 Task: Find connections with filter location Dhāruhera with filter topic #linkedinnetworkingwith filter profile language German with filter current company GE Digital with filter school Assam (Central) University  with filter industry Industrial Machinery Manufacturing with filter service category Ghostwriting with filter keywords title Controller
Action: Mouse moved to (654, 84)
Screenshot: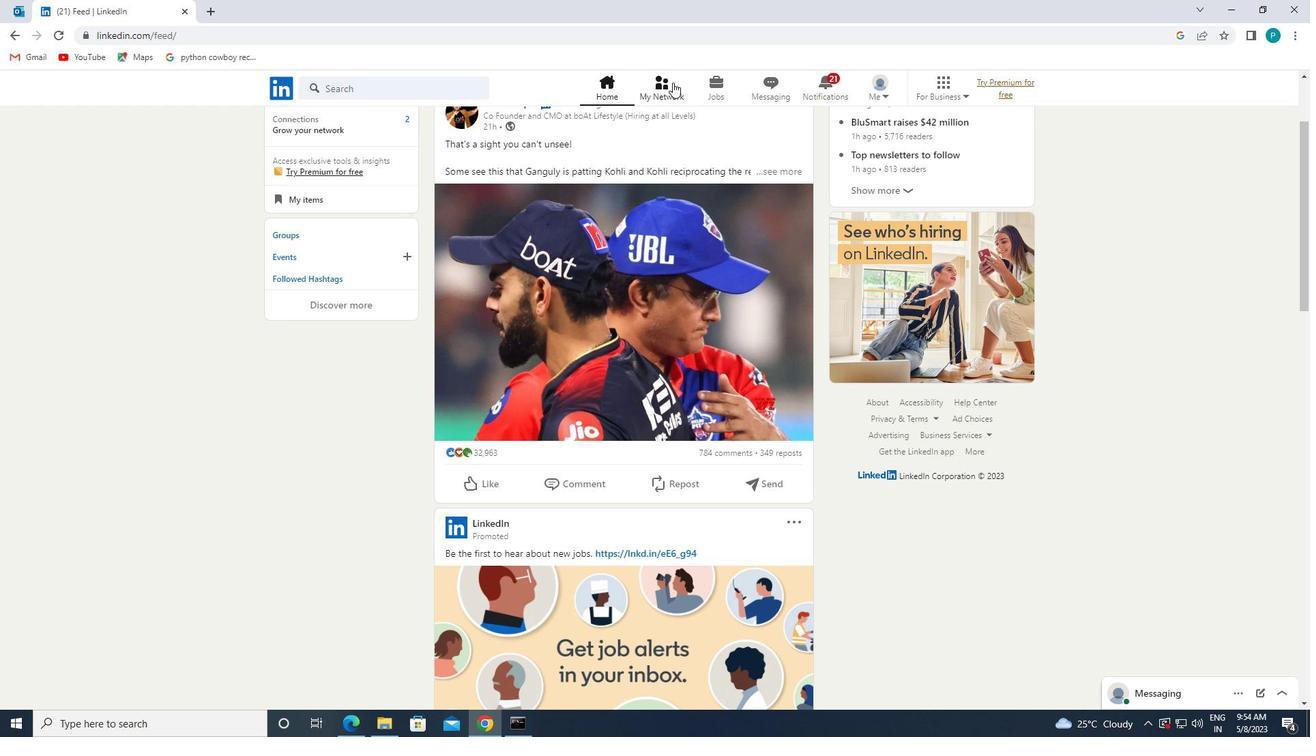 
Action: Mouse pressed left at (654, 84)
Screenshot: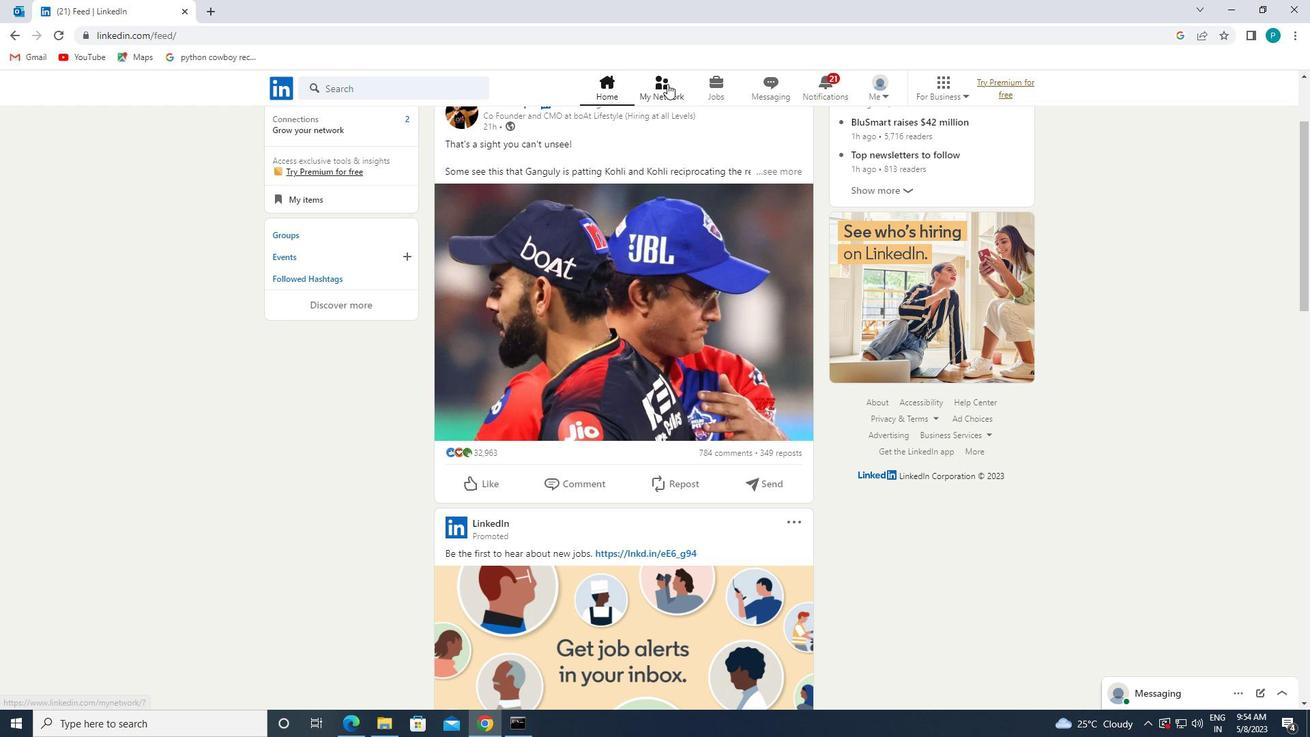 
Action: Mouse moved to (319, 161)
Screenshot: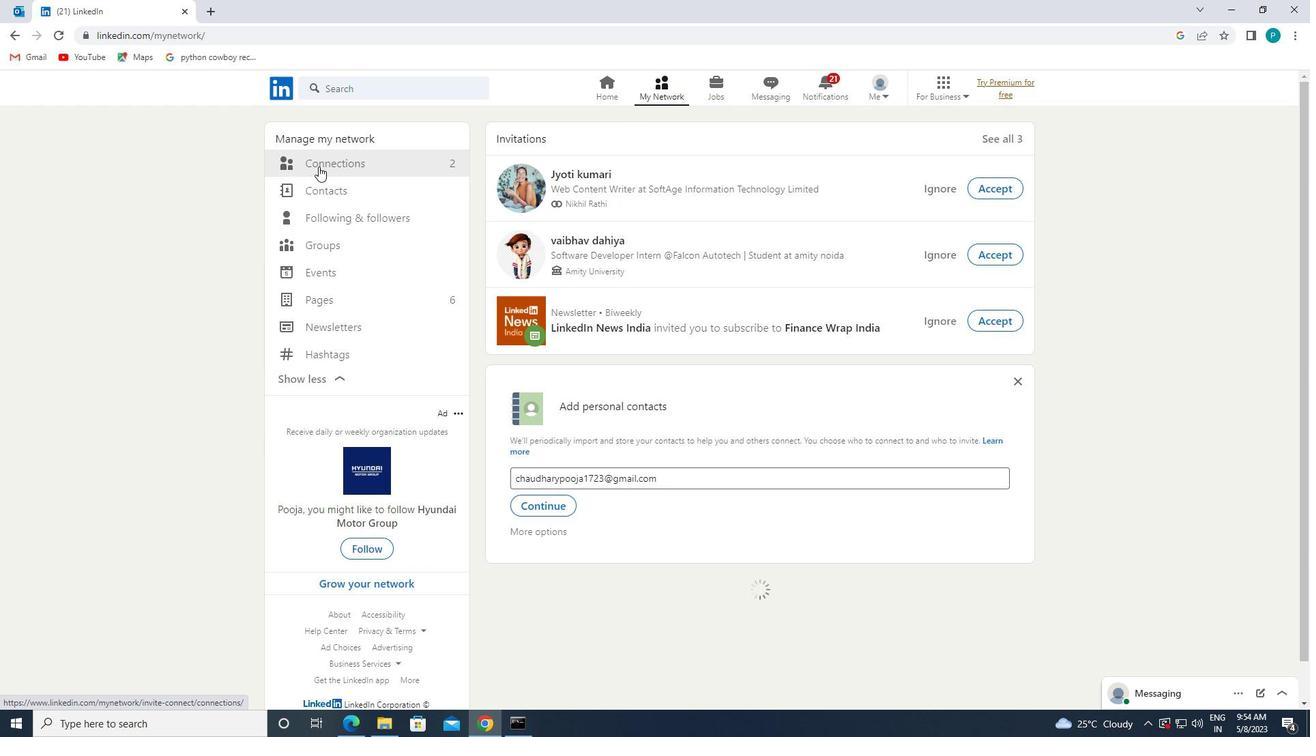 
Action: Mouse pressed left at (319, 161)
Screenshot: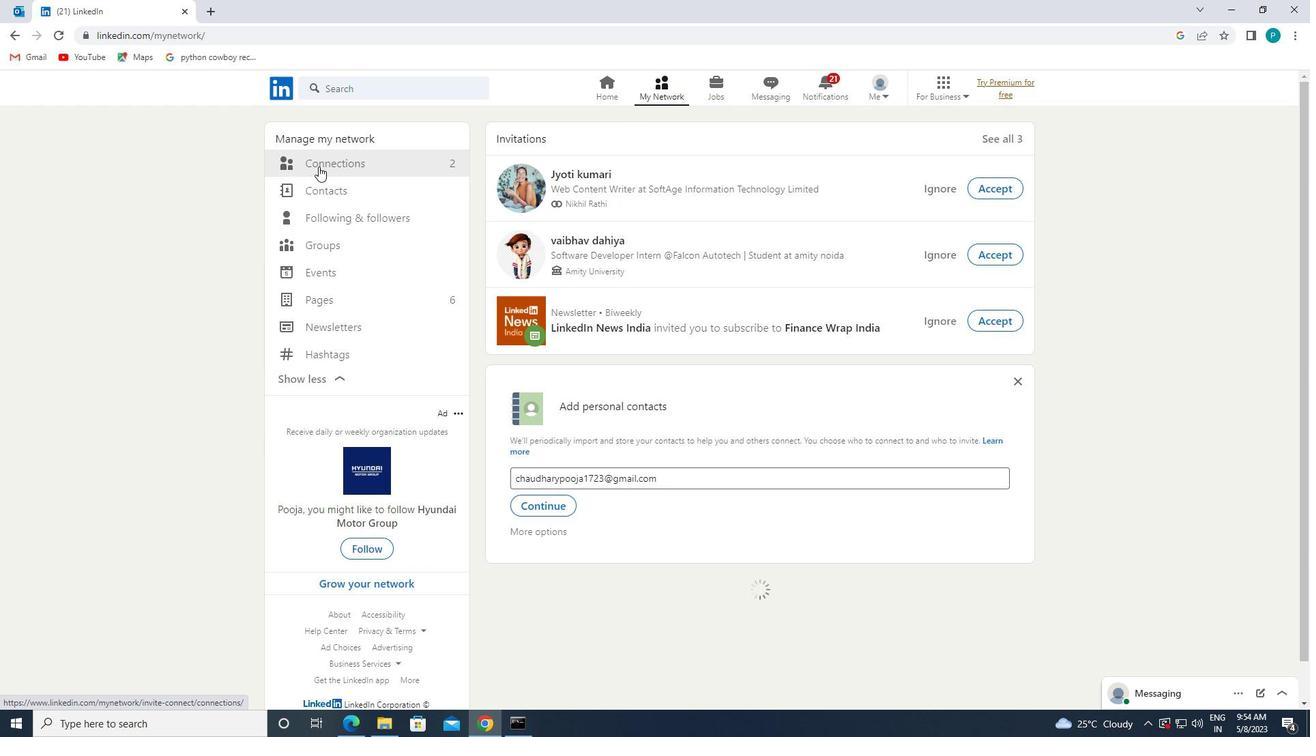 
Action: Mouse moved to (755, 166)
Screenshot: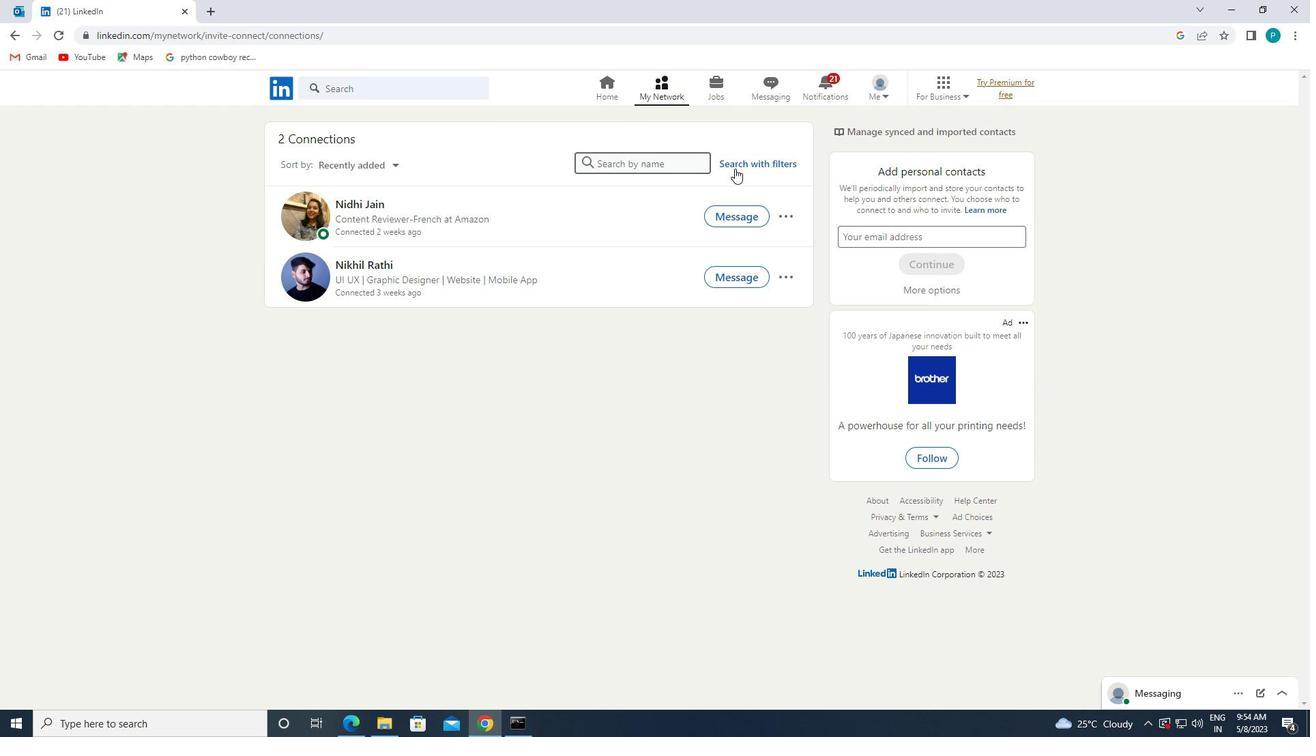 
Action: Mouse pressed left at (755, 166)
Screenshot: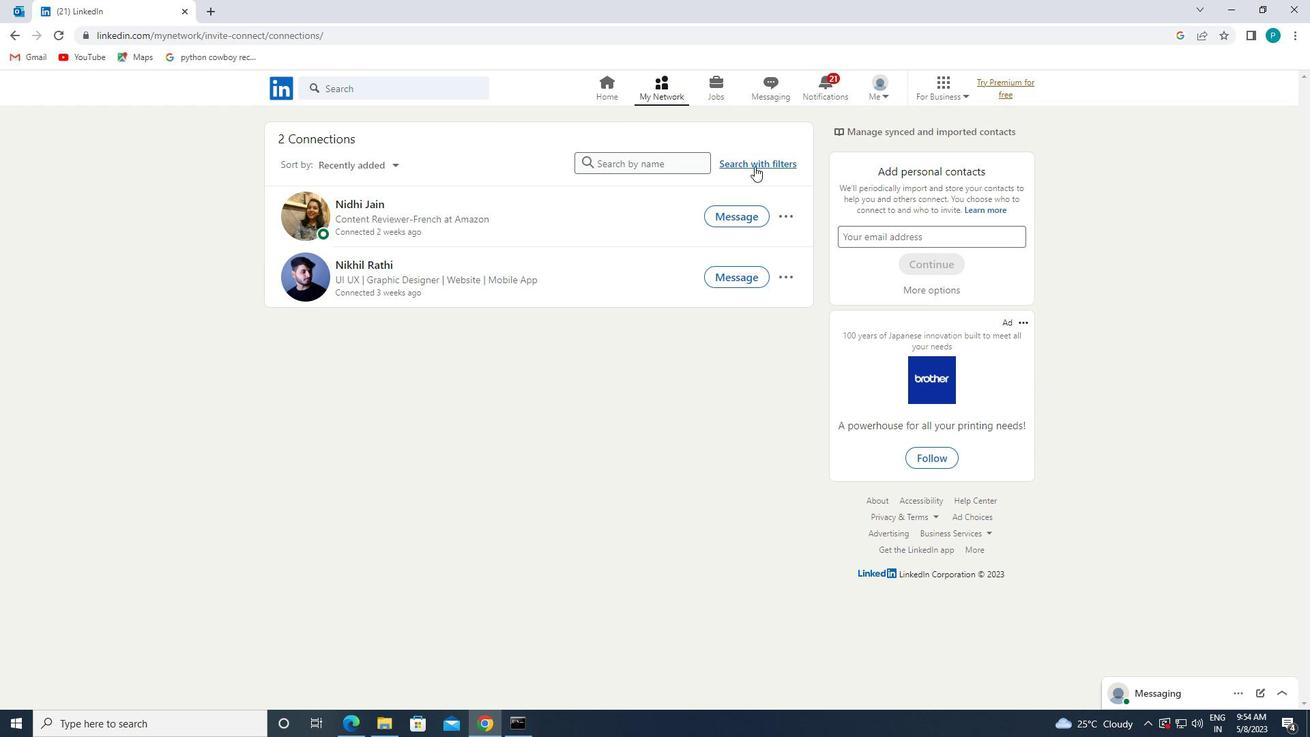 
Action: Mouse moved to (712, 124)
Screenshot: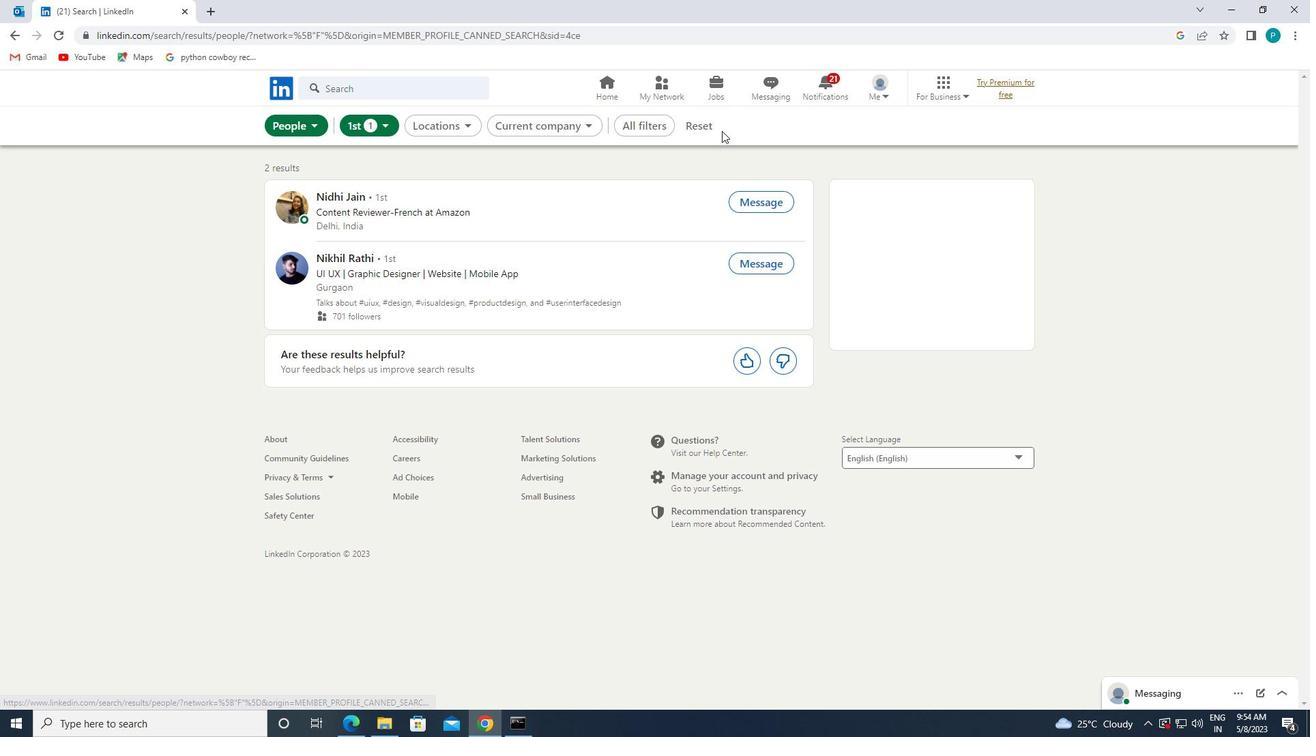 
Action: Mouse pressed left at (712, 124)
Screenshot: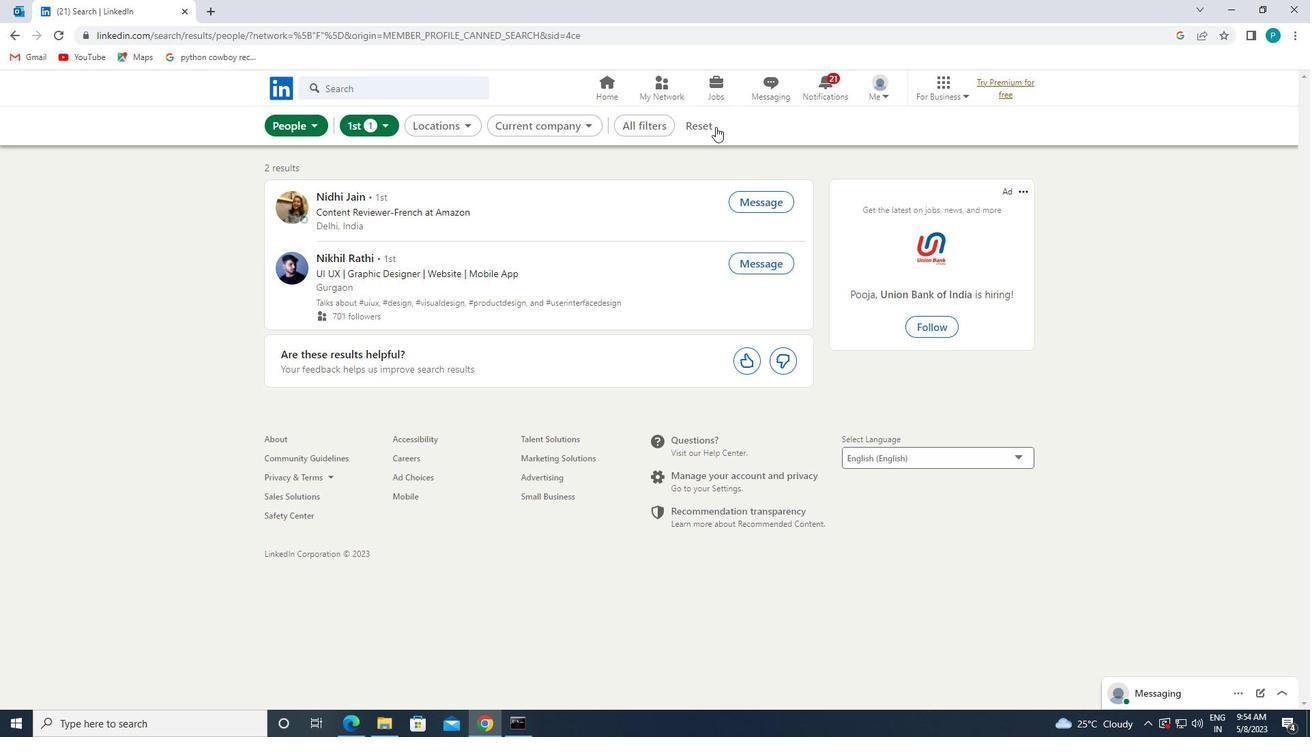 
Action: Mouse moved to (688, 120)
Screenshot: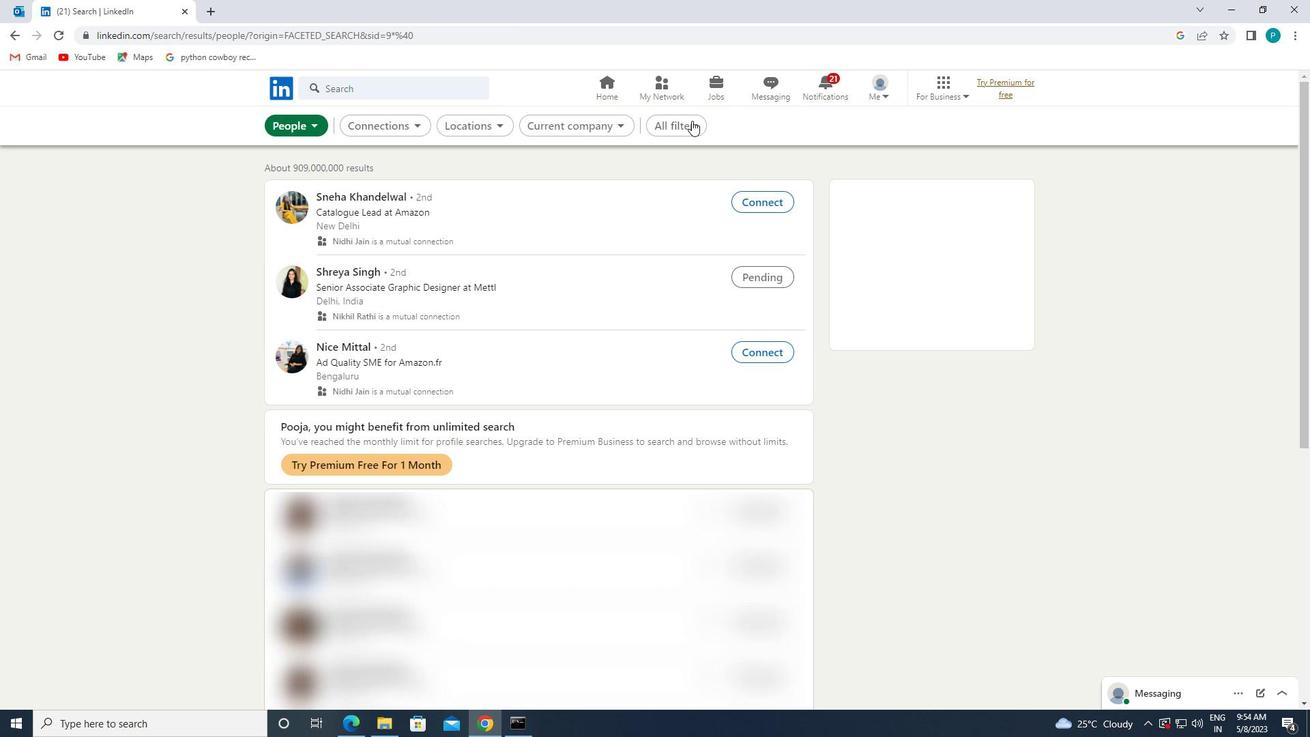 
Action: Mouse pressed left at (688, 120)
Screenshot: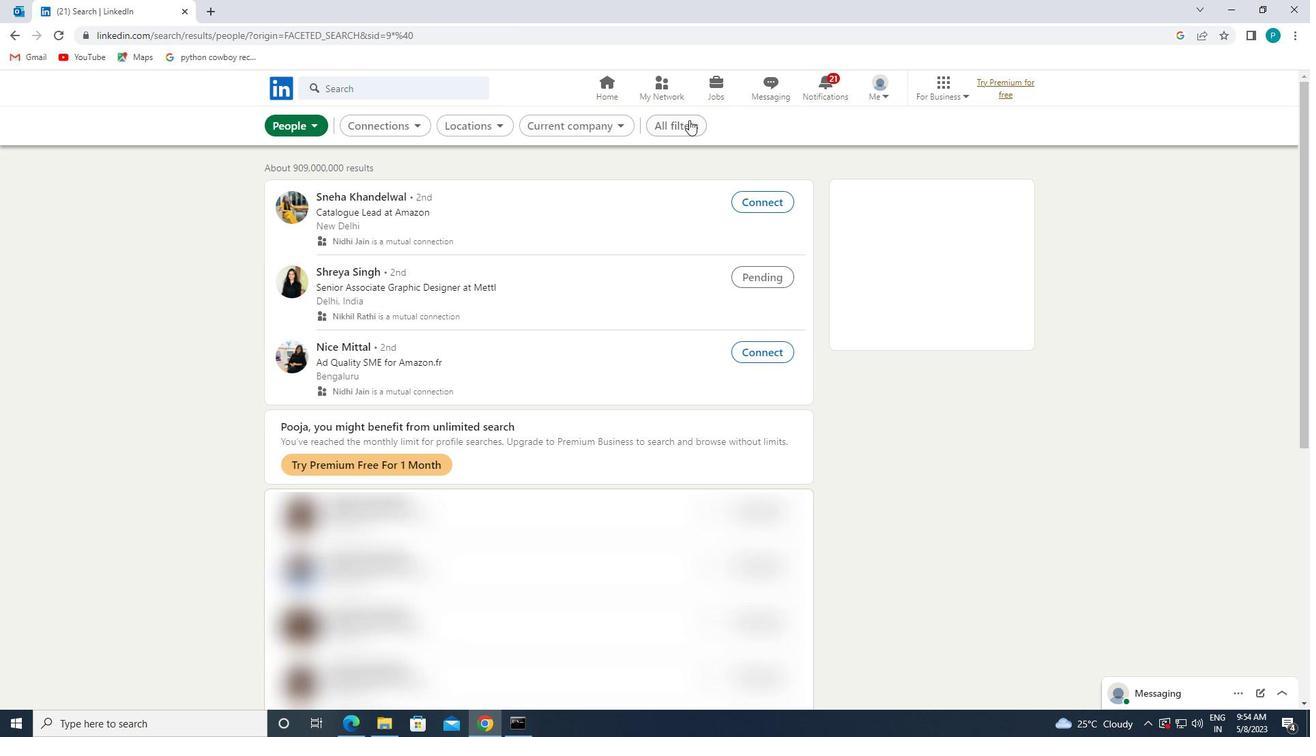 
Action: Mouse moved to (1092, 315)
Screenshot: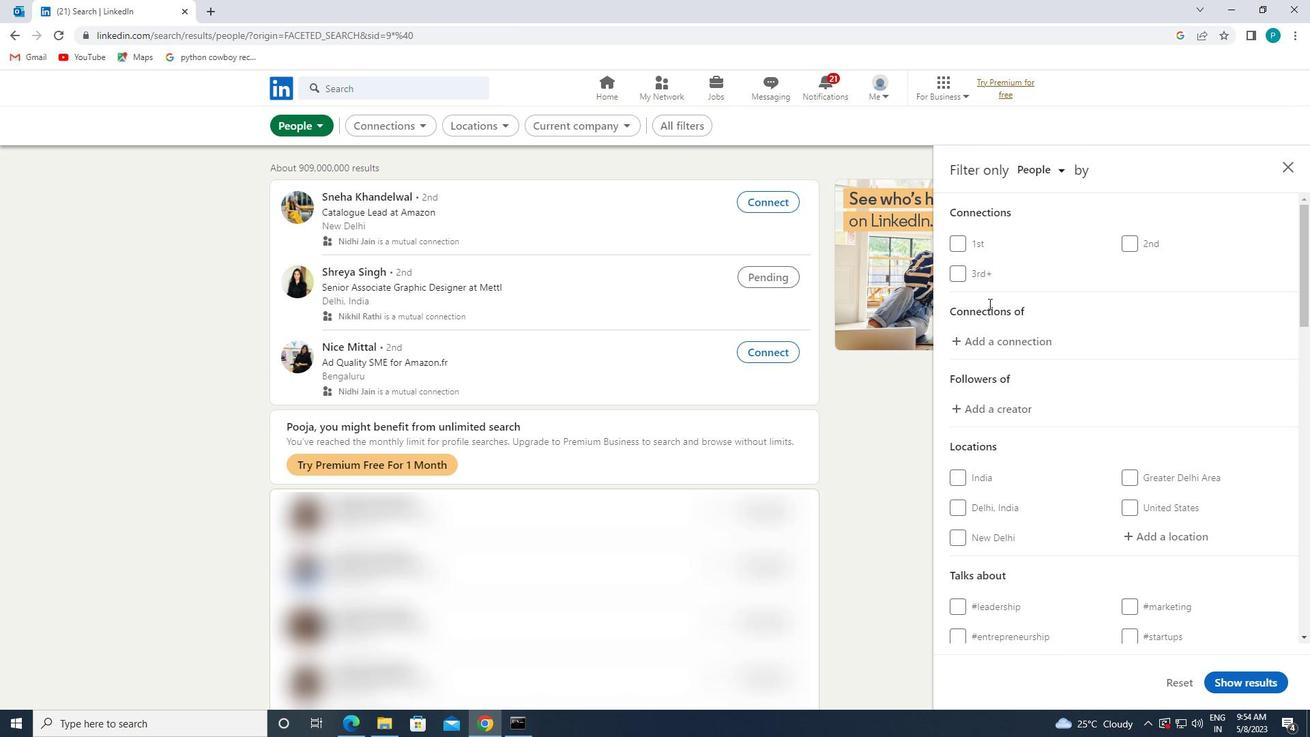
Action: Mouse scrolled (1092, 314) with delta (0, 0)
Screenshot: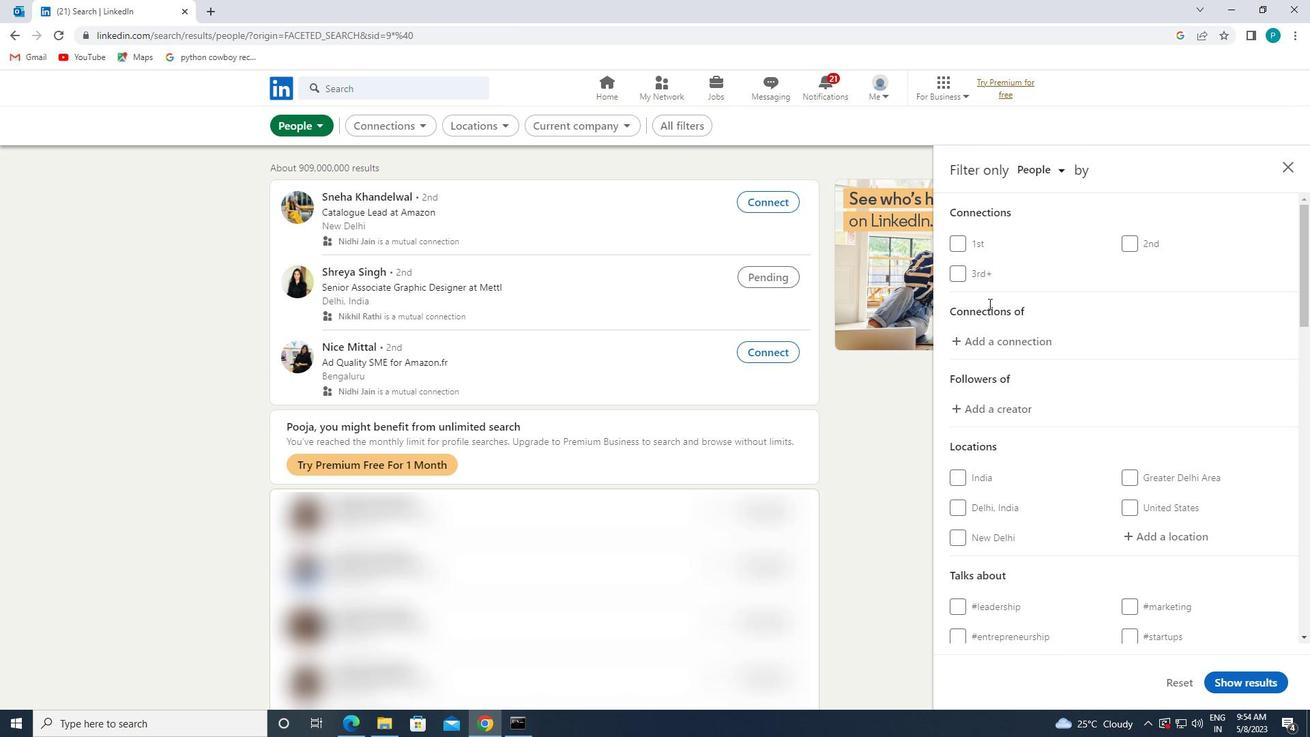 
Action: Mouse moved to (1106, 319)
Screenshot: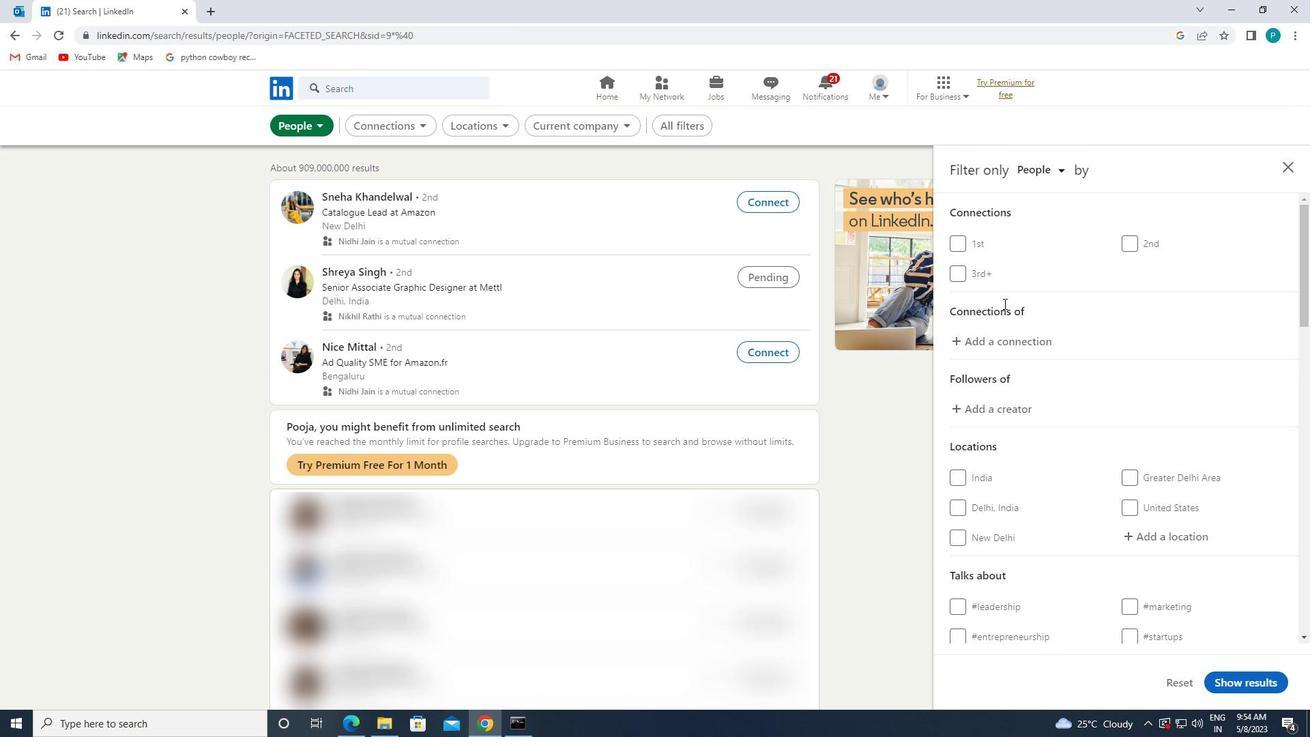
Action: Mouse scrolled (1106, 318) with delta (0, 0)
Screenshot: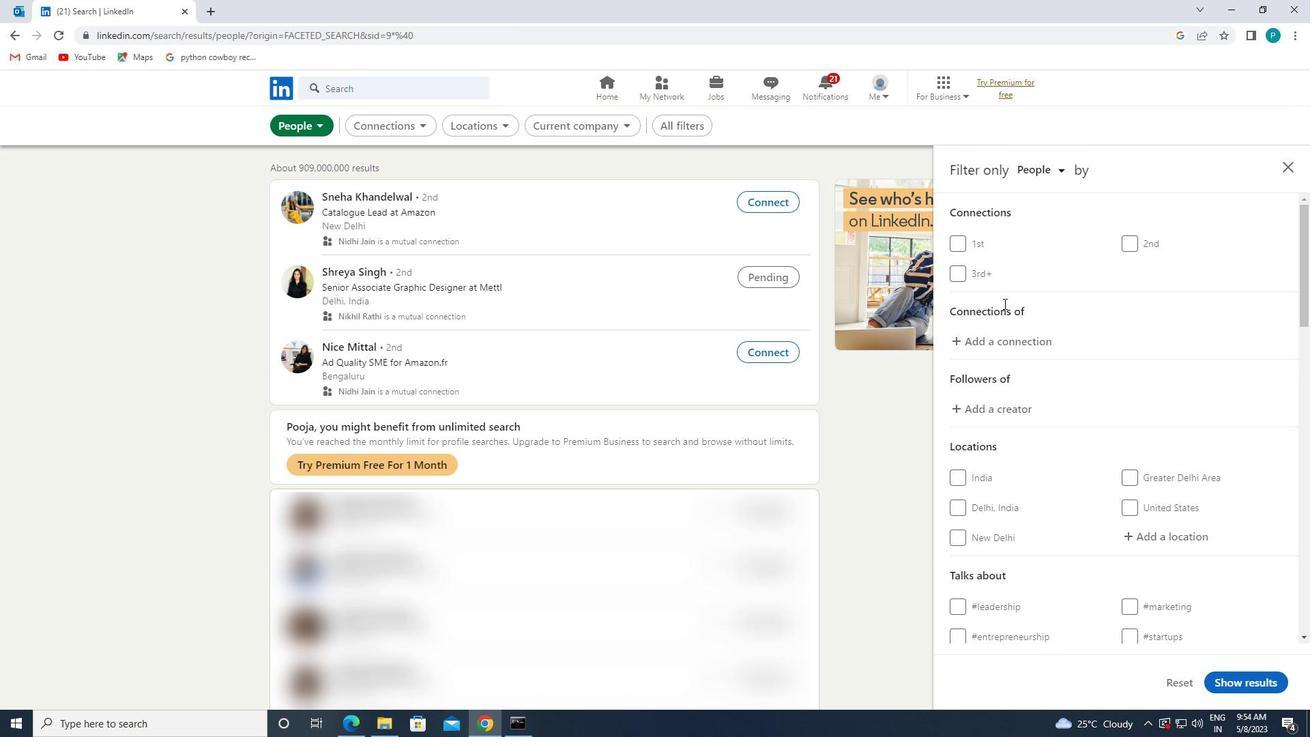 
Action: Mouse scrolled (1106, 318) with delta (0, 0)
Screenshot: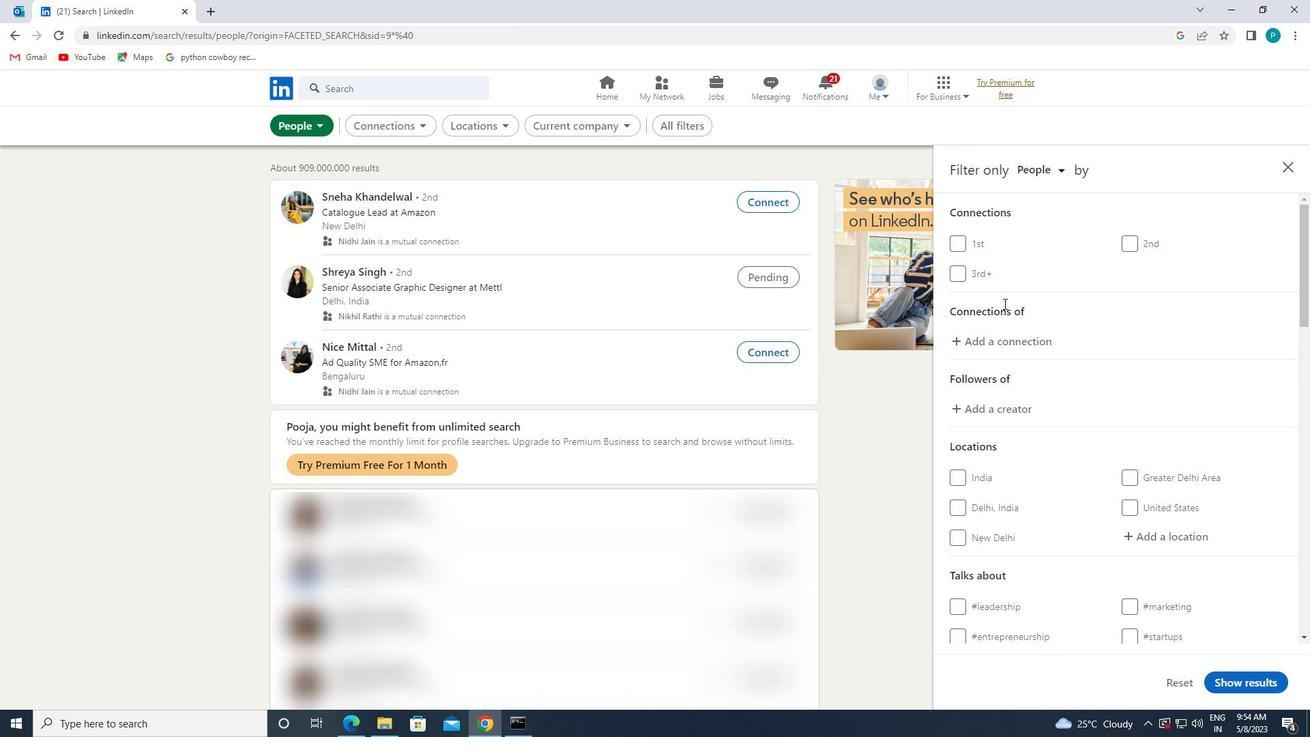
Action: Mouse moved to (1158, 311)
Screenshot: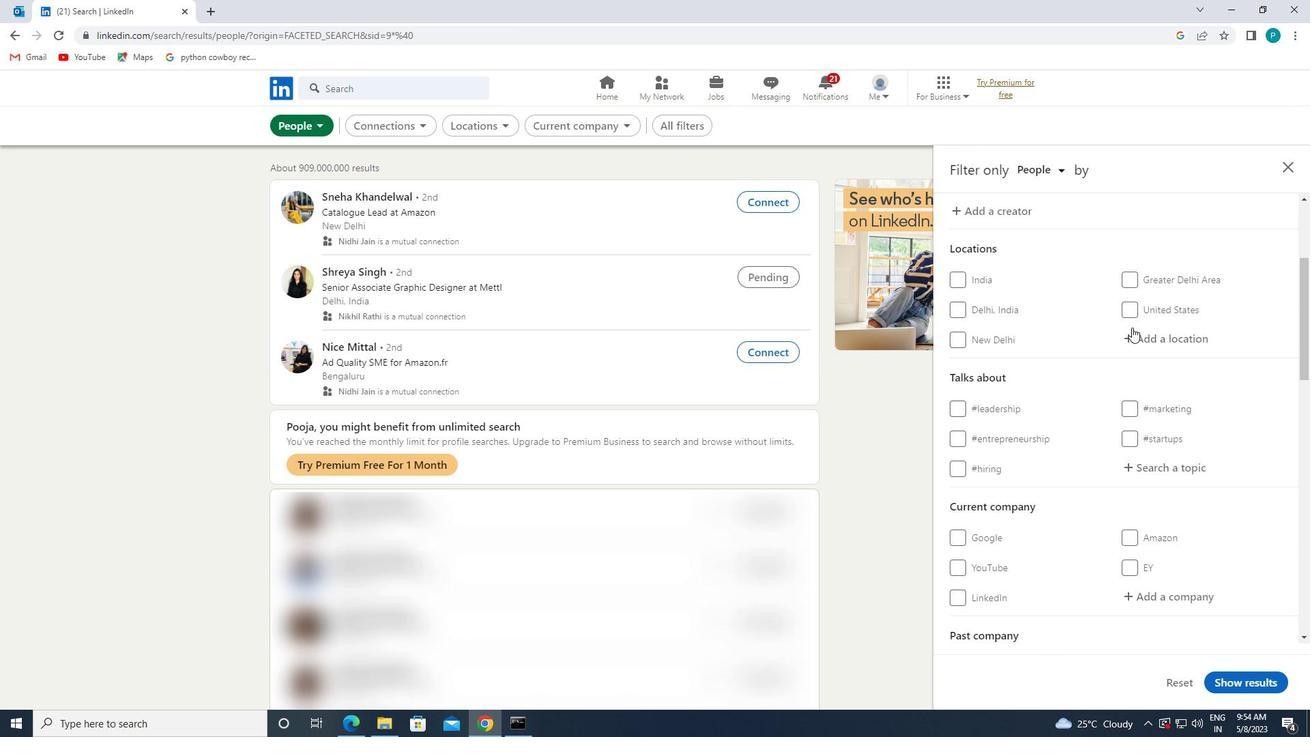 
Action: Mouse pressed left at (1158, 311)
Screenshot: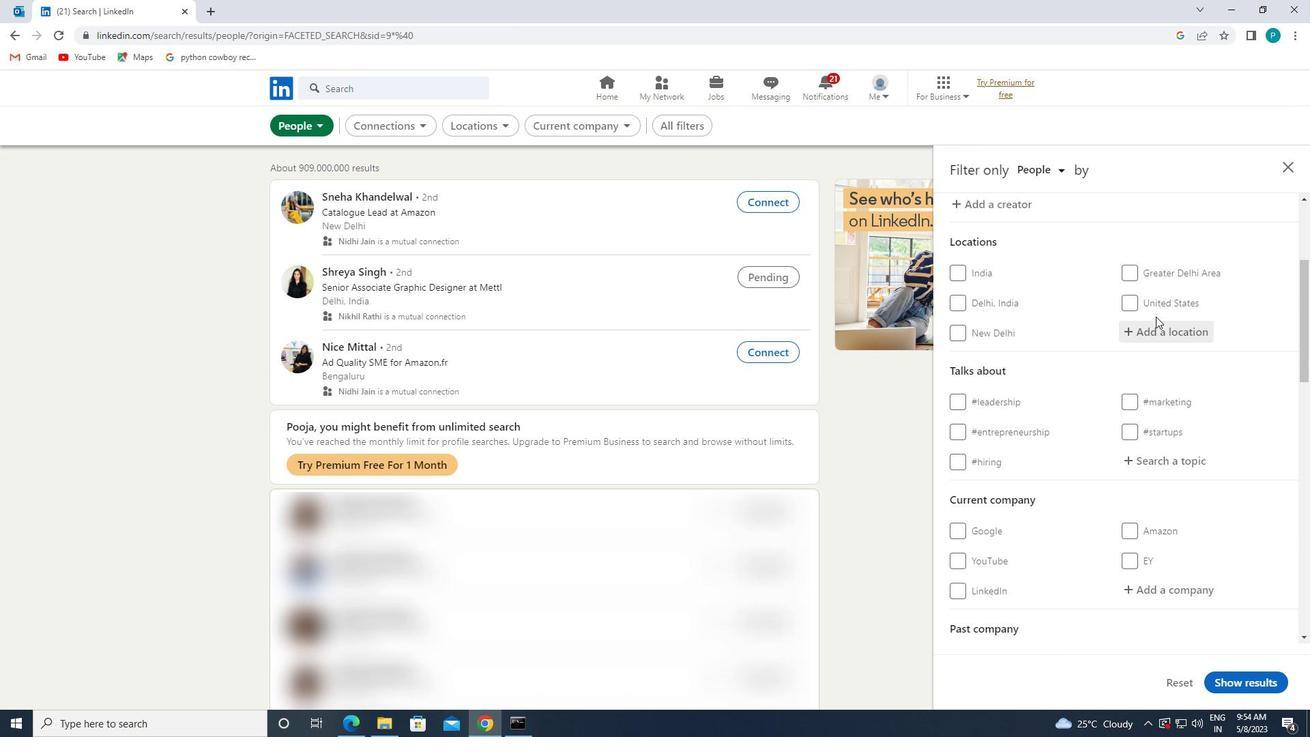 
Action: Mouse moved to (1164, 322)
Screenshot: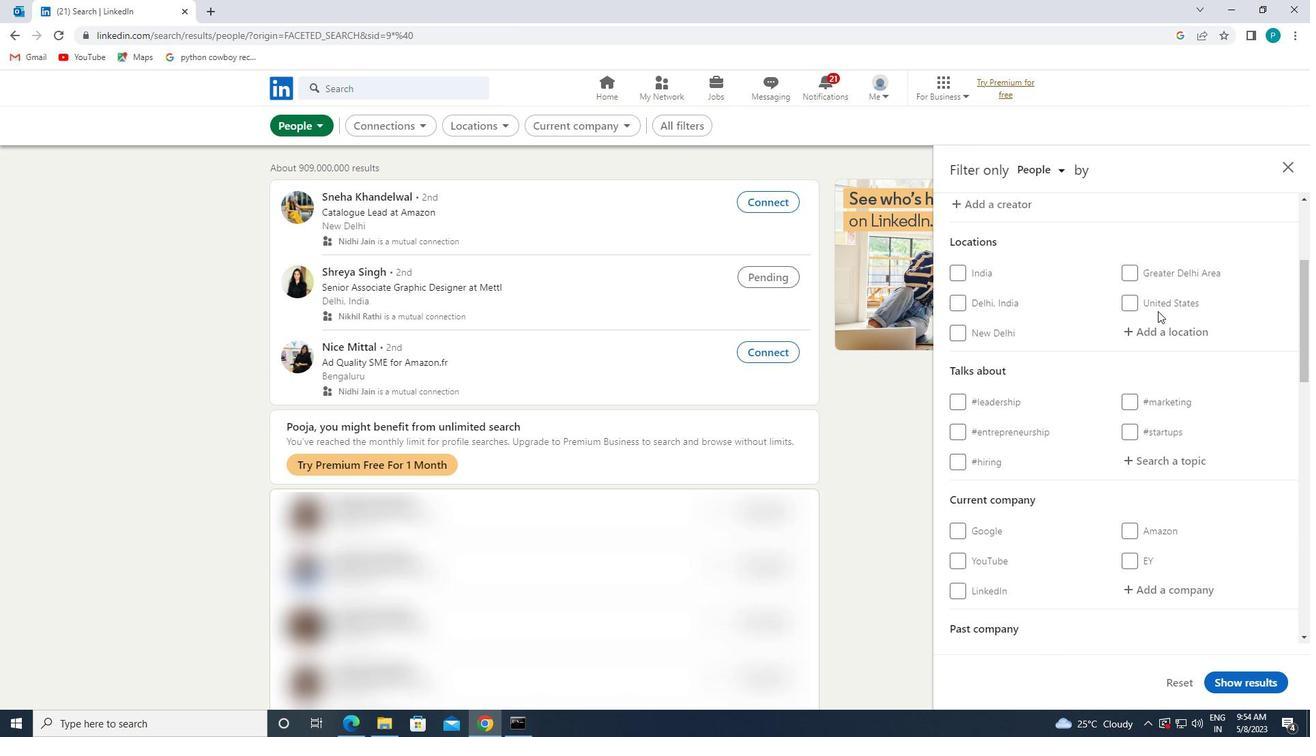 
Action: Mouse pressed left at (1164, 322)
Screenshot: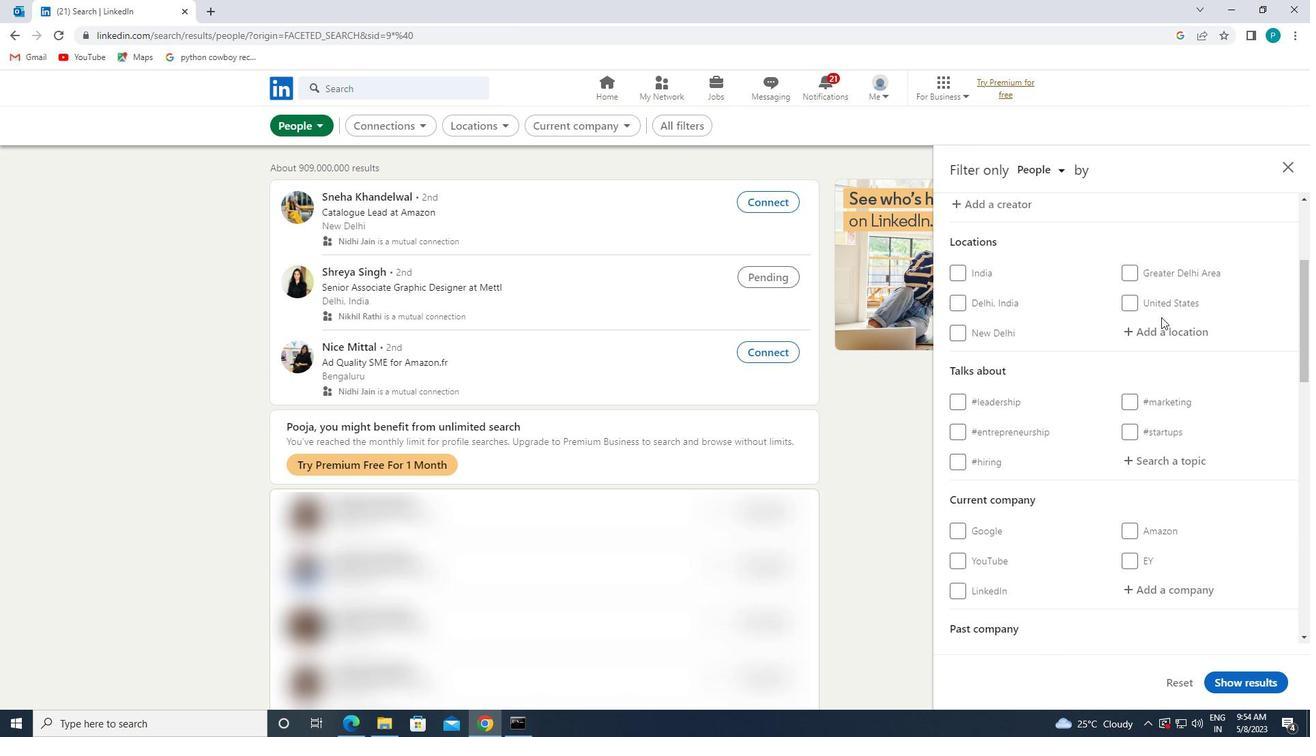 
Action: Key pressed <Key.caps_lock>d<Key.caps_lock>hauhera
Screenshot: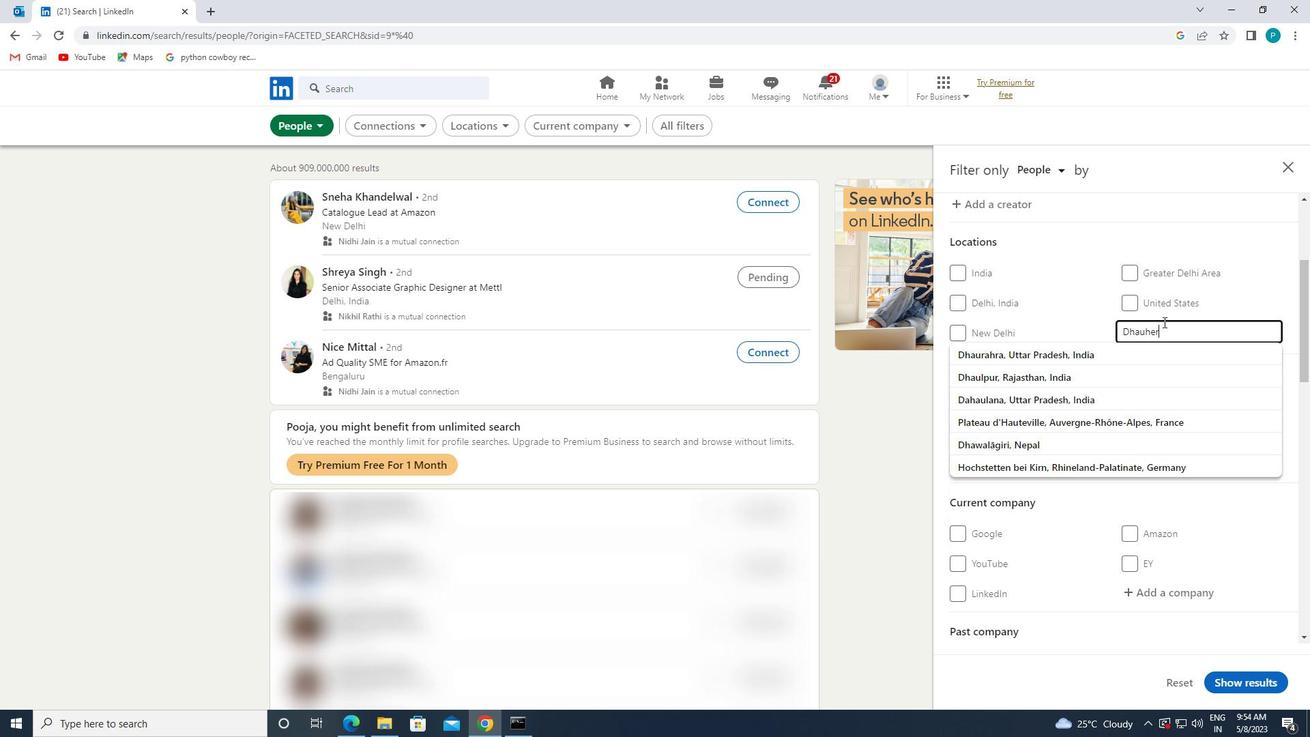 
Action: Mouse moved to (1140, 331)
Screenshot: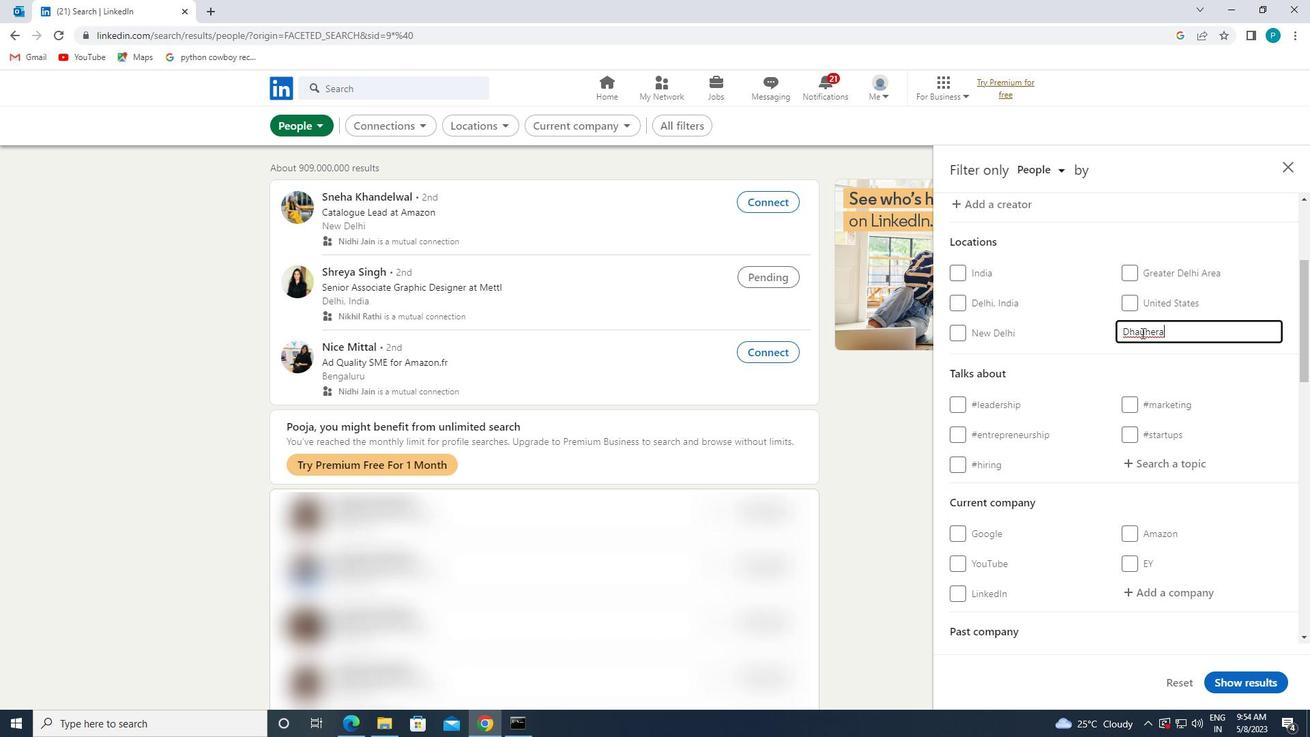 
Action: Mouse pressed left at (1140, 331)
Screenshot: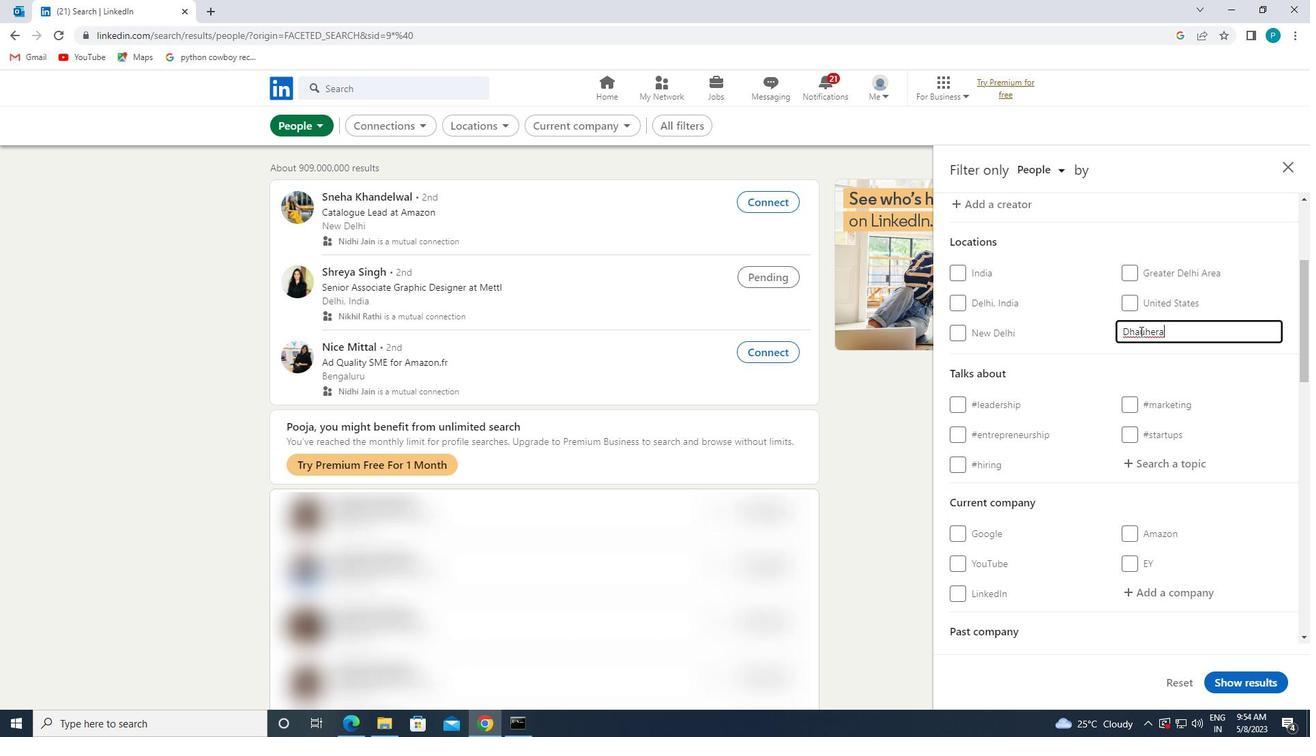 
Action: Key pressed r
Screenshot: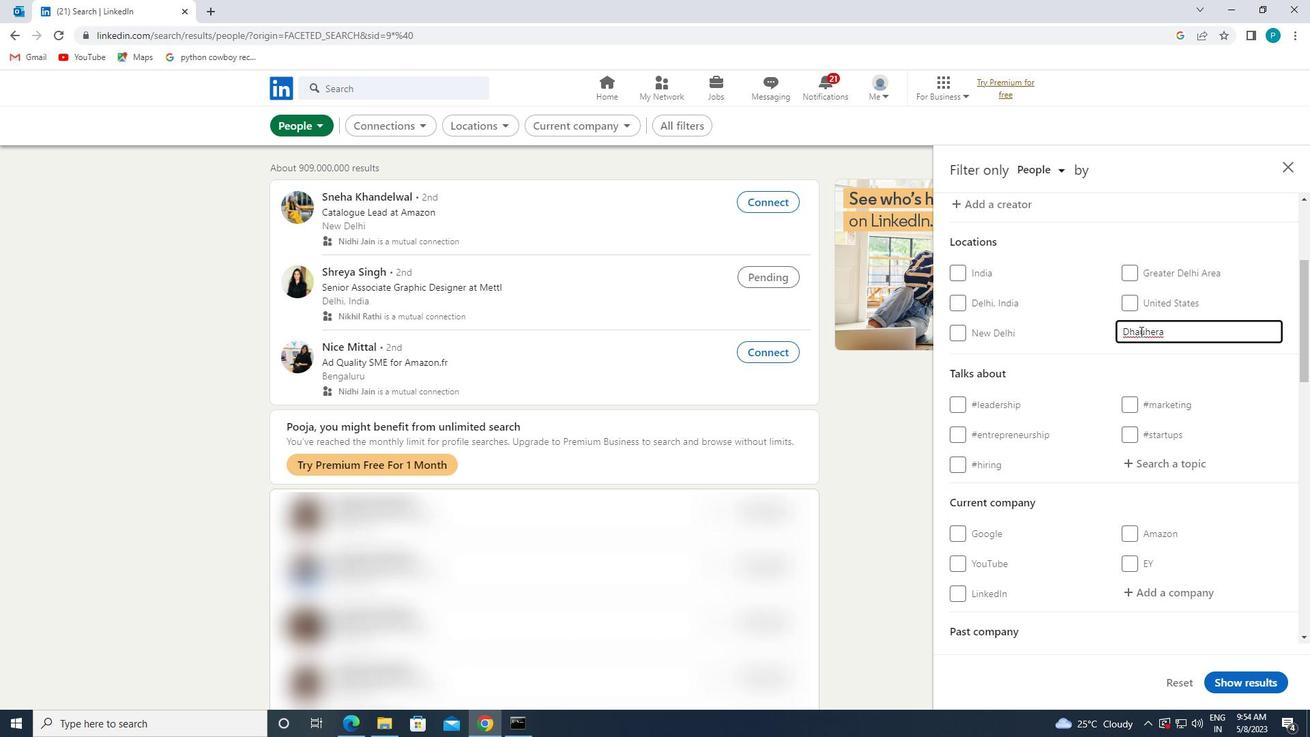
Action: Mouse moved to (1183, 408)
Screenshot: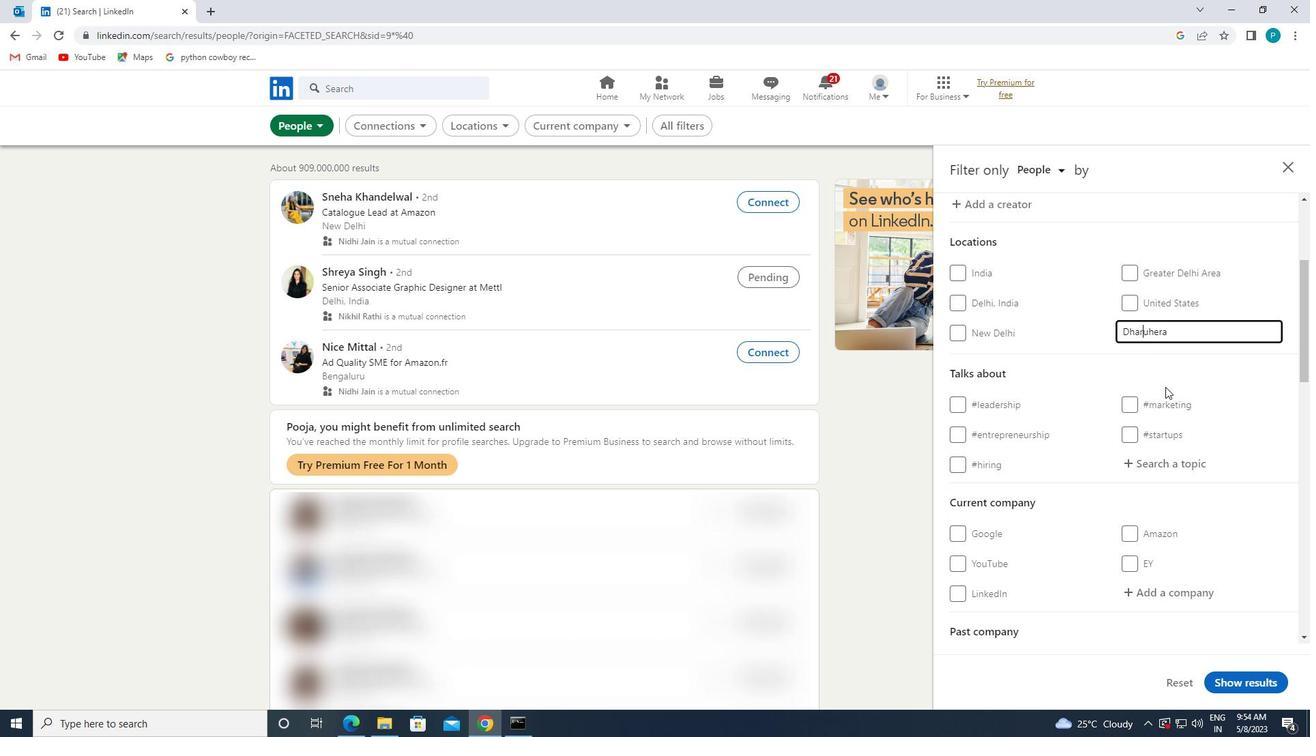 
Action: Mouse scrolled (1183, 407) with delta (0, 0)
Screenshot: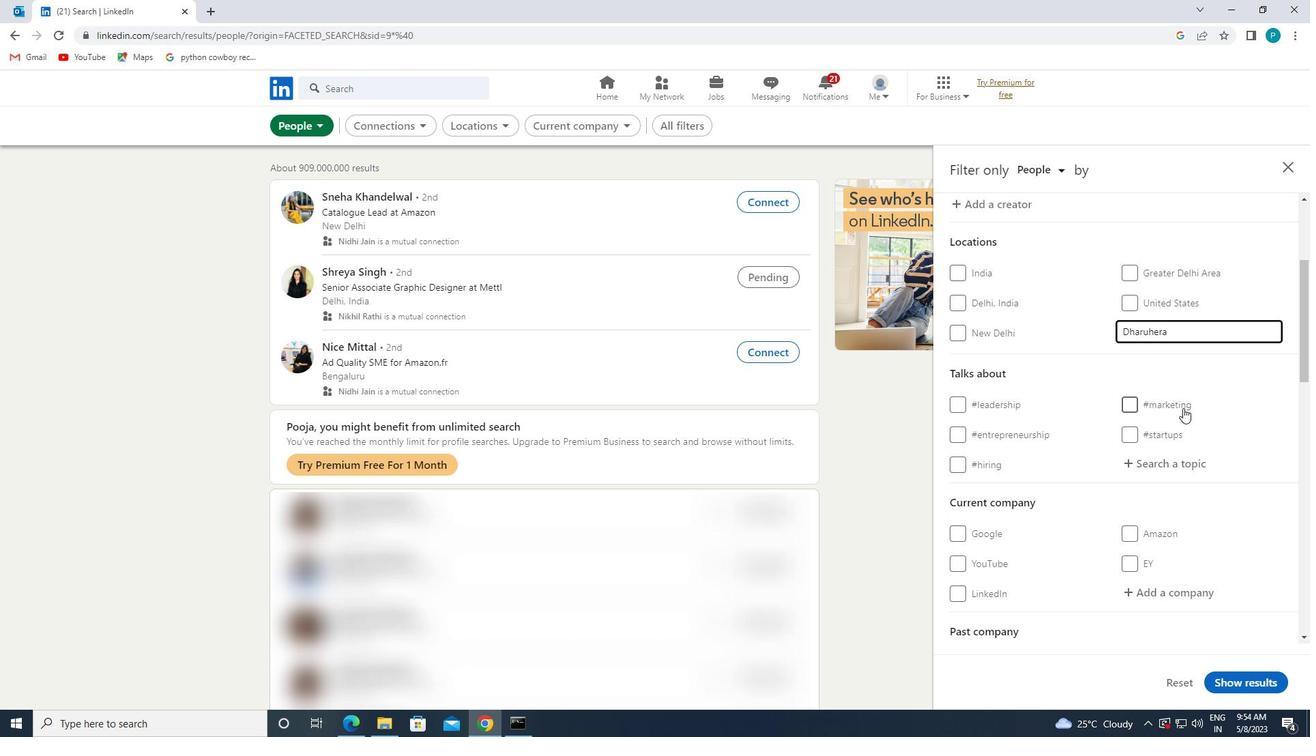 
Action: Mouse moved to (1171, 377)
Screenshot: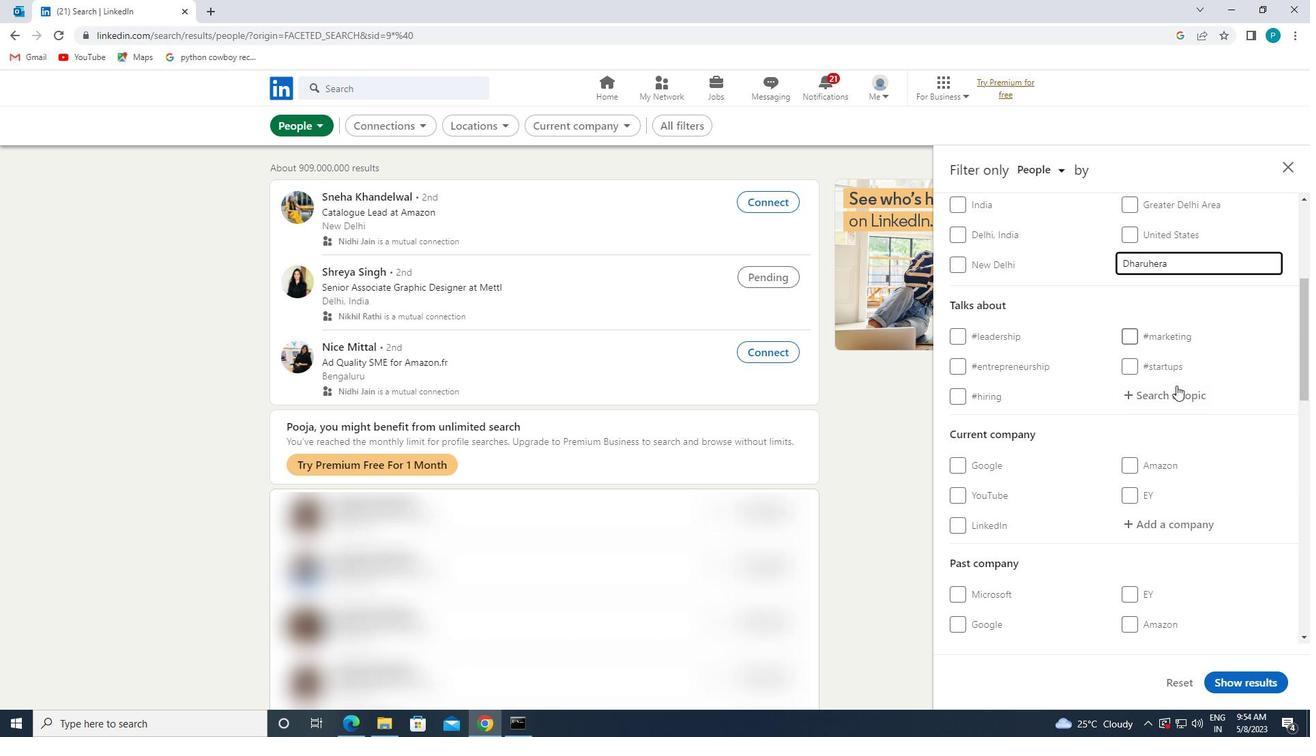 
Action: Mouse pressed left at (1171, 377)
Screenshot: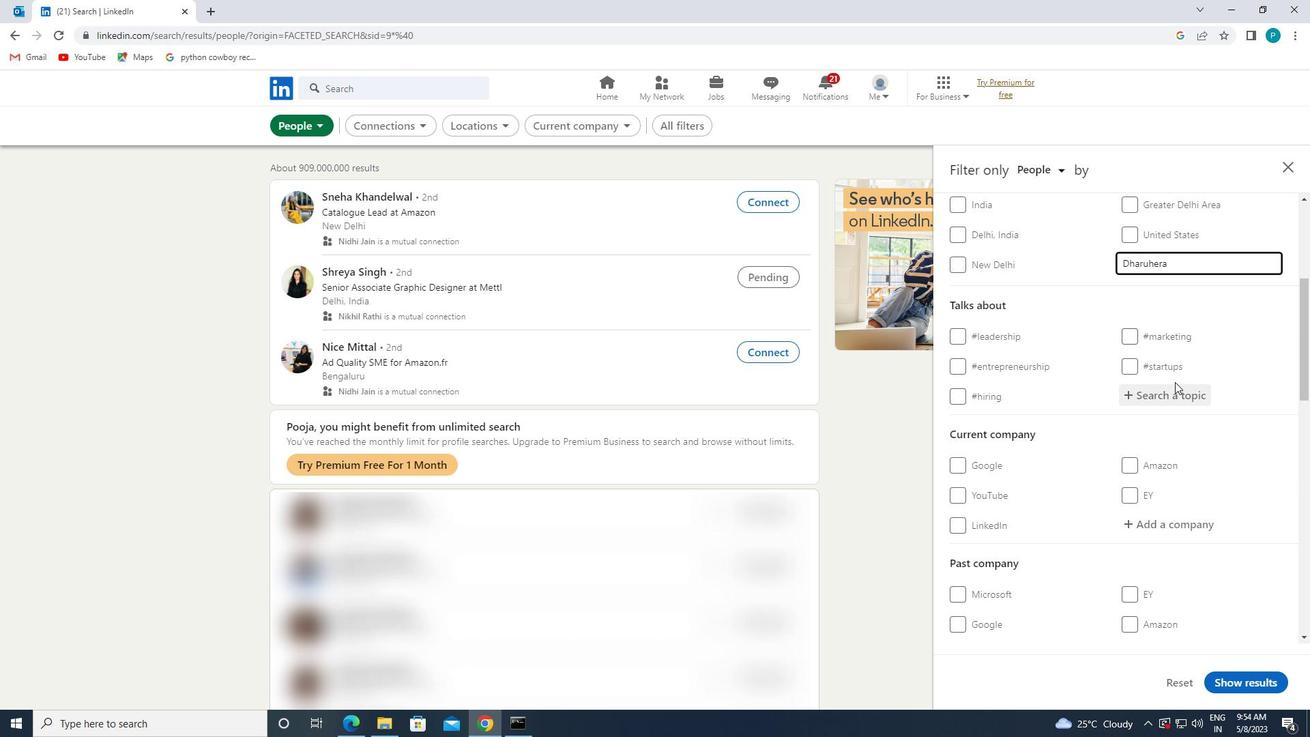 
Action: Mouse moved to (1174, 391)
Screenshot: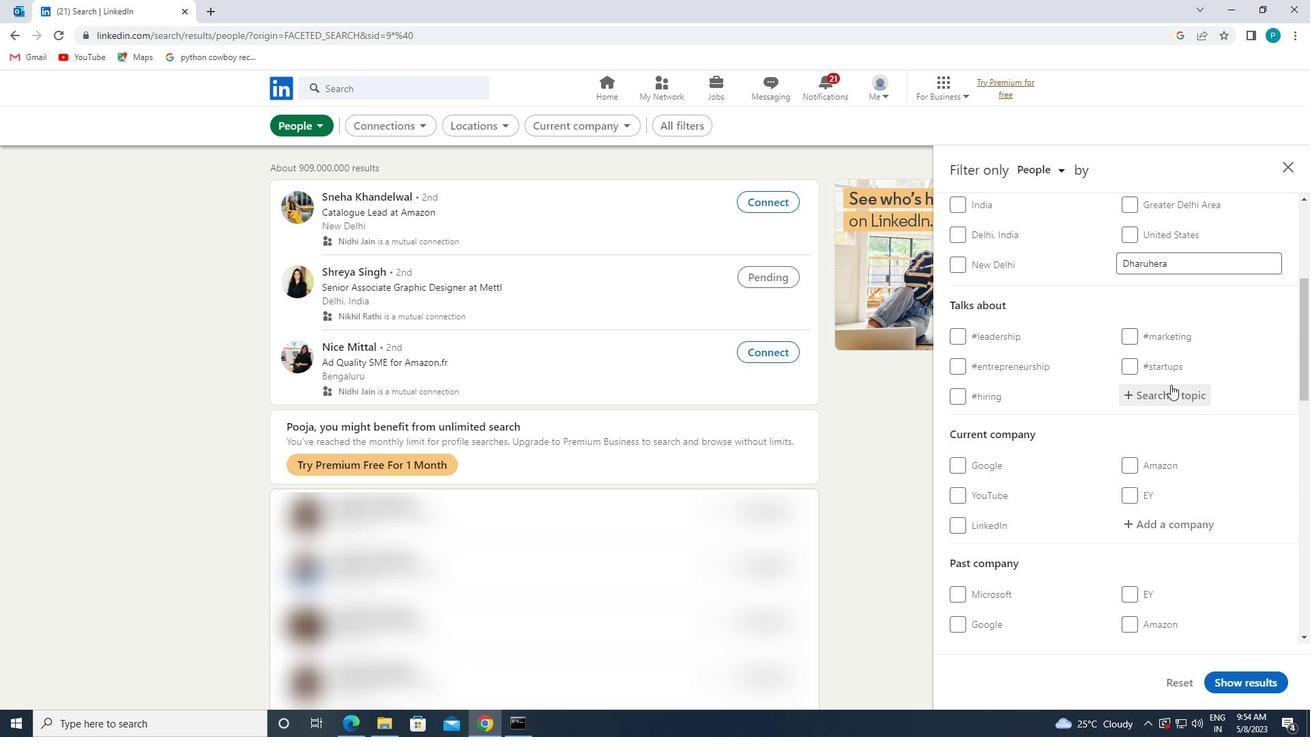 
Action: Mouse pressed left at (1174, 391)
Screenshot: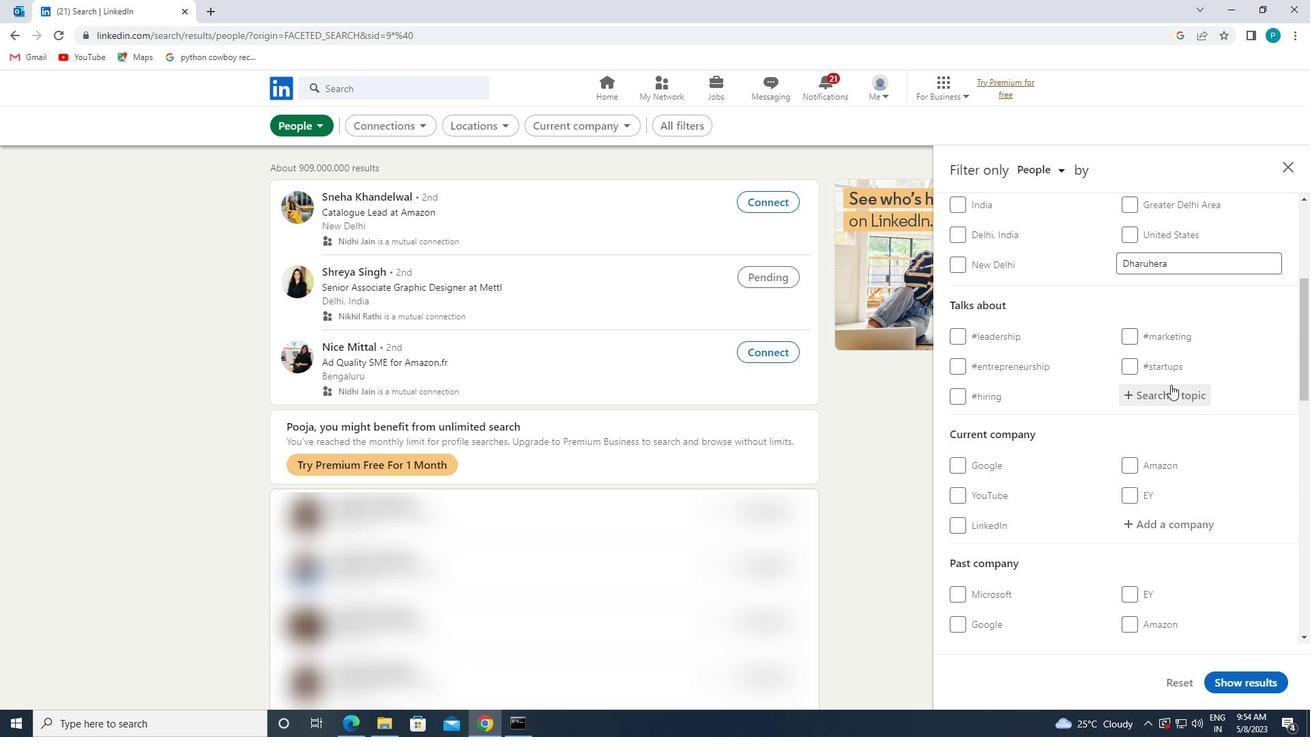 
Action: Mouse moved to (1176, 393)
Screenshot: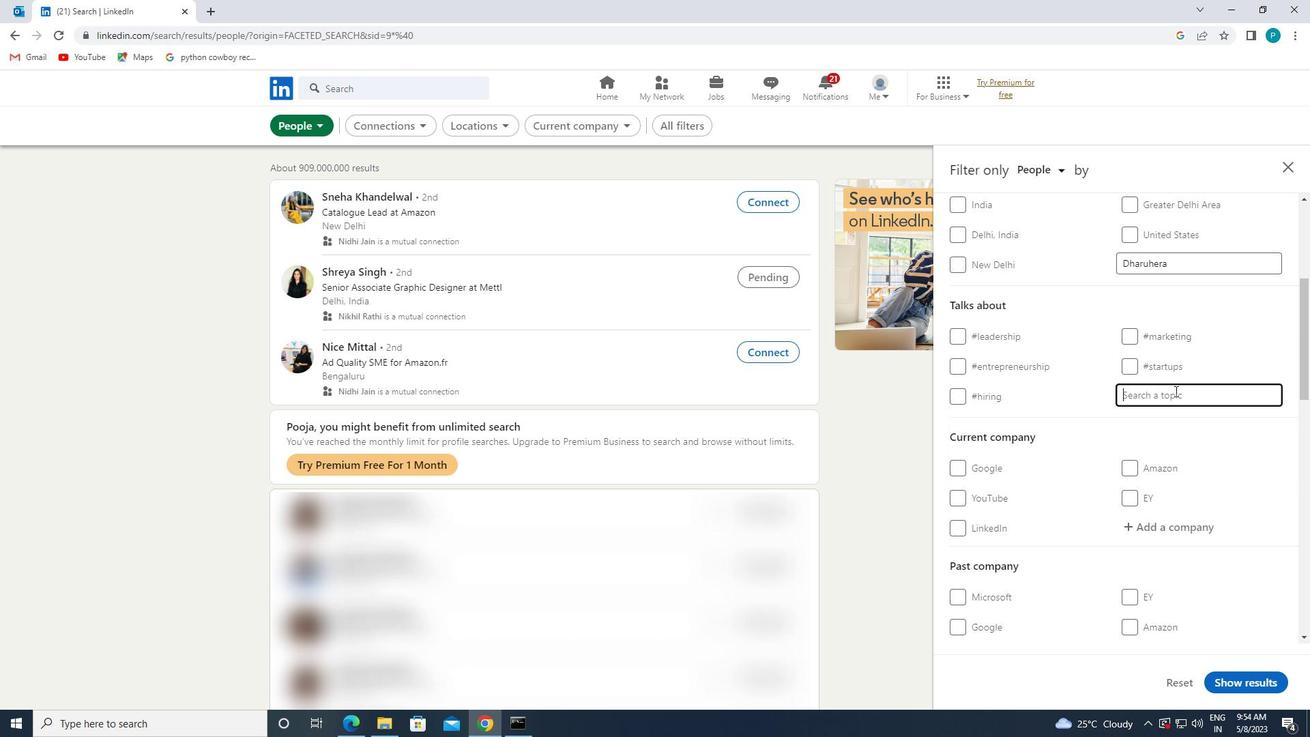 
Action: Key pressed <Key.shift><Key.shift><Key.shift><Key.shift><Key.shift><Key.shift><Key.shift><Key.shift><Key.shift><Key.shift><Key.shift>#LINKEDINNETWORKING
Screenshot: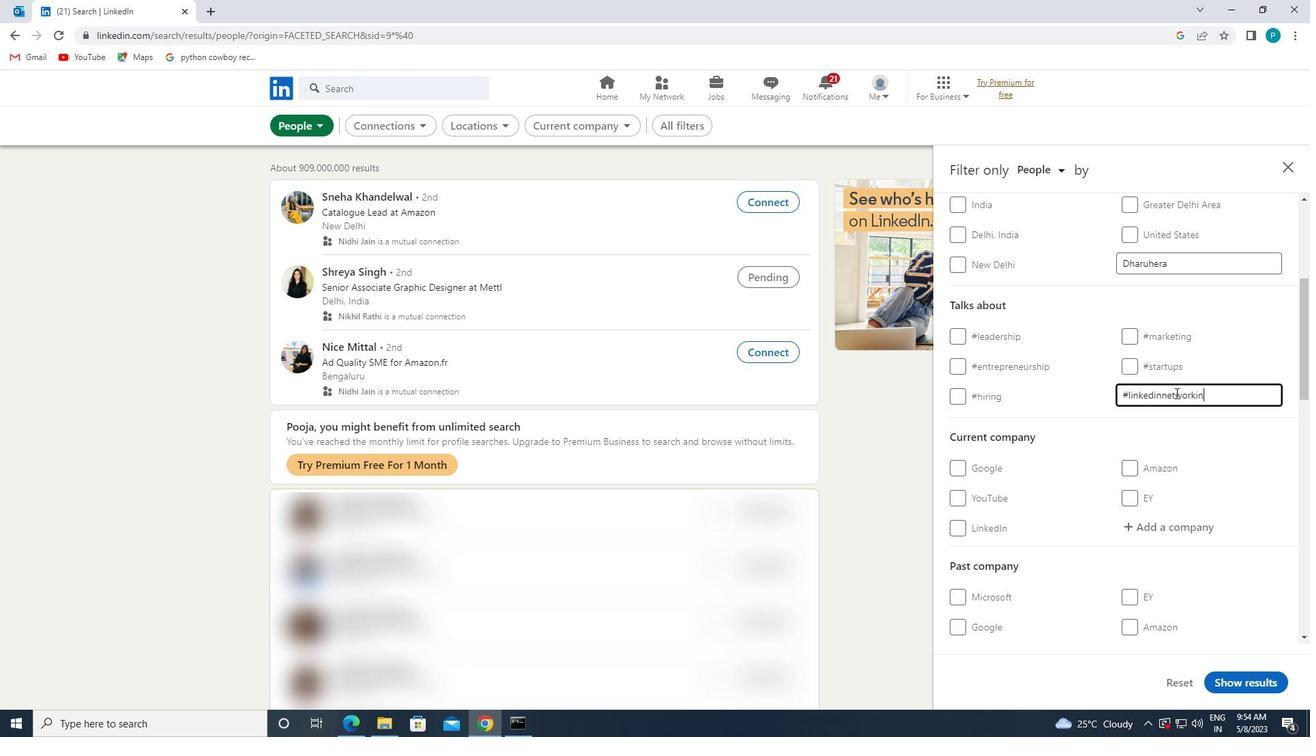 
Action: Mouse scrolled (1176, 392) with delta (0, 0)
Screenshot: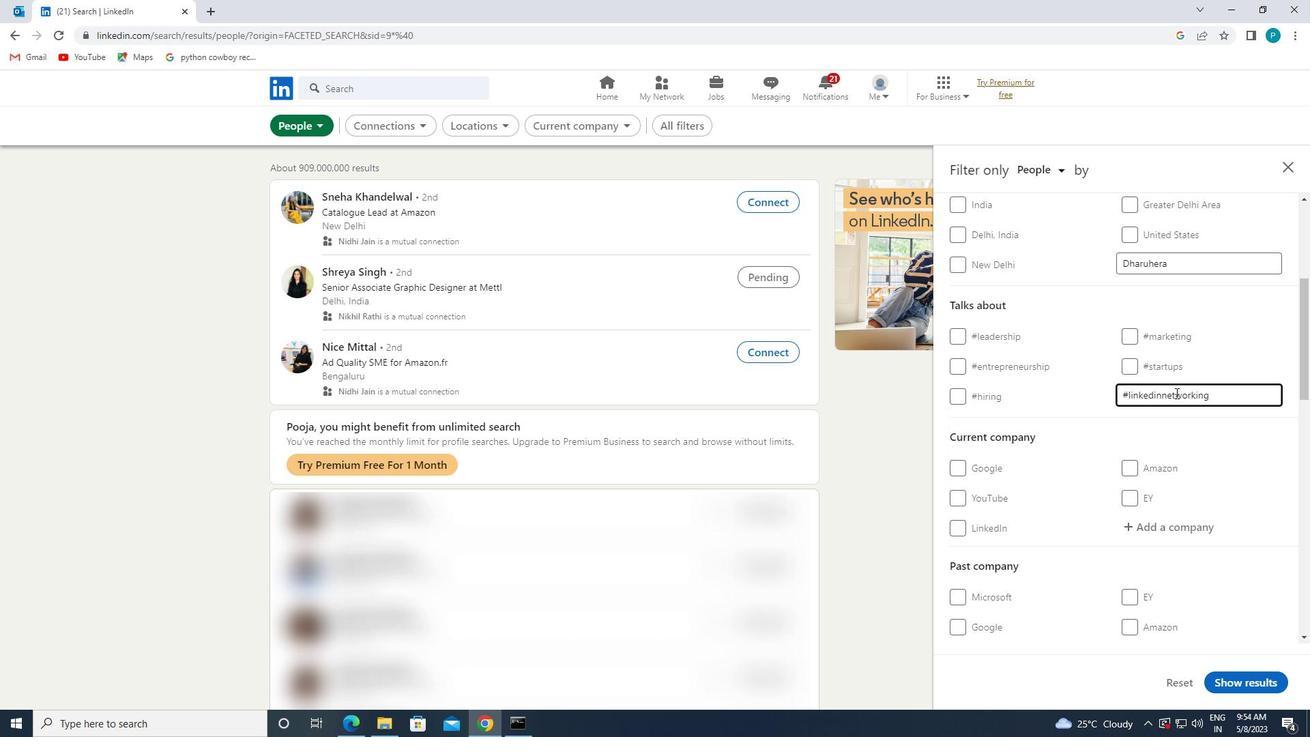 
Action: Mouse moved to (1172, 393)
Screenshot: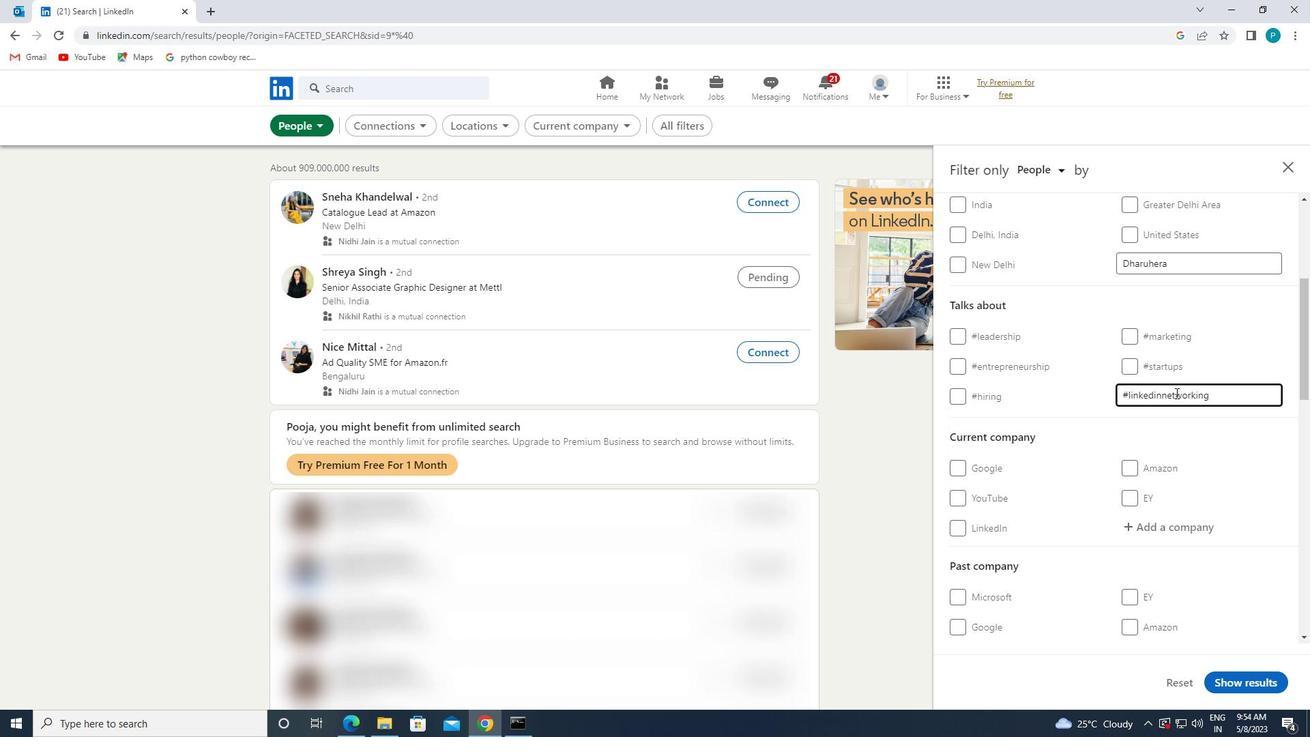 
Action: Mouse scrolled (1172, 392) with delta (0, 0)
Screenshot: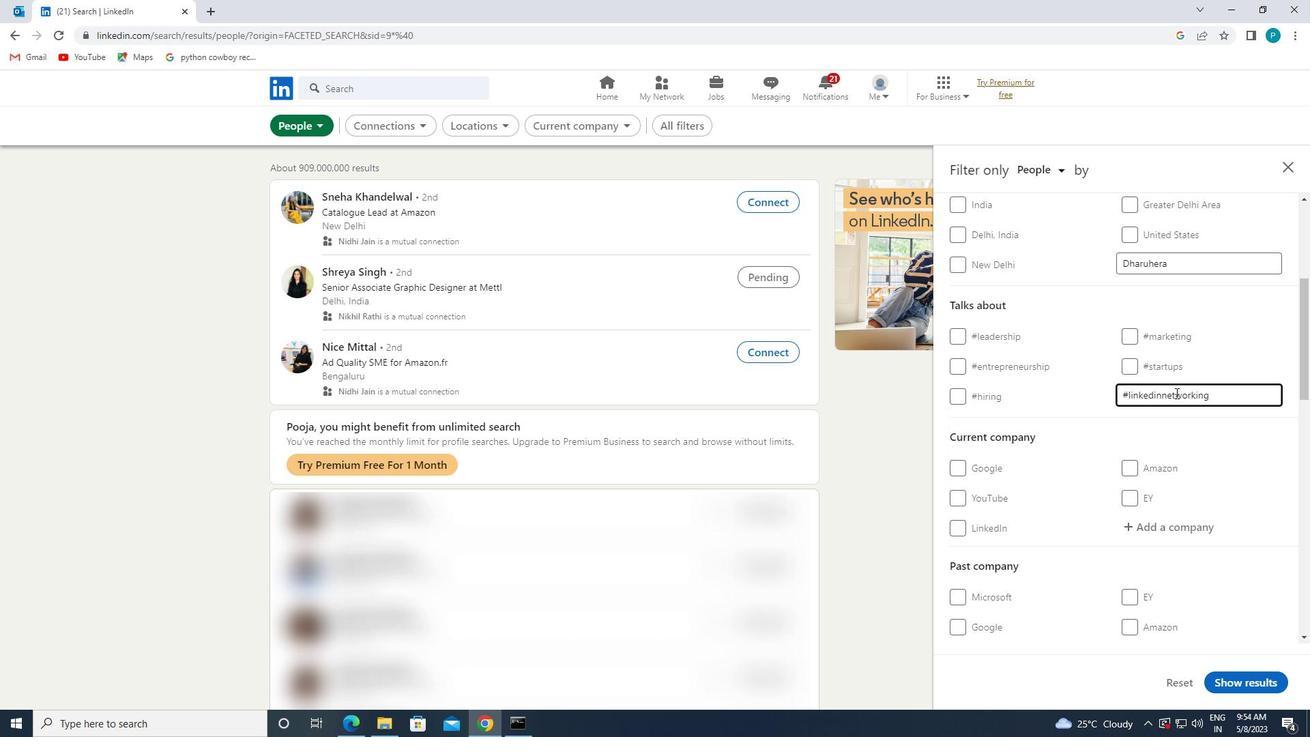 
Action: Mouse moved to (1152, 394)
Screenshot: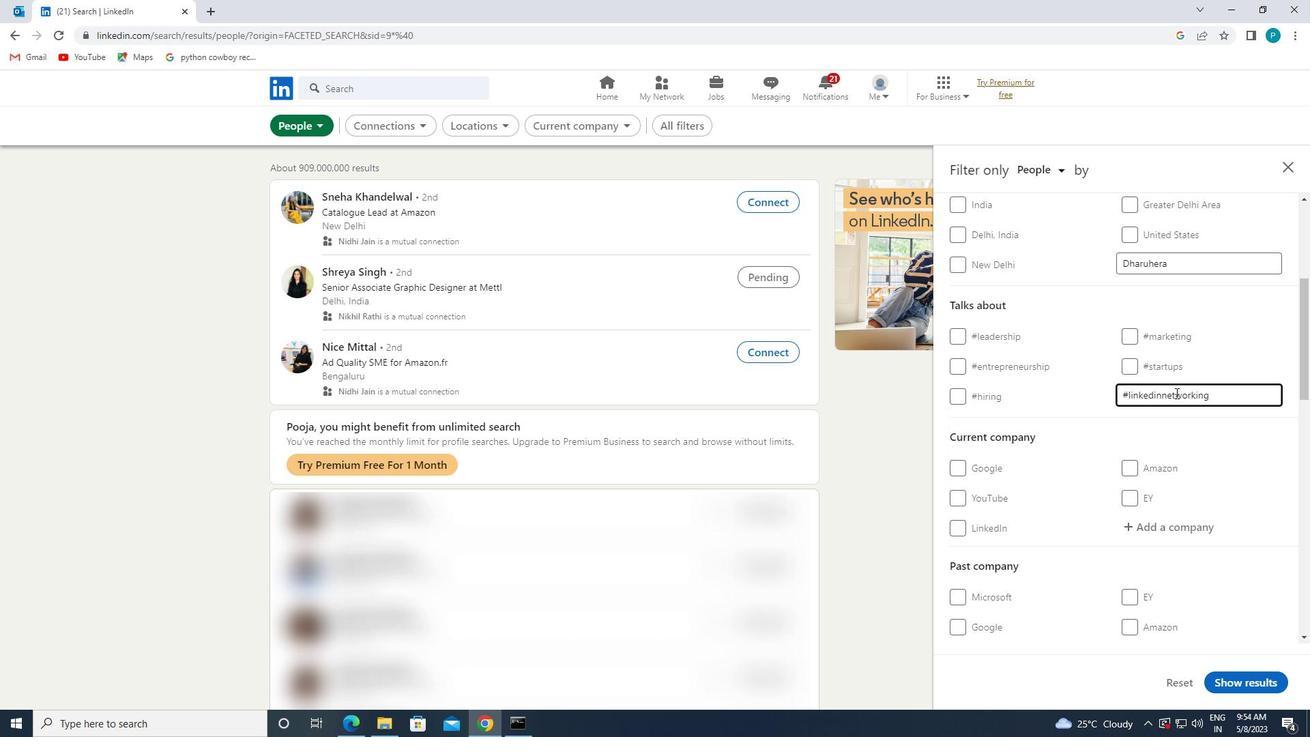 
Action: Mouse scrolled (1152, 393) with delta (0, 0)
Screenshot: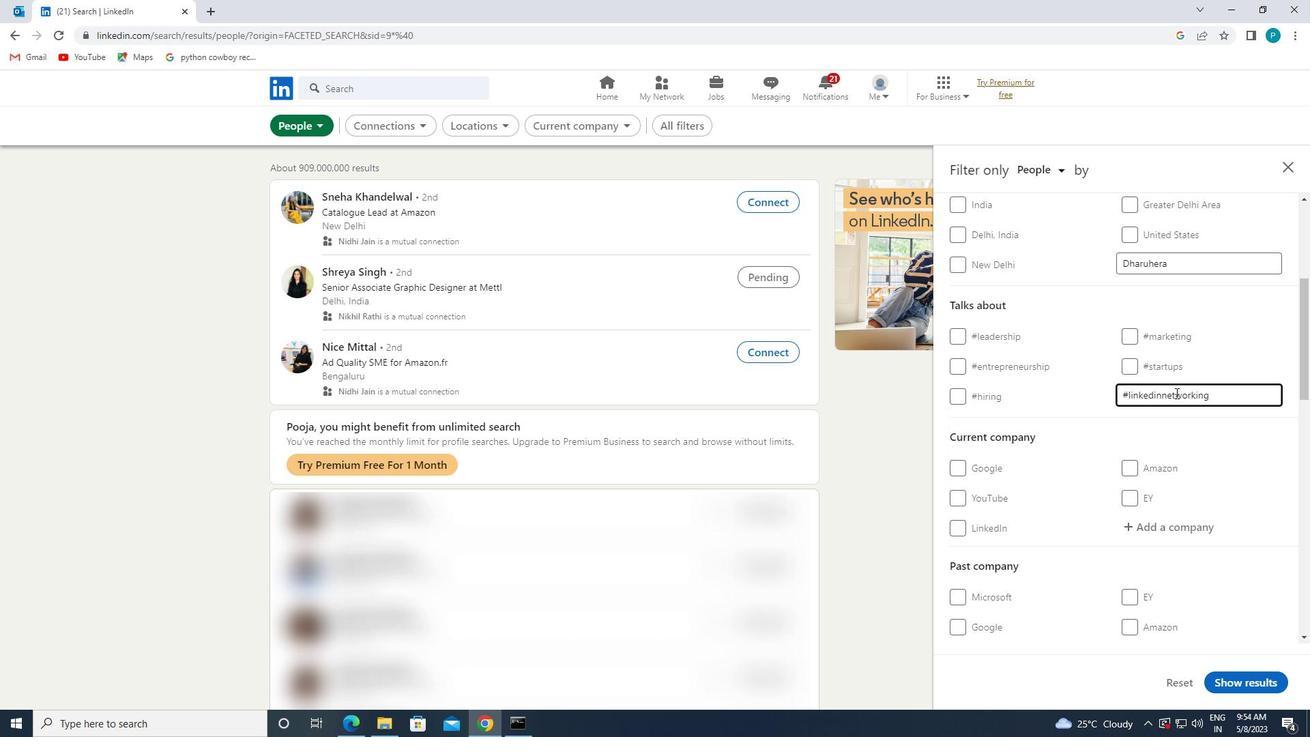 
Action: Mouse moved to (1118, 398)
Screenshot: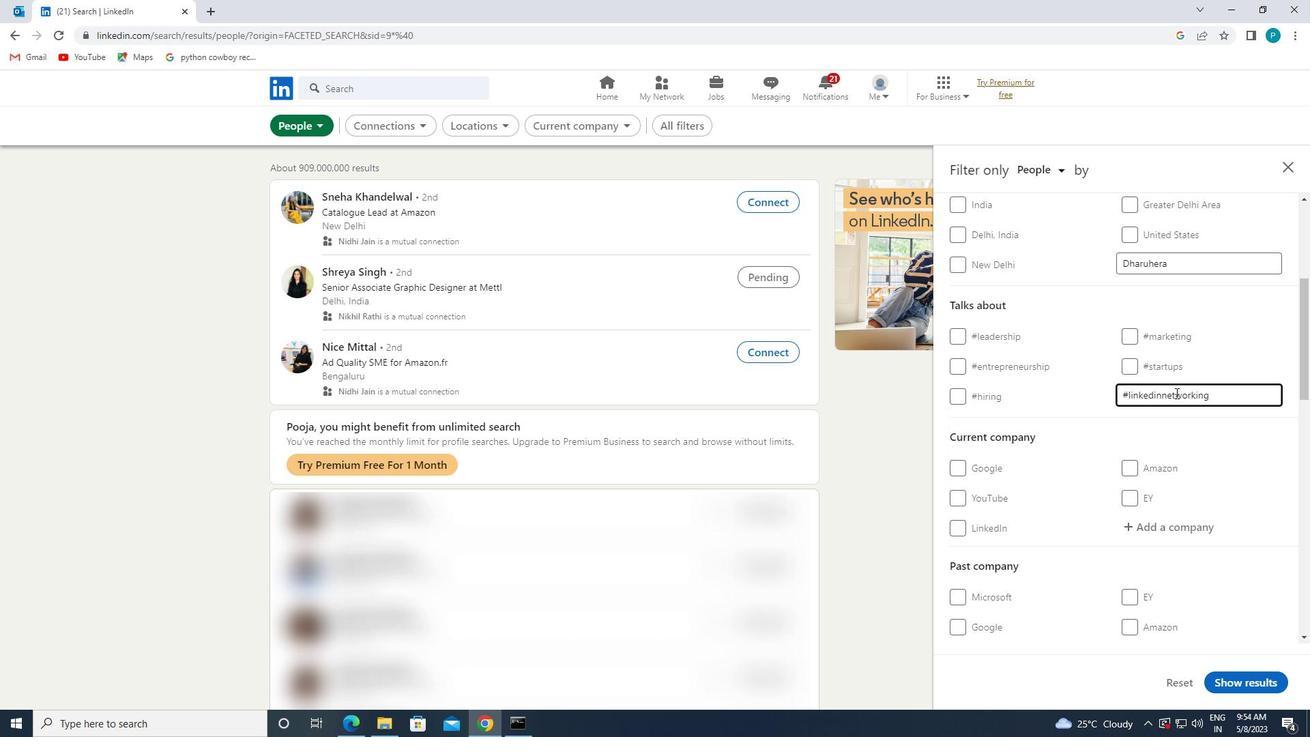 
Action: Mouse scrolled (1118, 398) with delta (0, 0)
Screenshot: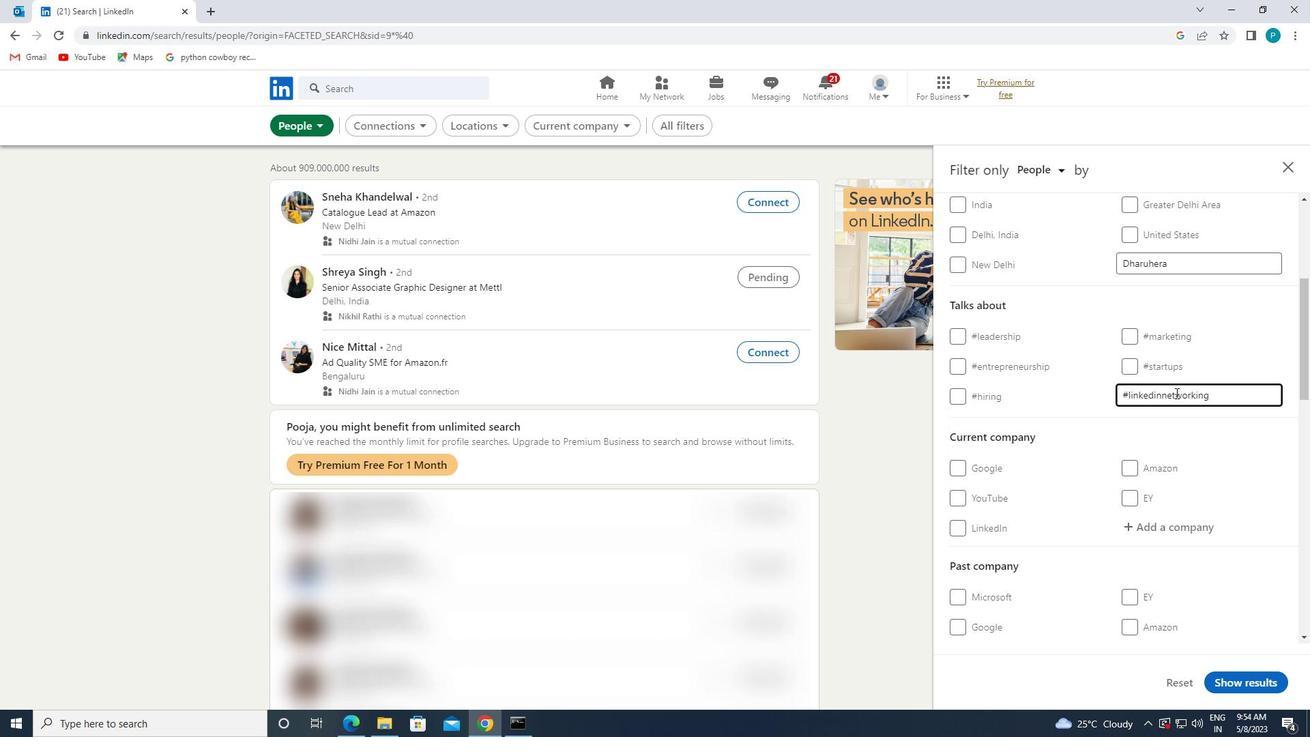 
Action: Mouse moved to (1089, 404)
Screenshot: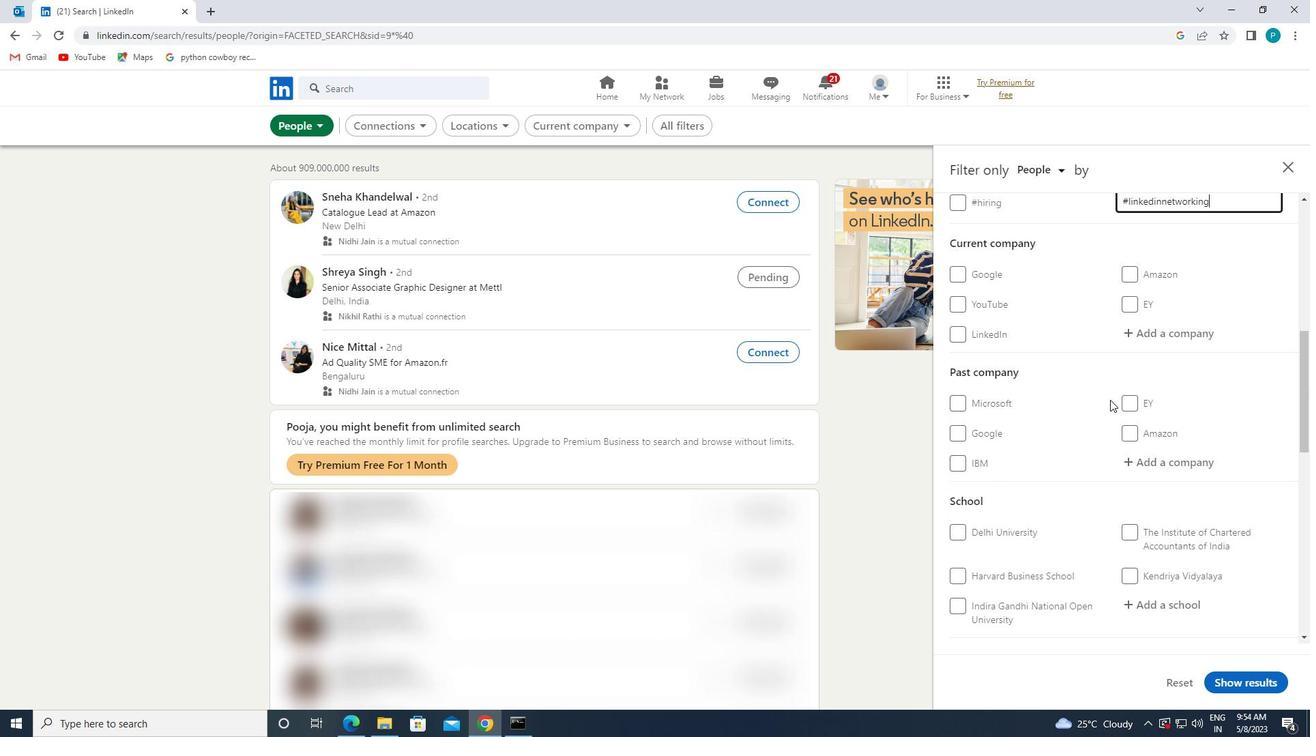 
Action: Mouse scrolled (1089, 404) with delta (0, 0)
Screenshot: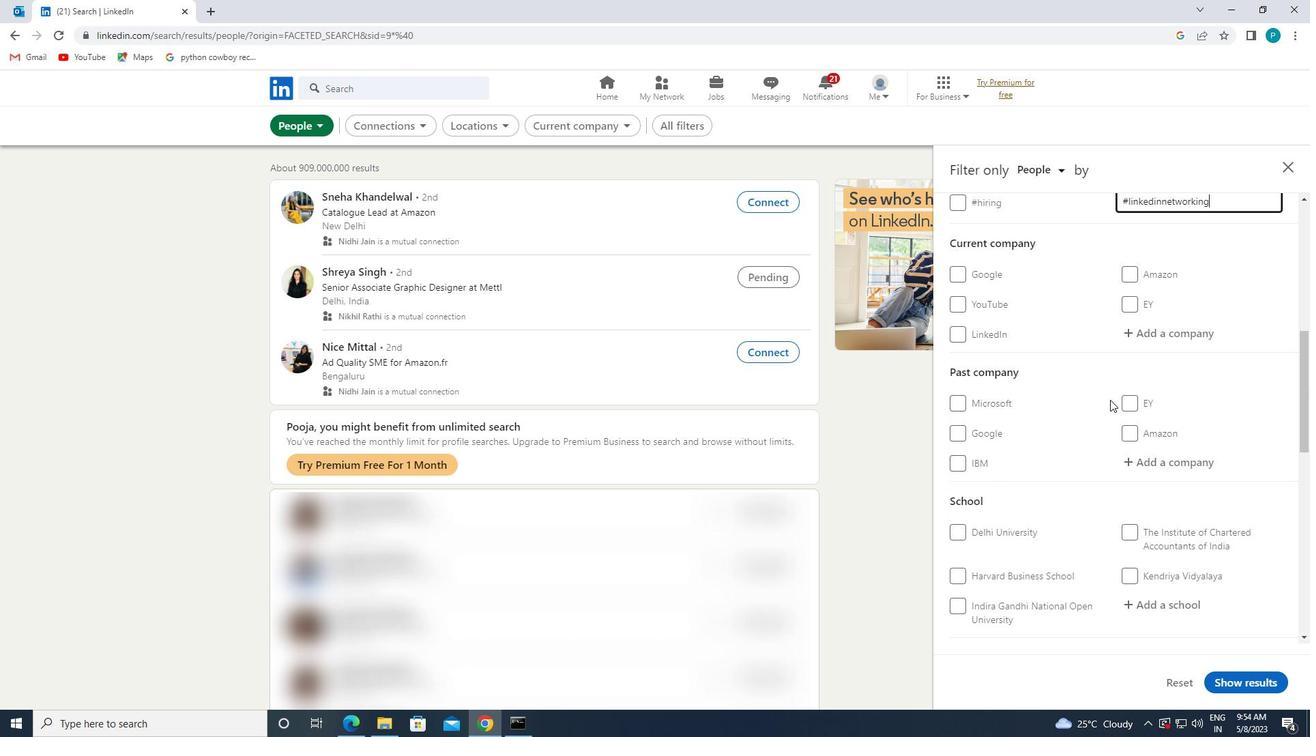 
Action: Mouse moved to (1086, 406)
Screenshot: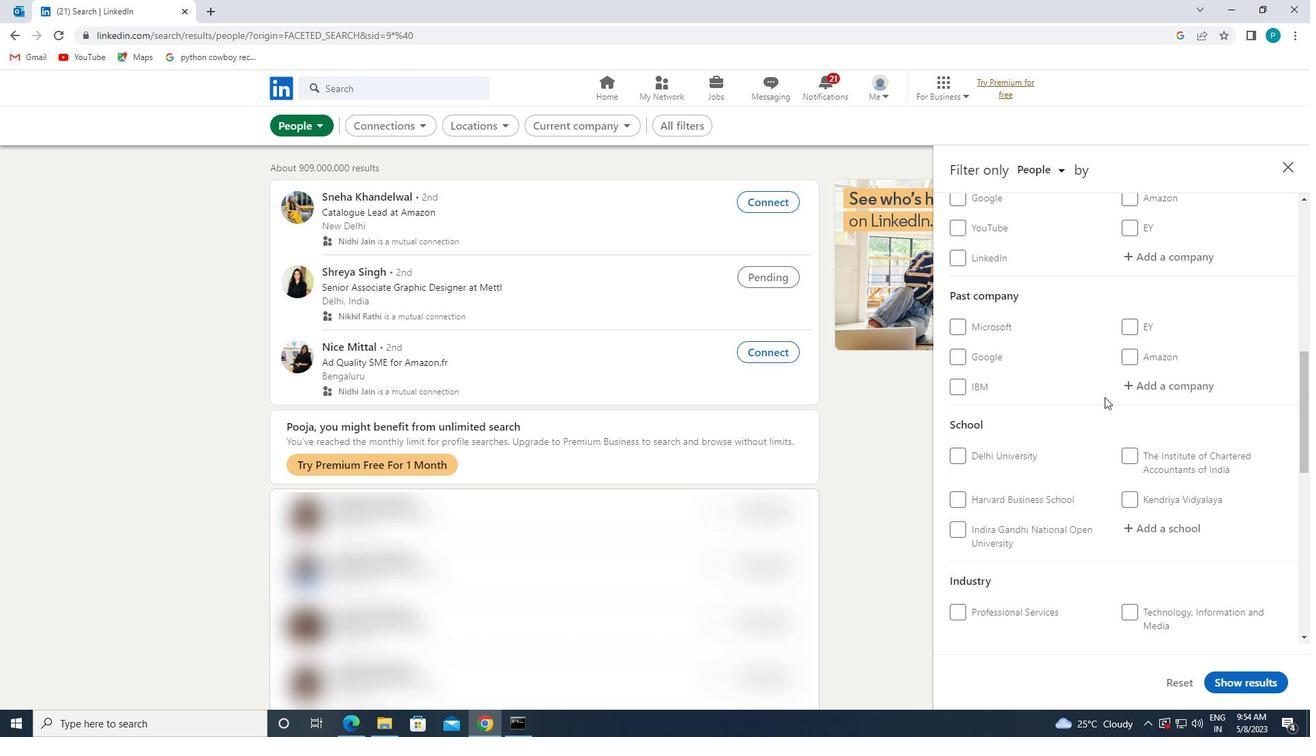 
Action: Mouse scrolled (1086, 406) with delta (0, 0)
Screenshot: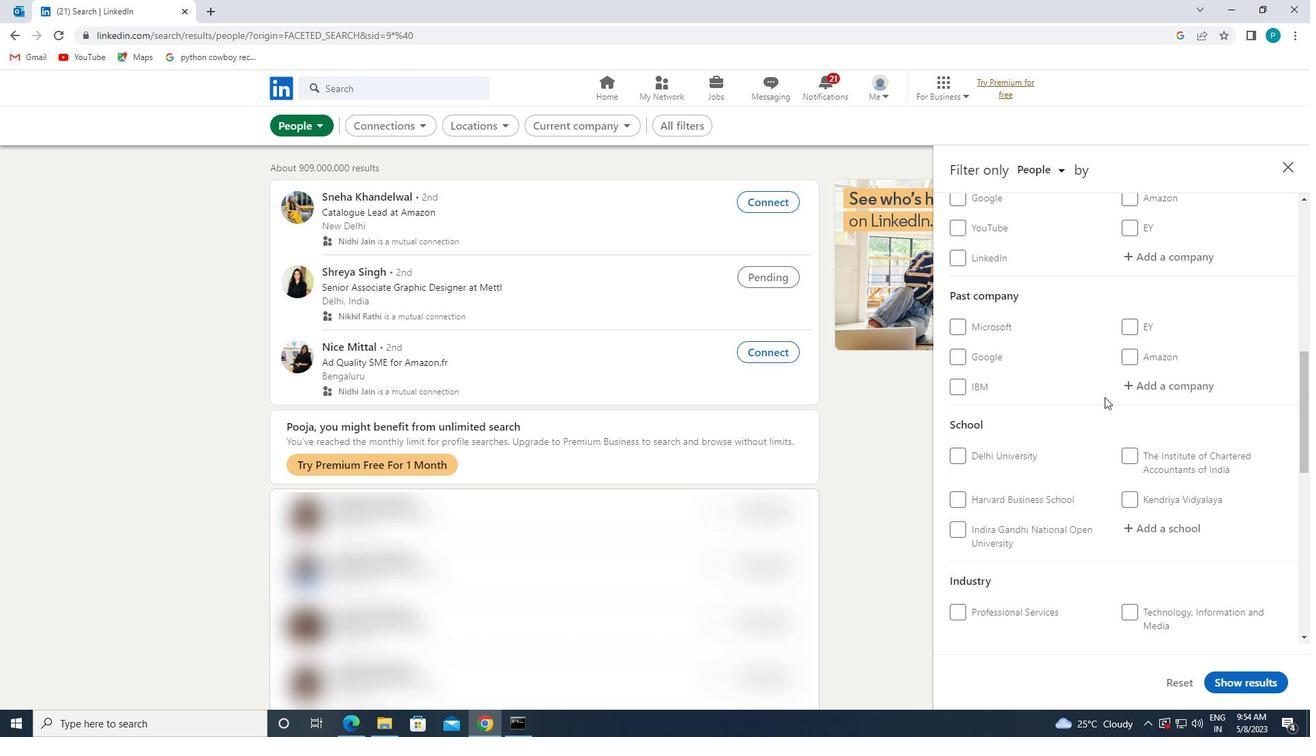 
Action: Mouse moved to (1080, 410)
Screenshot: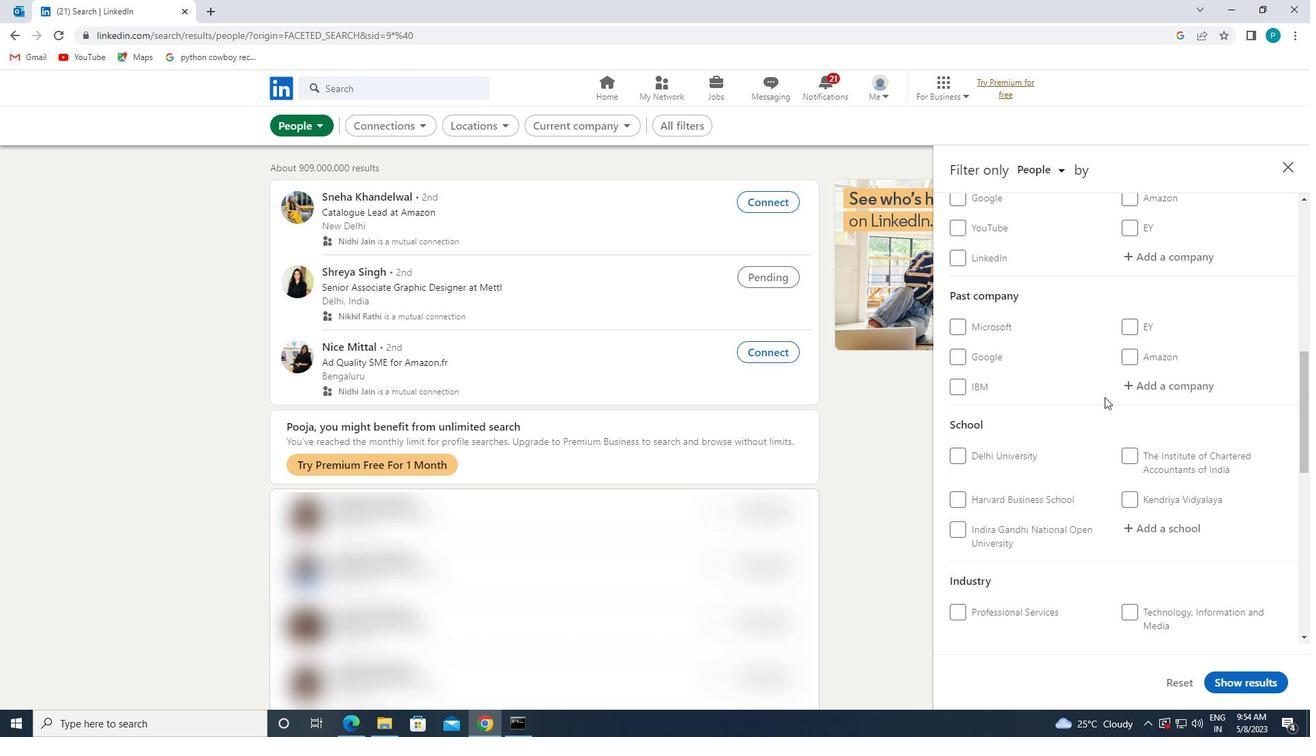 
Action: Mouse scrolled (1080, 410) with delta (0, 0)
Screenshot: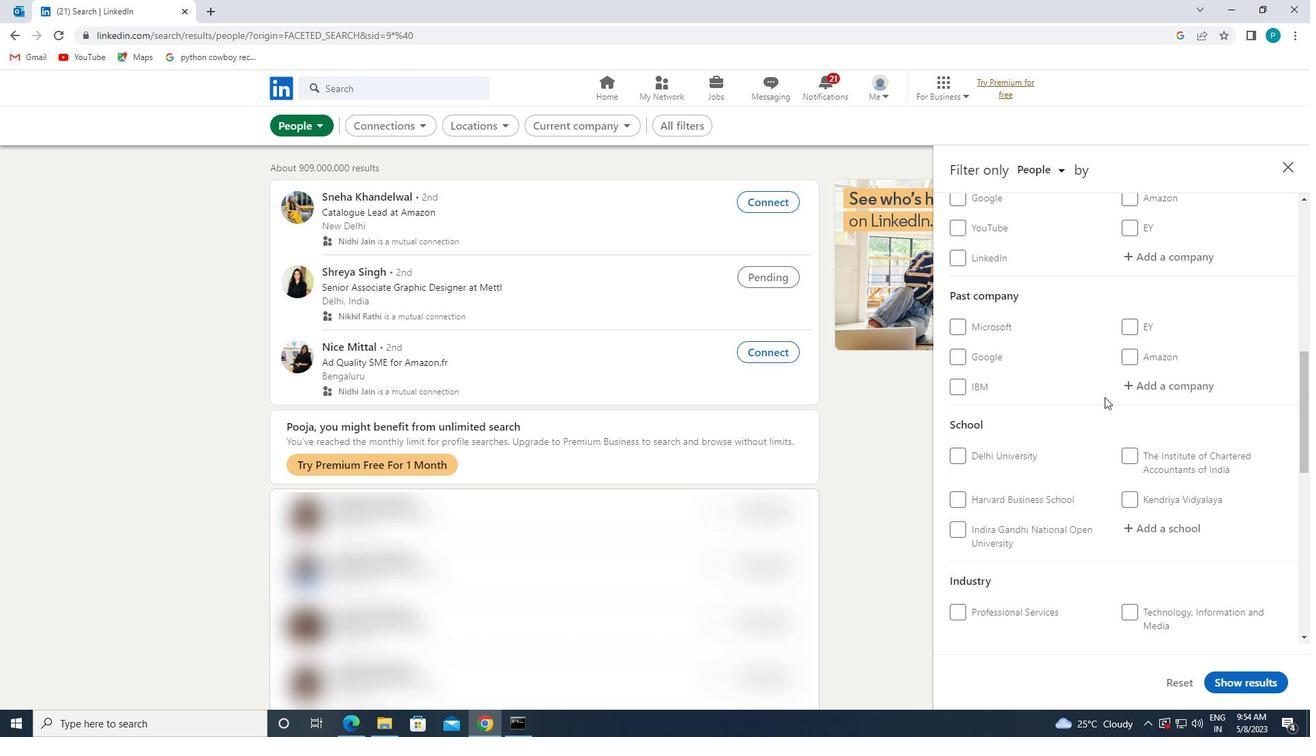 
Action: Mouse moved to (982, 619)
Screenshot: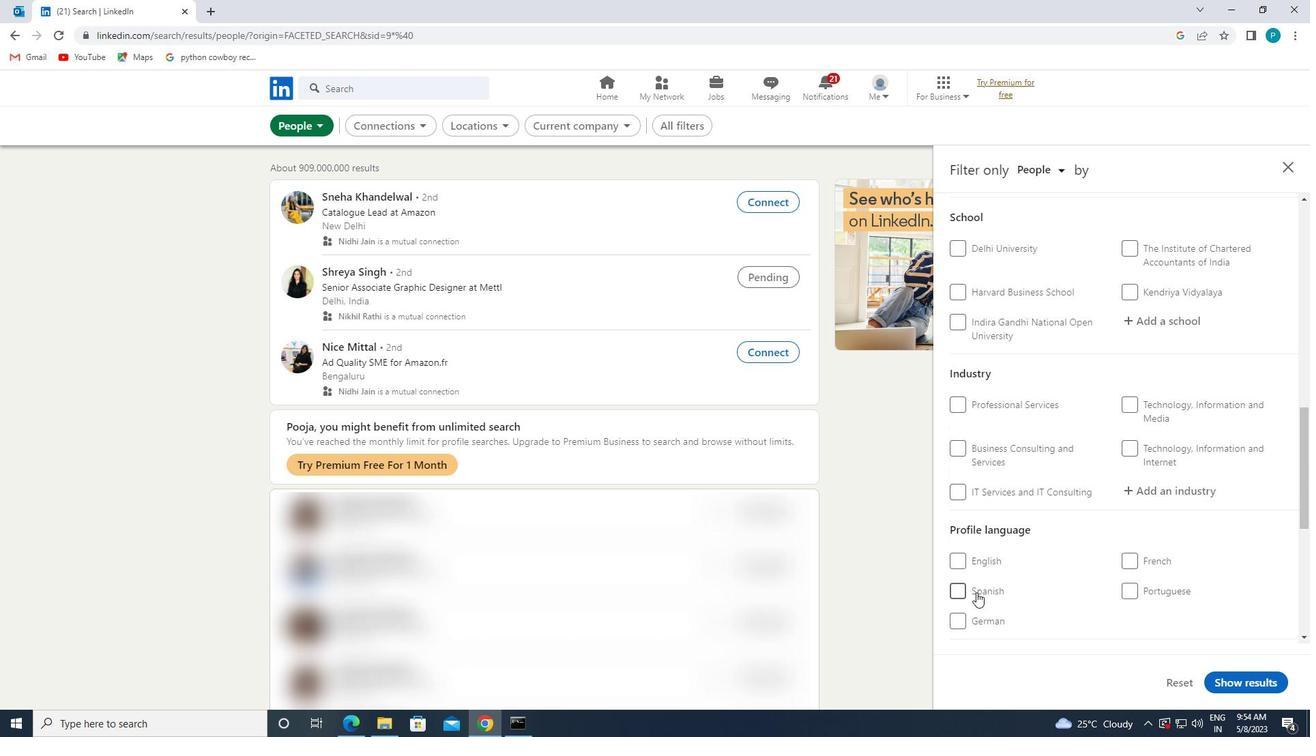 
Action: Mouse pressed left at (982, 619)
Screenshot: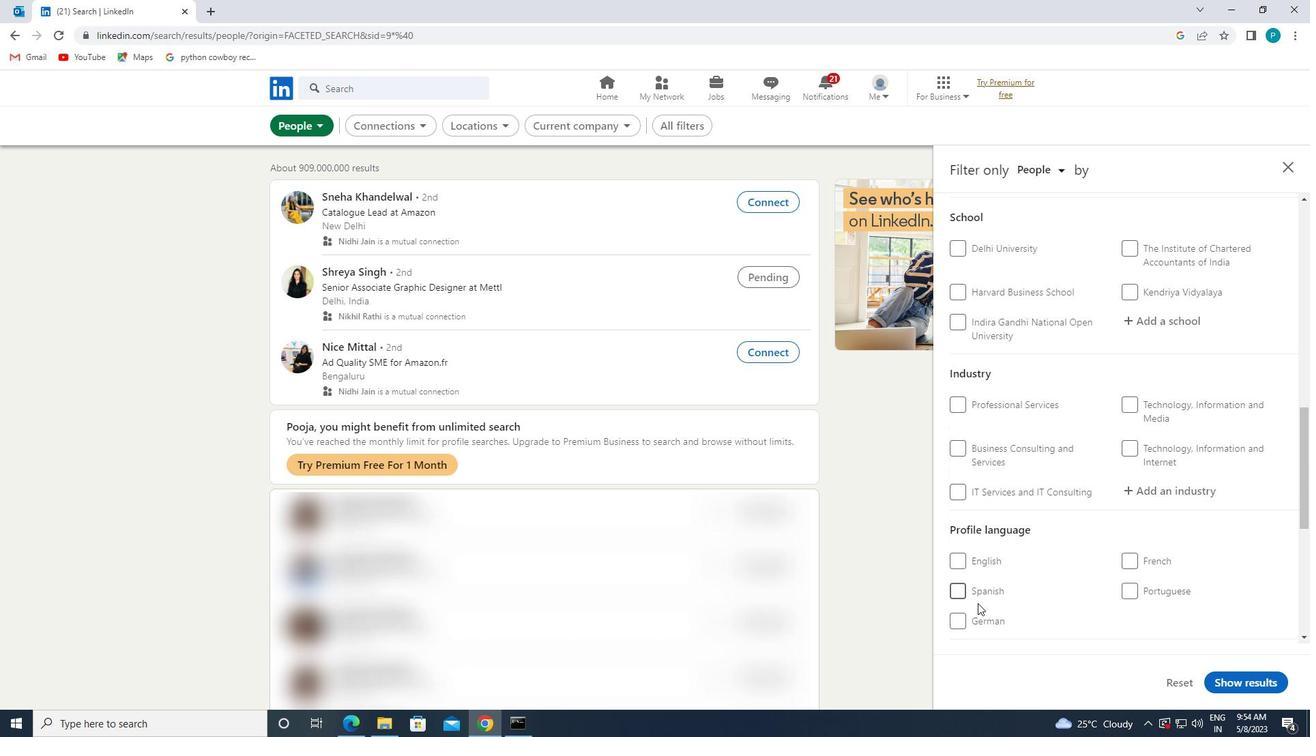 
Action: Mouse moved to (1142, 497)
Screenshot: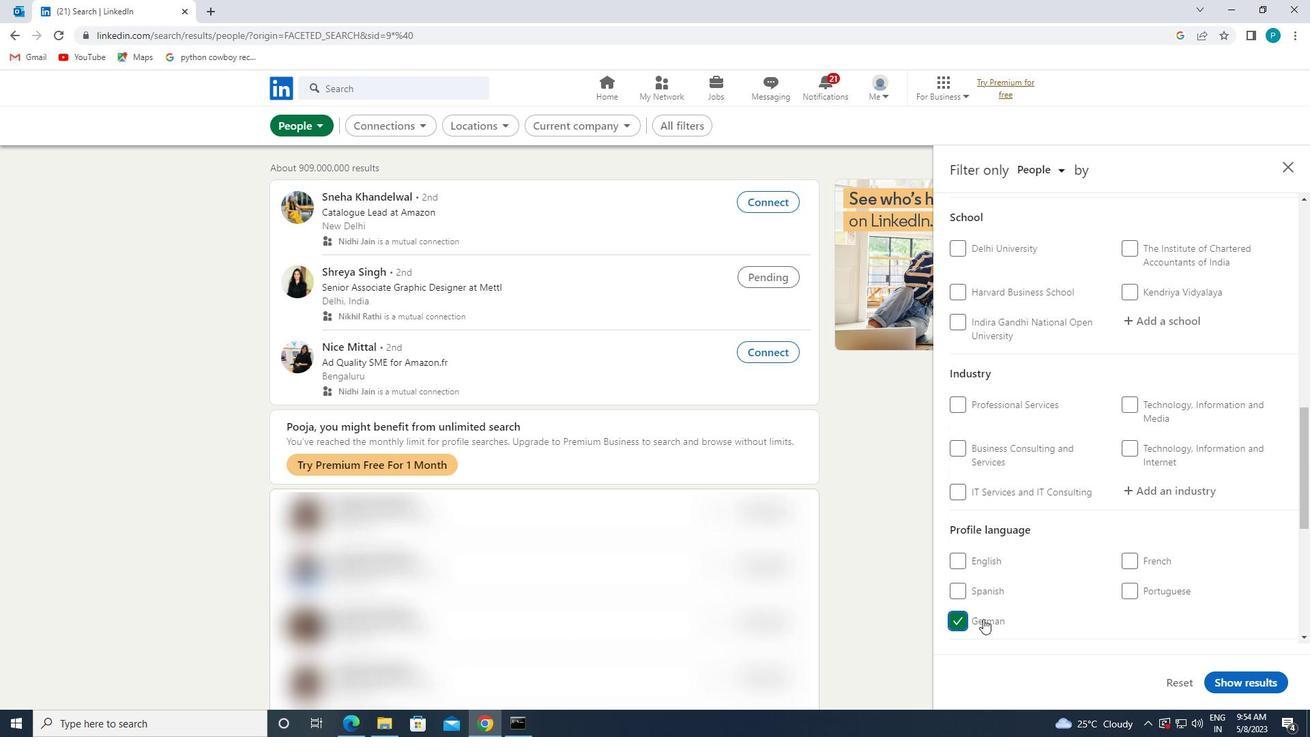 
Action: Mouse scrolled (1142, 498) with delta (0, 0)
Screenshot: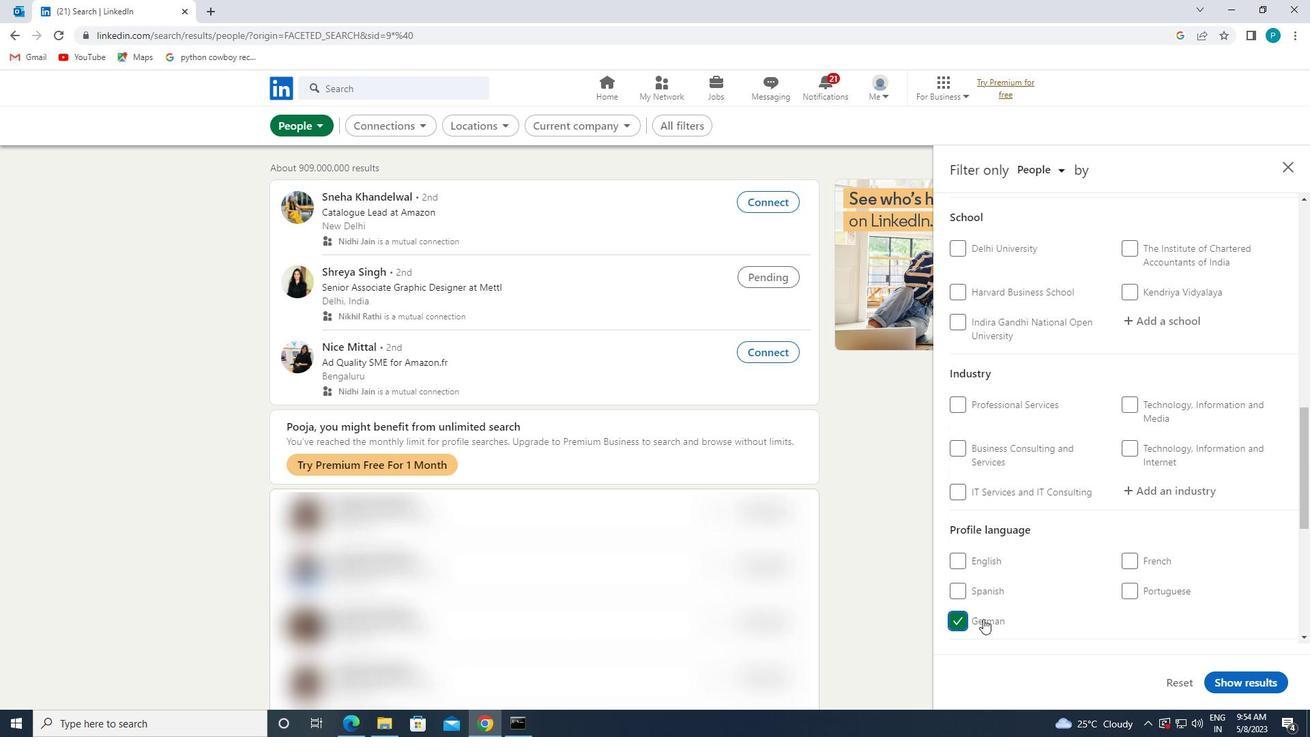 
Action: Mouse moved to (1141, 497)
Screenshot: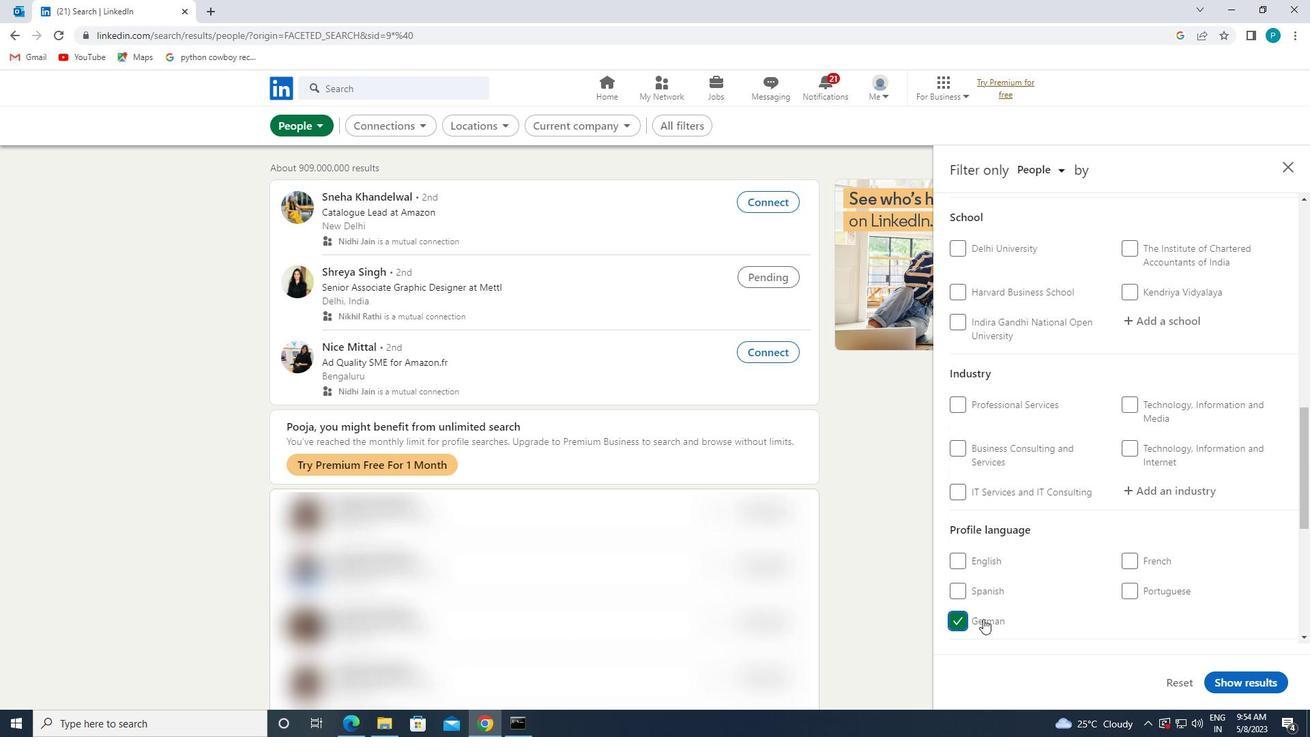 
Action: Mouse scrolled (1141, 497) with delta (0, 0)
Screenshot: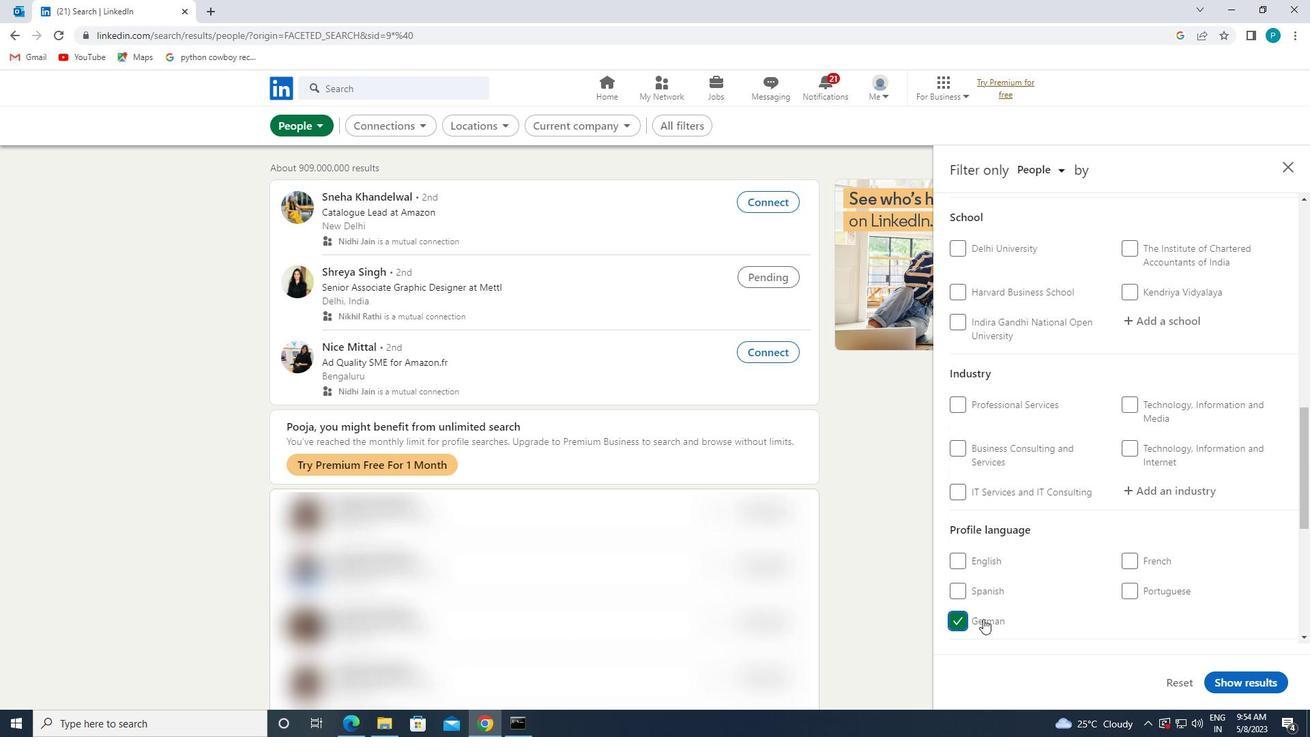 
Action: Mouse scrolled (1141, 497) with delta (0, 0)
Screenshot: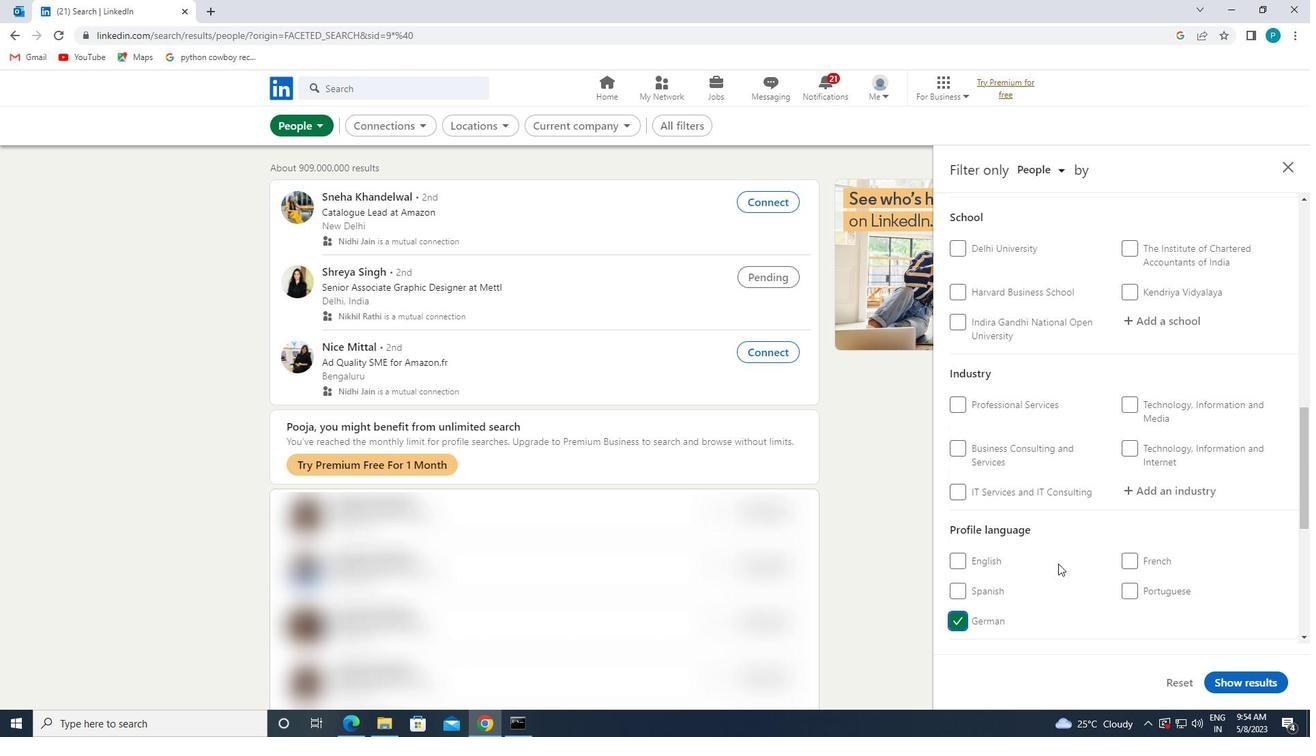 
Action: Mouse scrolled (1141, 497) with delta (0, 0)
Screenshot: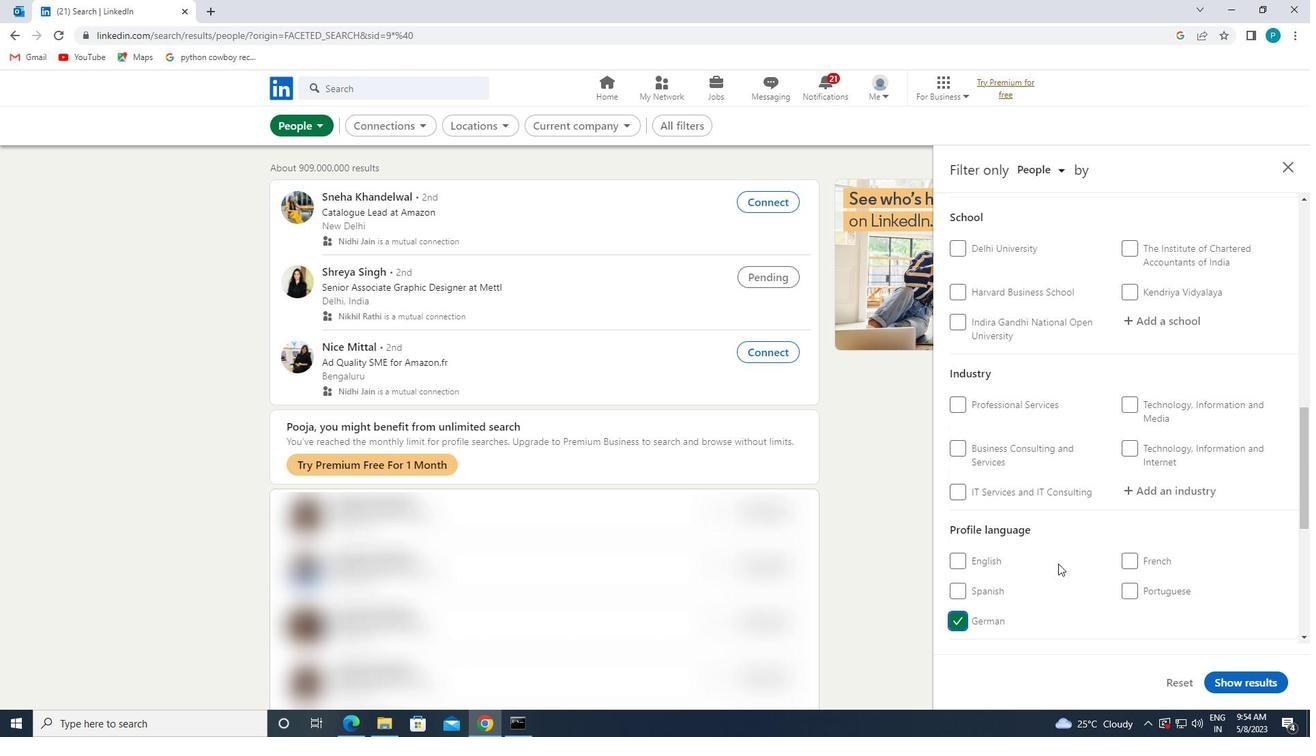 
Action: Mouse moved to (1141, 496)
Screenshot: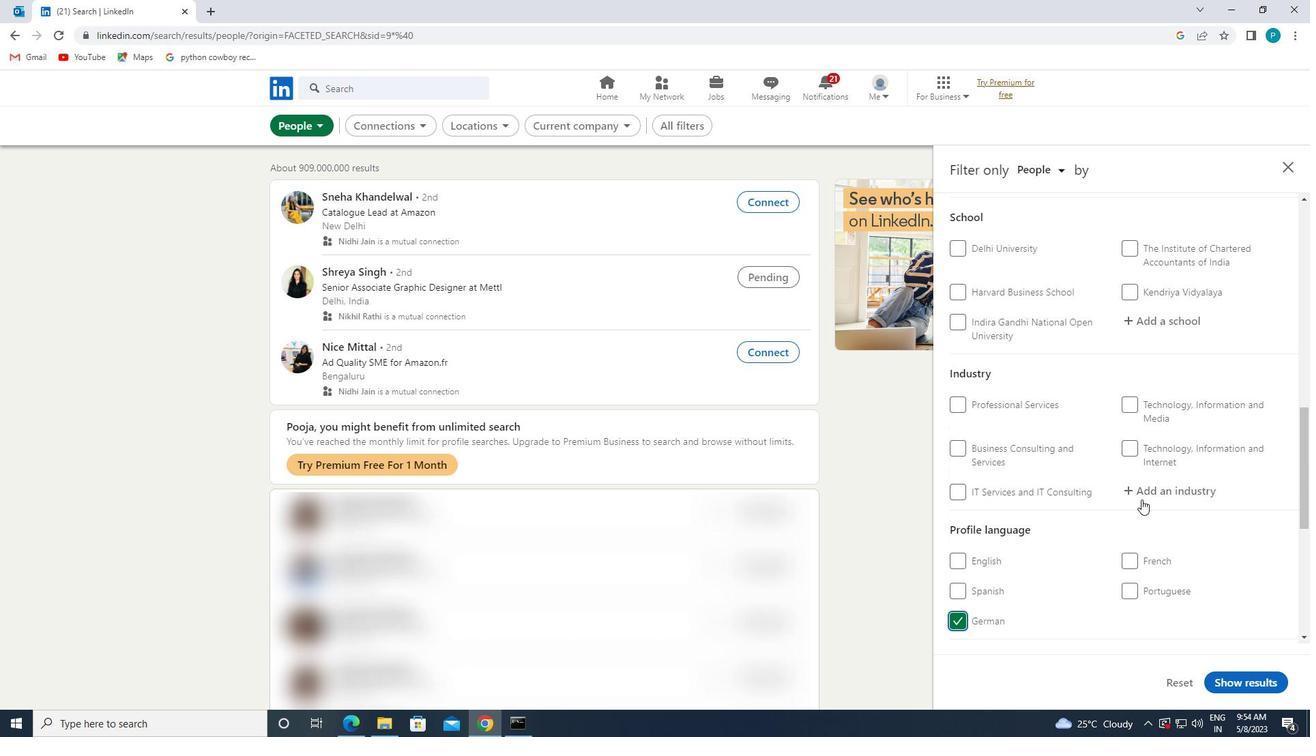 
Action: Mouse scrolled (1141, 497) with delta (0, 0)
Screenshot: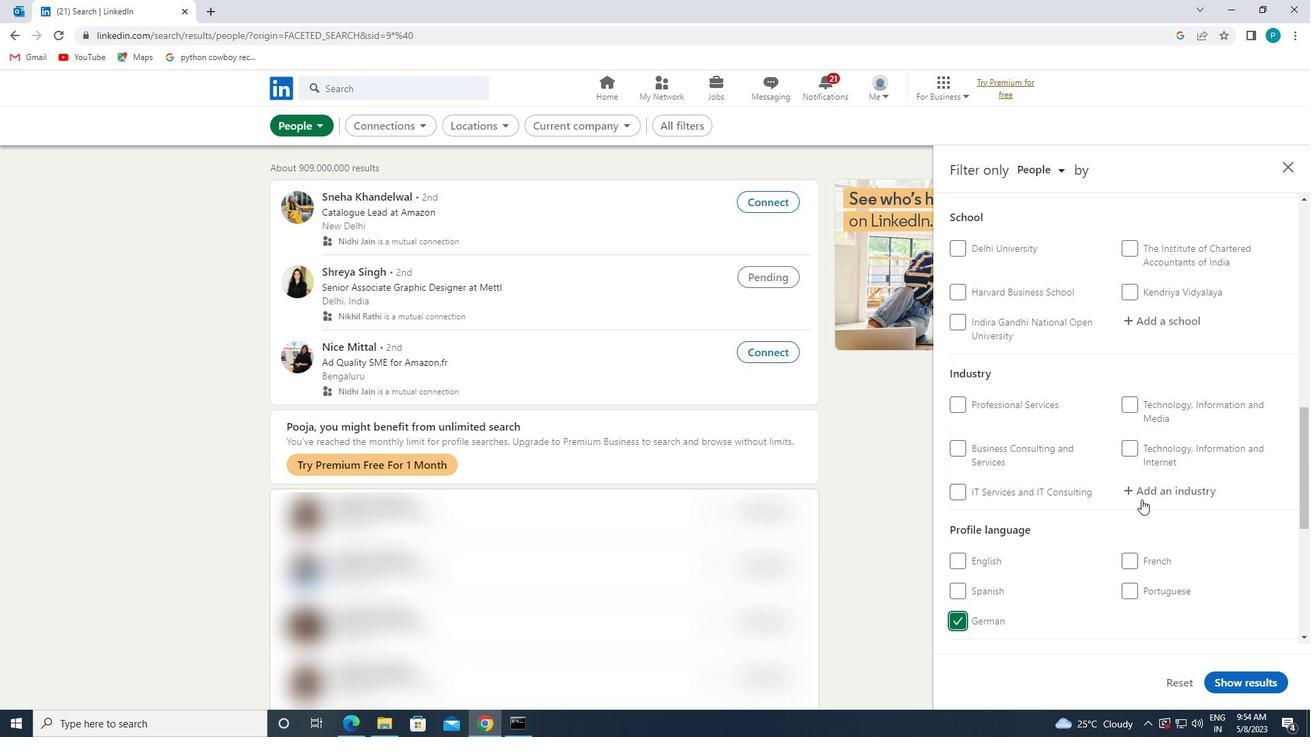
Action: Mouse moved to (1153, 462)
Screenshot: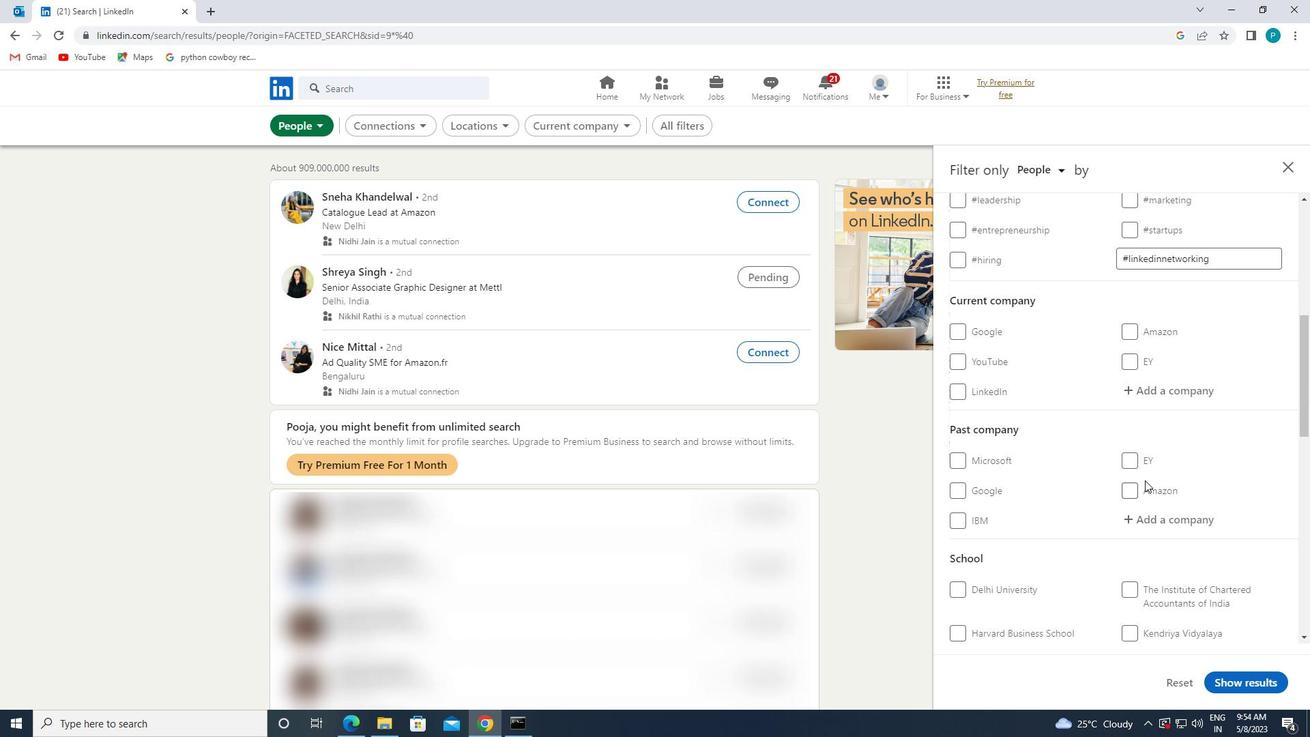 
Action: Mouse scrolled (1153, 462) with delta (0, 0)
Screenshot: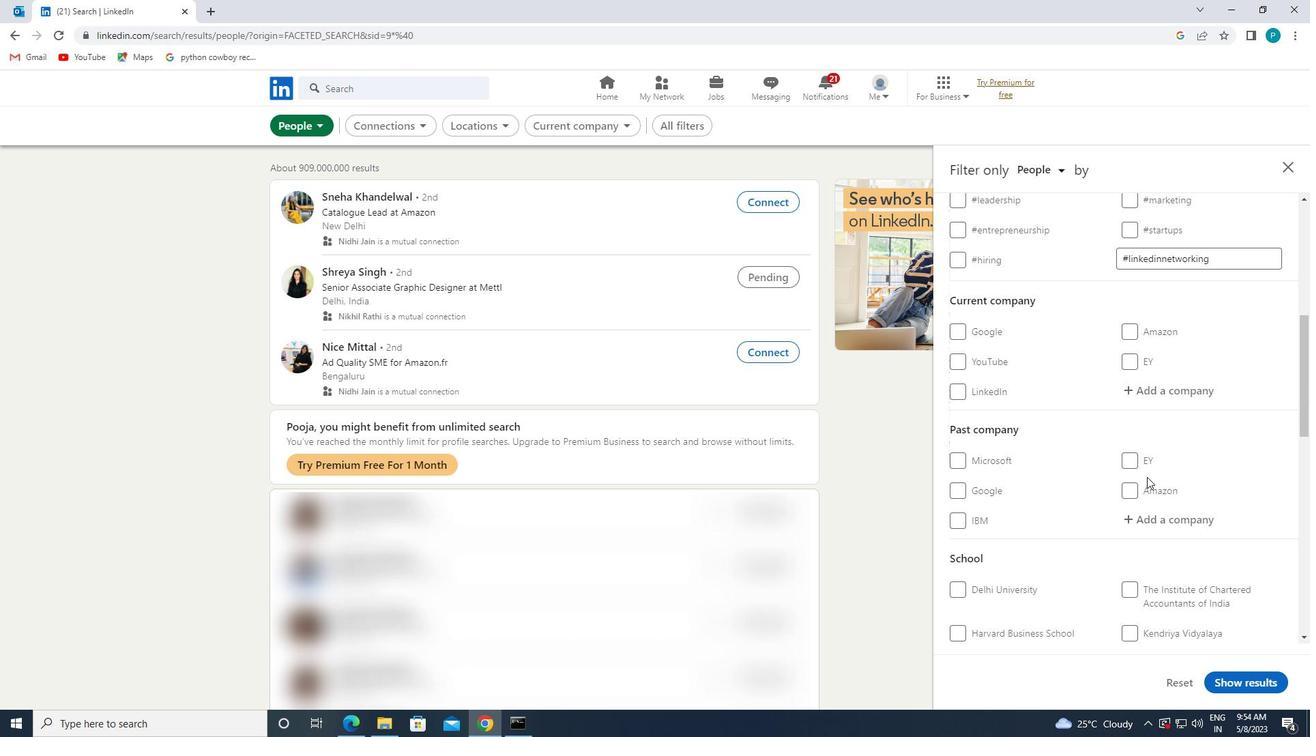 
Action: Mouse scrolled (1153, 462) with delta (0, 0)
Screenshot: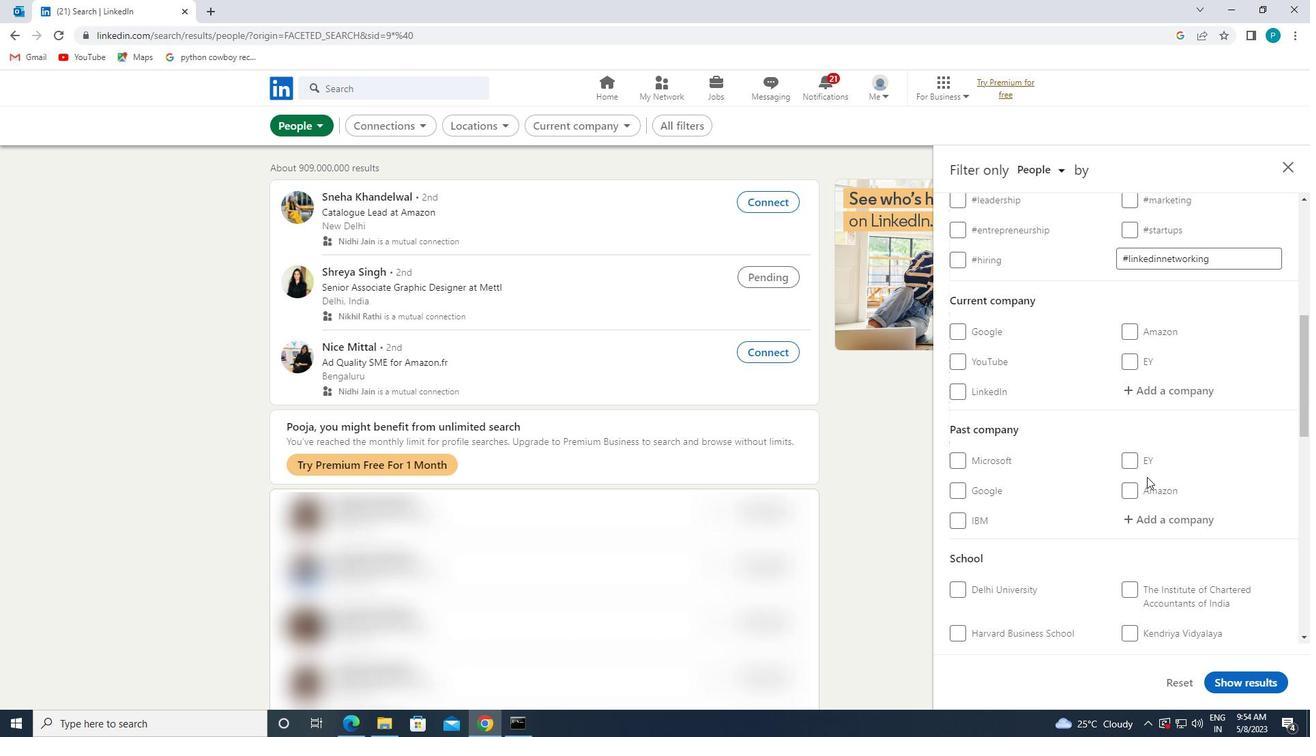 
Action: Mouse moved to (1168, 527)
Screenshot: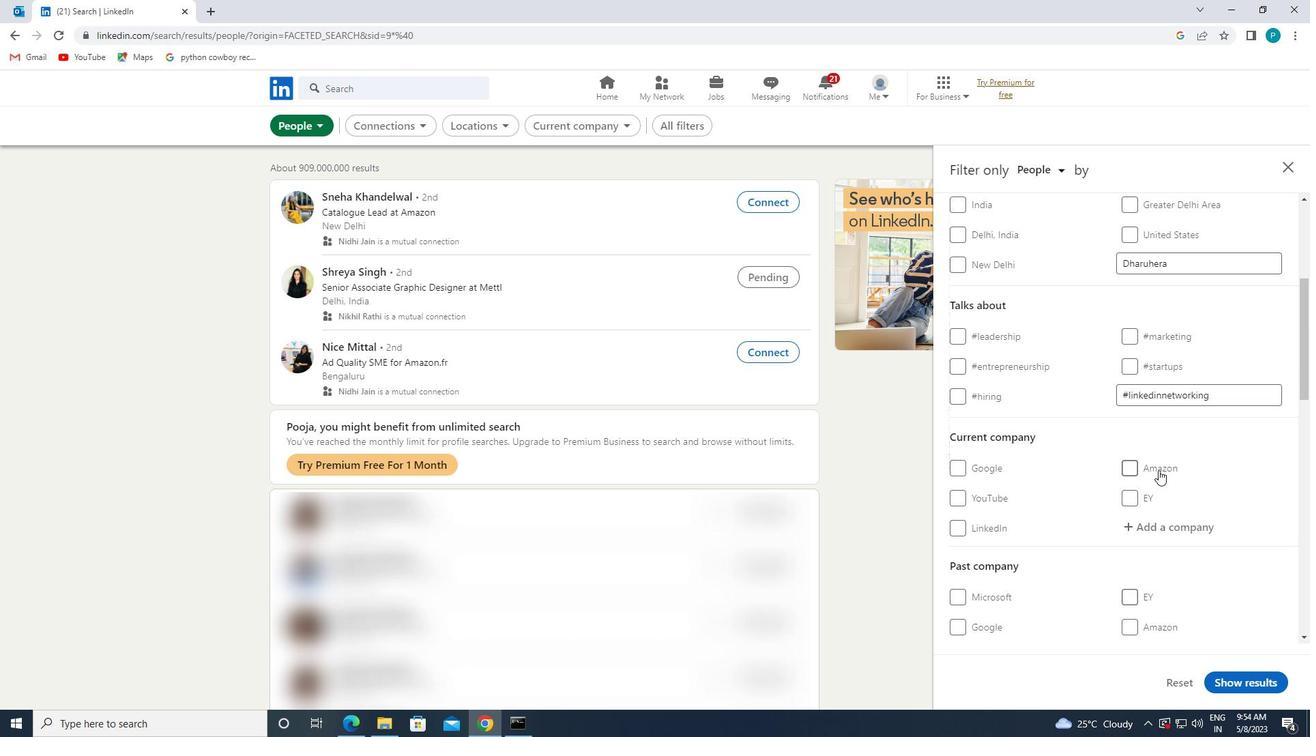
Action: Mouse pressed left at (1168, 527)
Screenshot: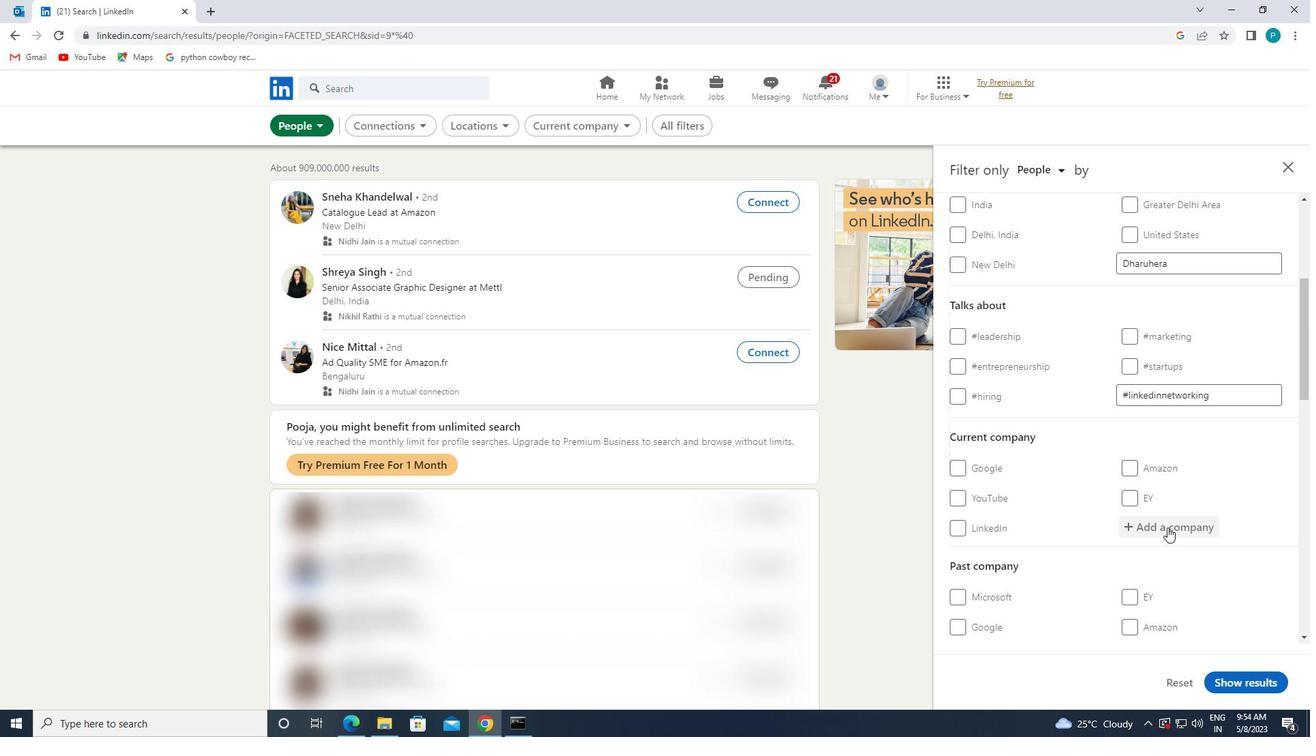 
Action: Key pressed <Key.caps_lock>GE
Screenshot: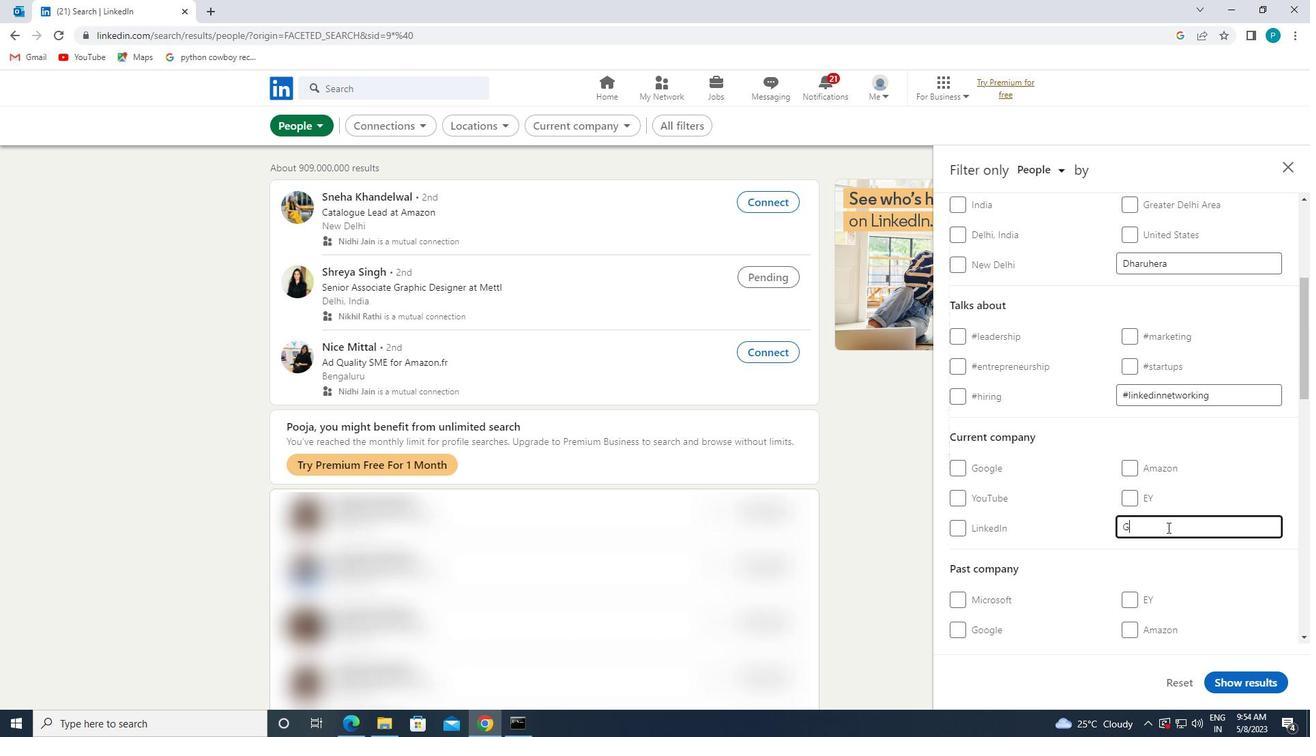 
Action: Mouse moved to (1165, 535)
Screenshot: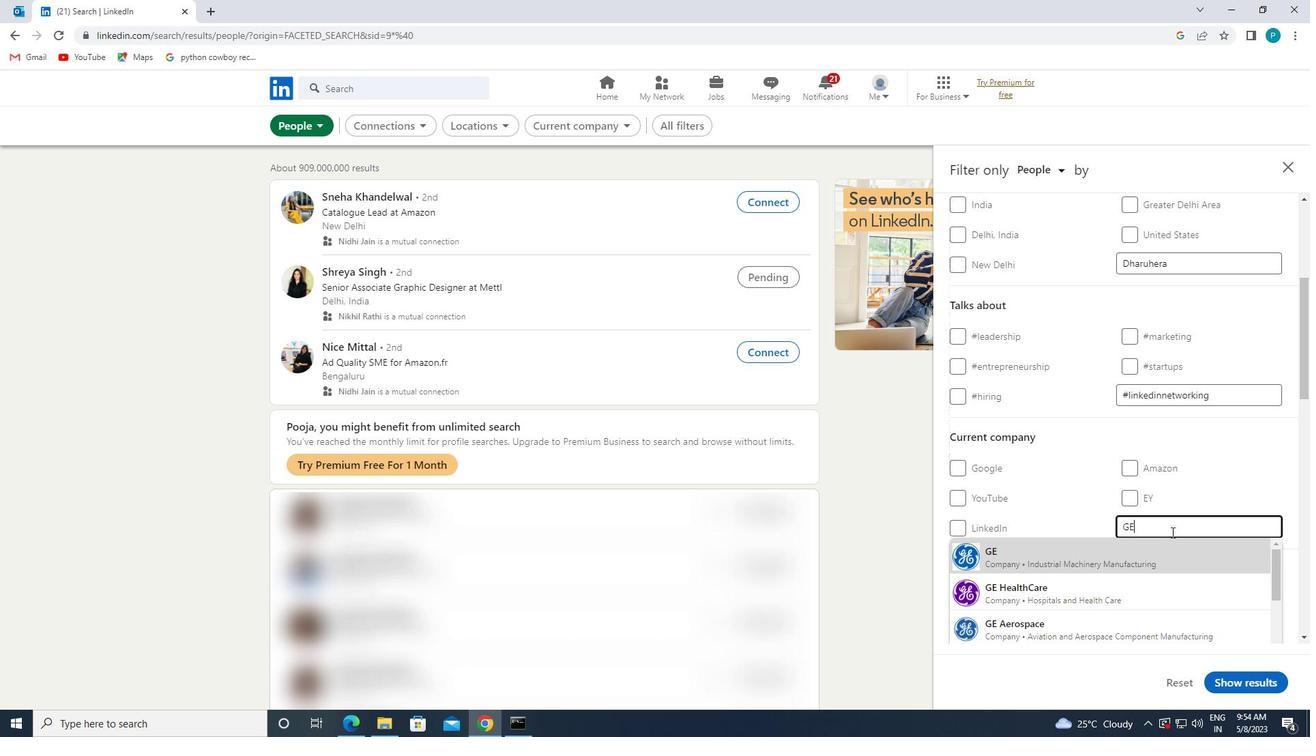 
Action: Mouse scrolled (1165, 534) with delta (0, 0)
Screenshot: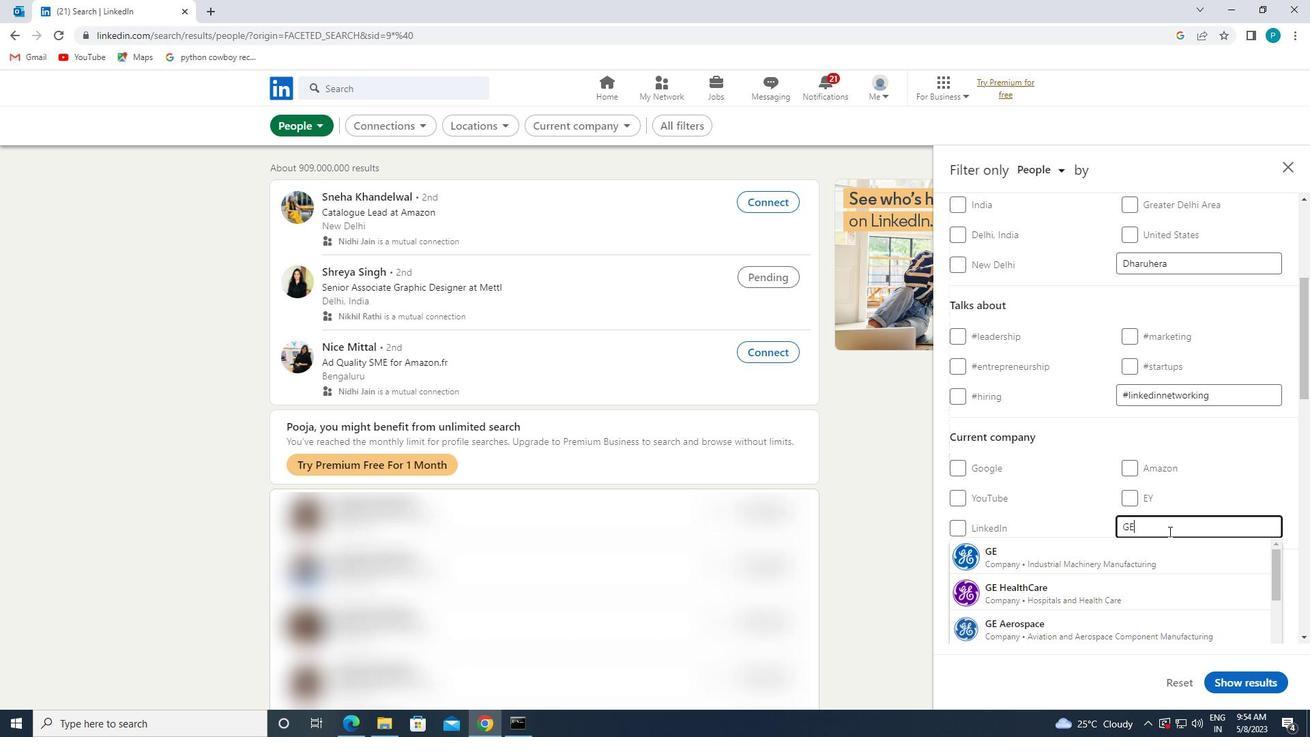 
Action: Mouse moved to (1157, 583)
Screenshot: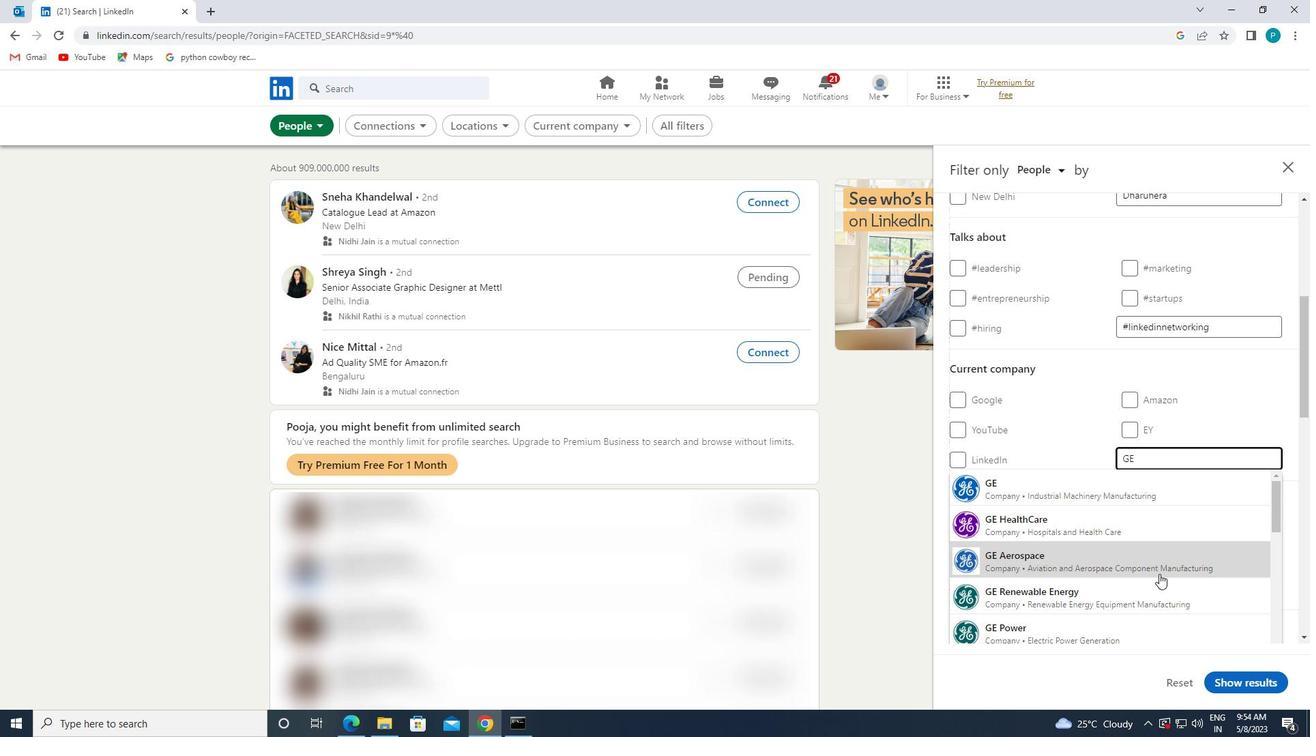 
Action: Mouse scrolled (1157, 582) with delta (0, 0)
Screenshot: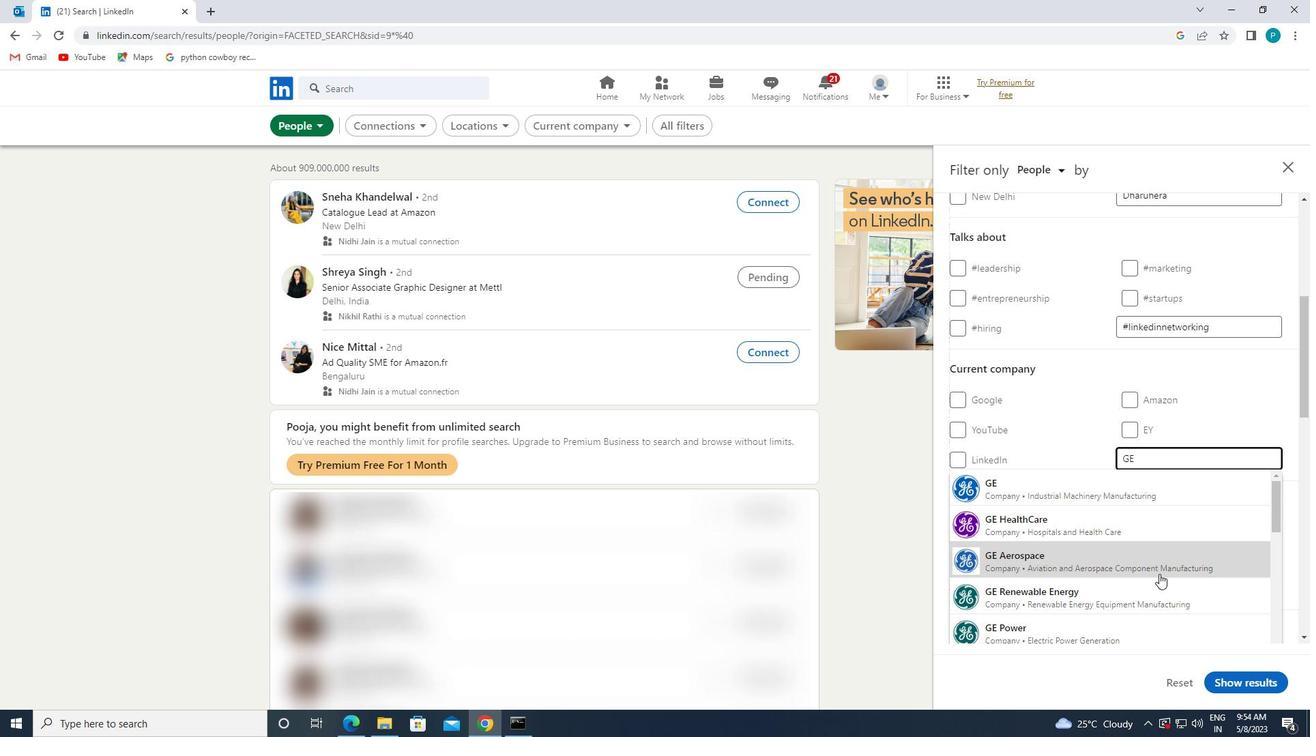 
Action: Mouse moved to (1120, 625)
Screenshot: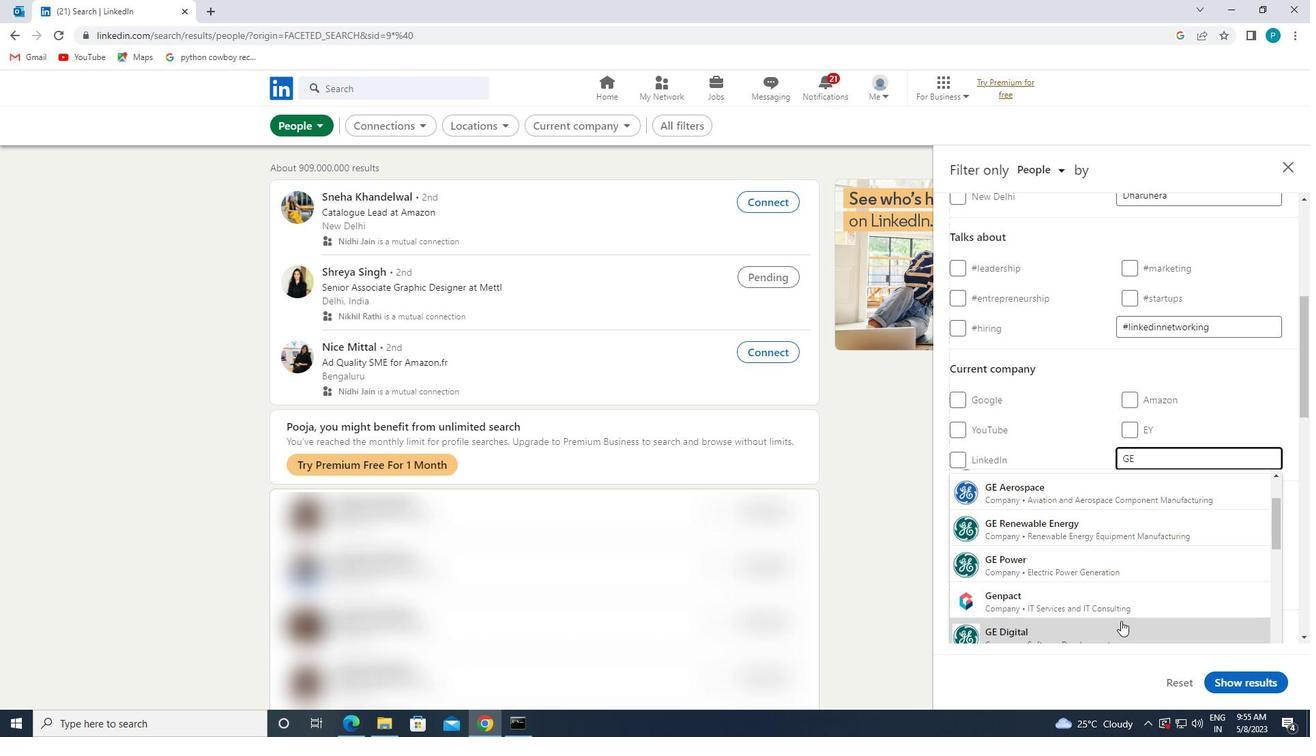 
Action: Mouse pressed left at (1120, 625)
Screenshot: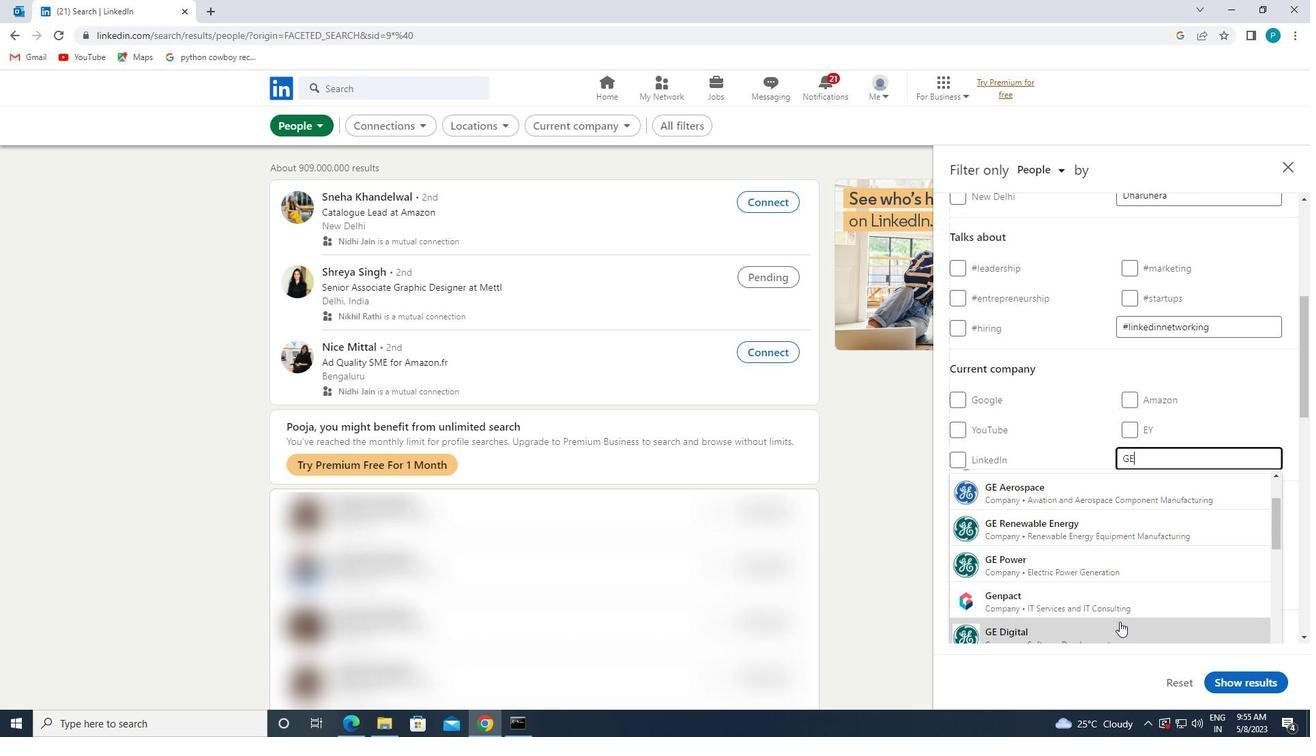 
Action: Mouse moved to (1120, 626)
Screenshot: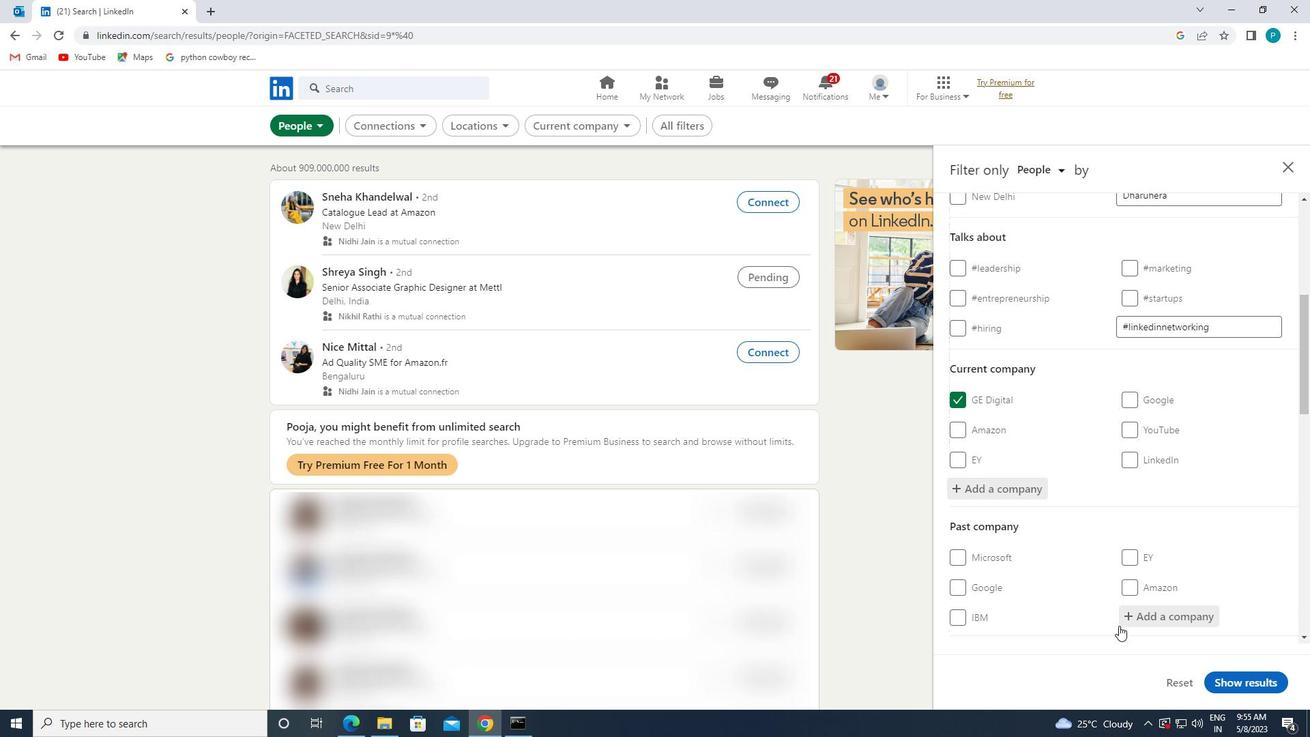 
Action: Mouse scrolled (1120, 625) with delta (0, 0)
Screenshot: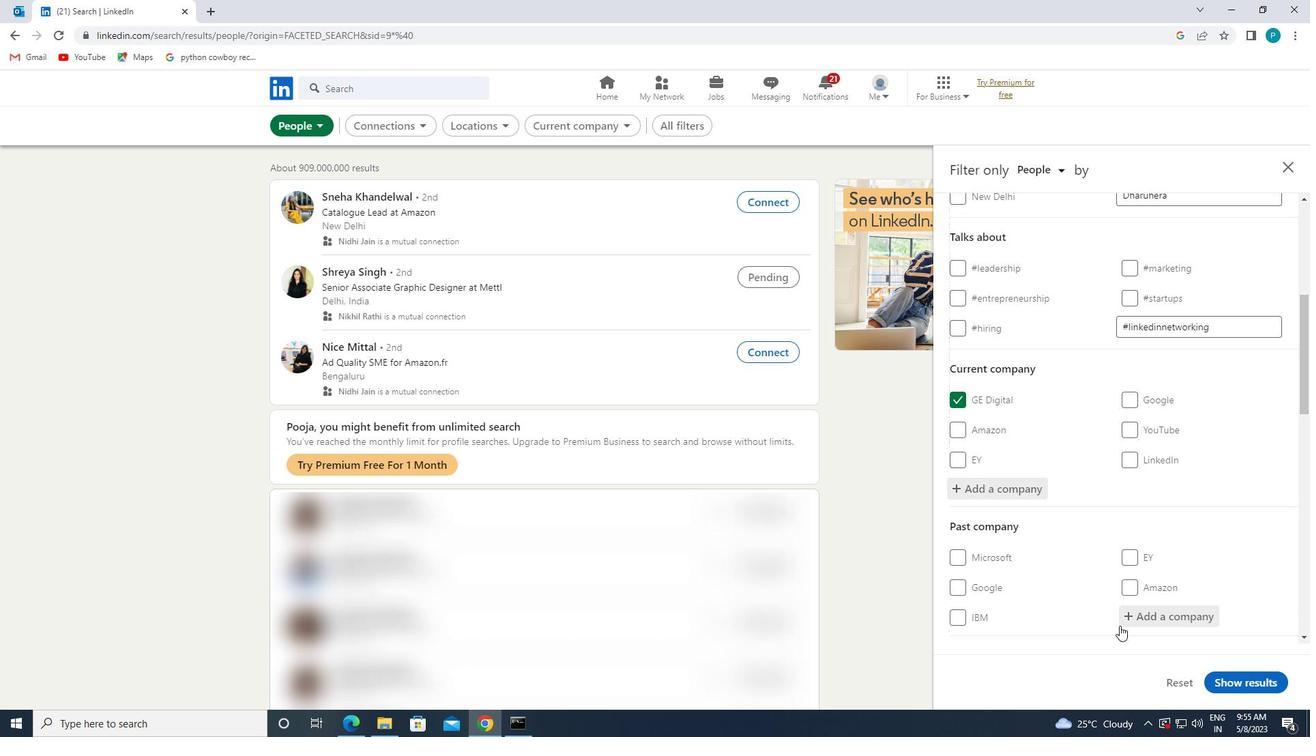 
Action: Mouse scrolled (1120, 625) with delta (0, 0)
Screenshot: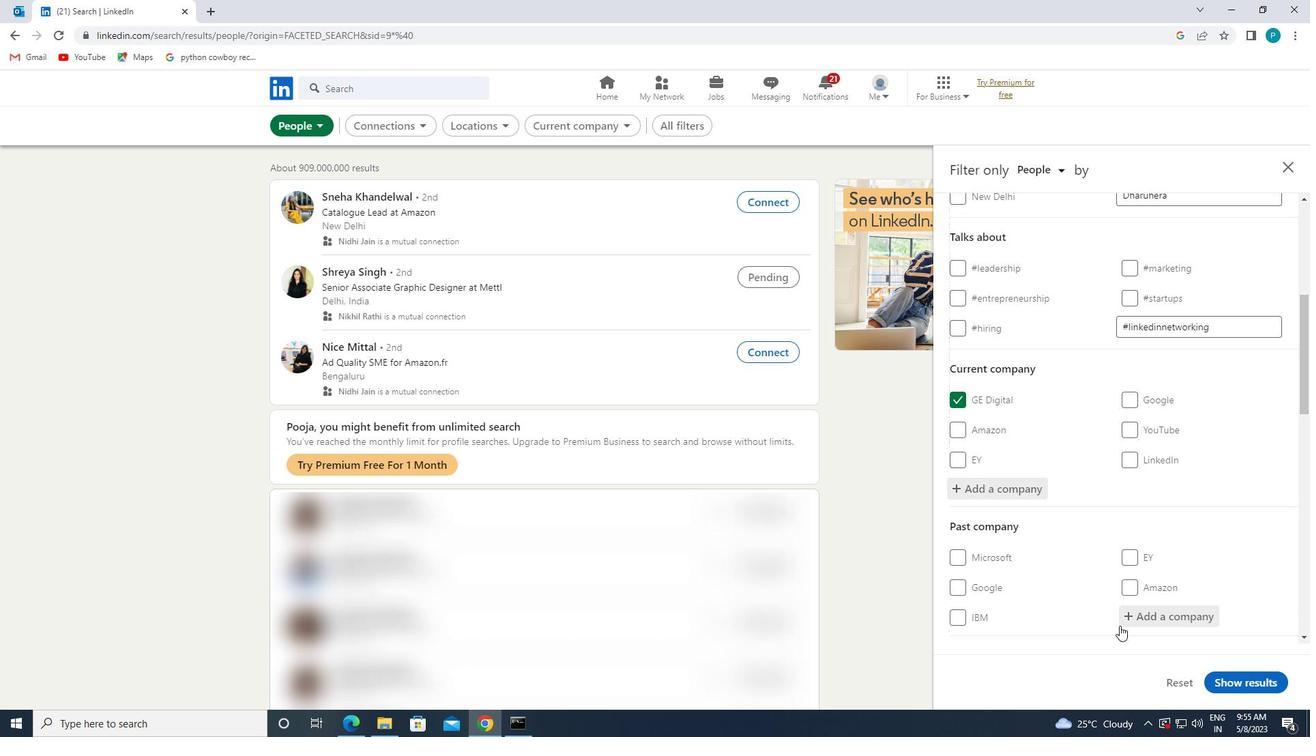 
Action: Mouse moved to (1121, 626)
Screenshot: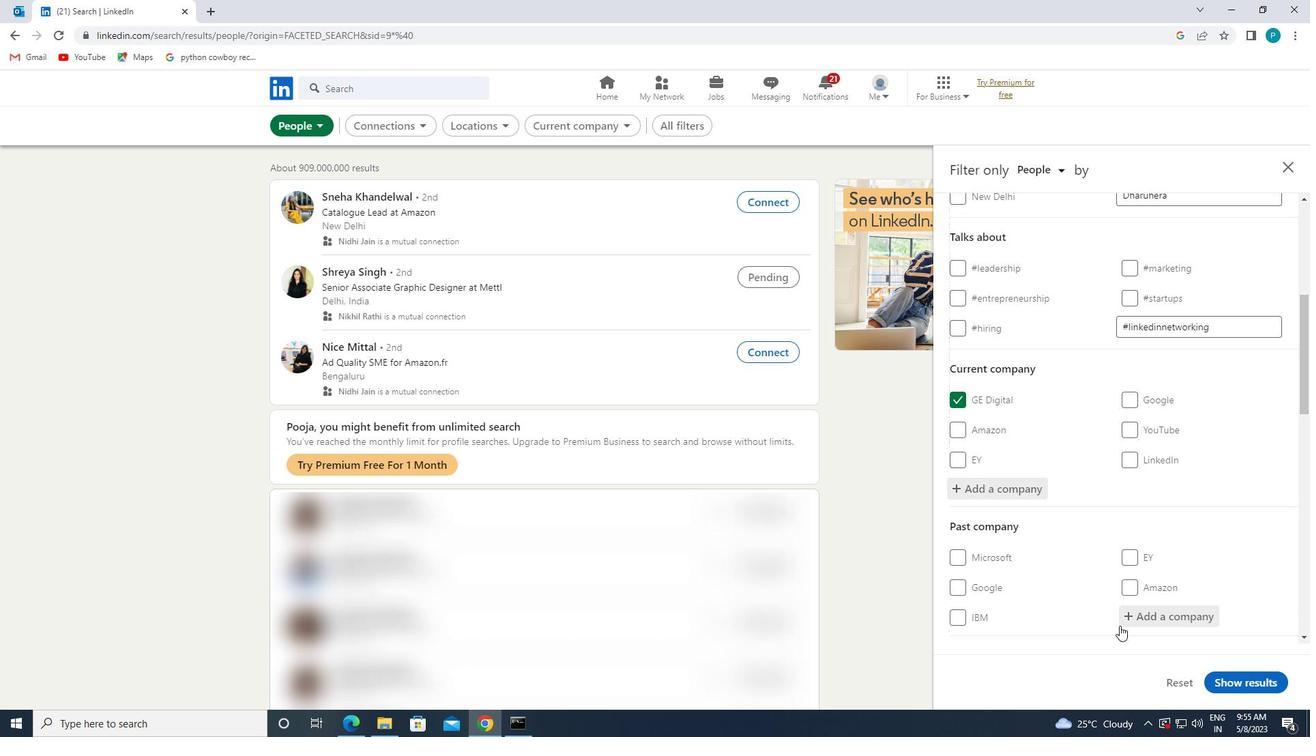 
Action: Mouse scrolled (1121, 626) with delta (0, 0)
Screenshot: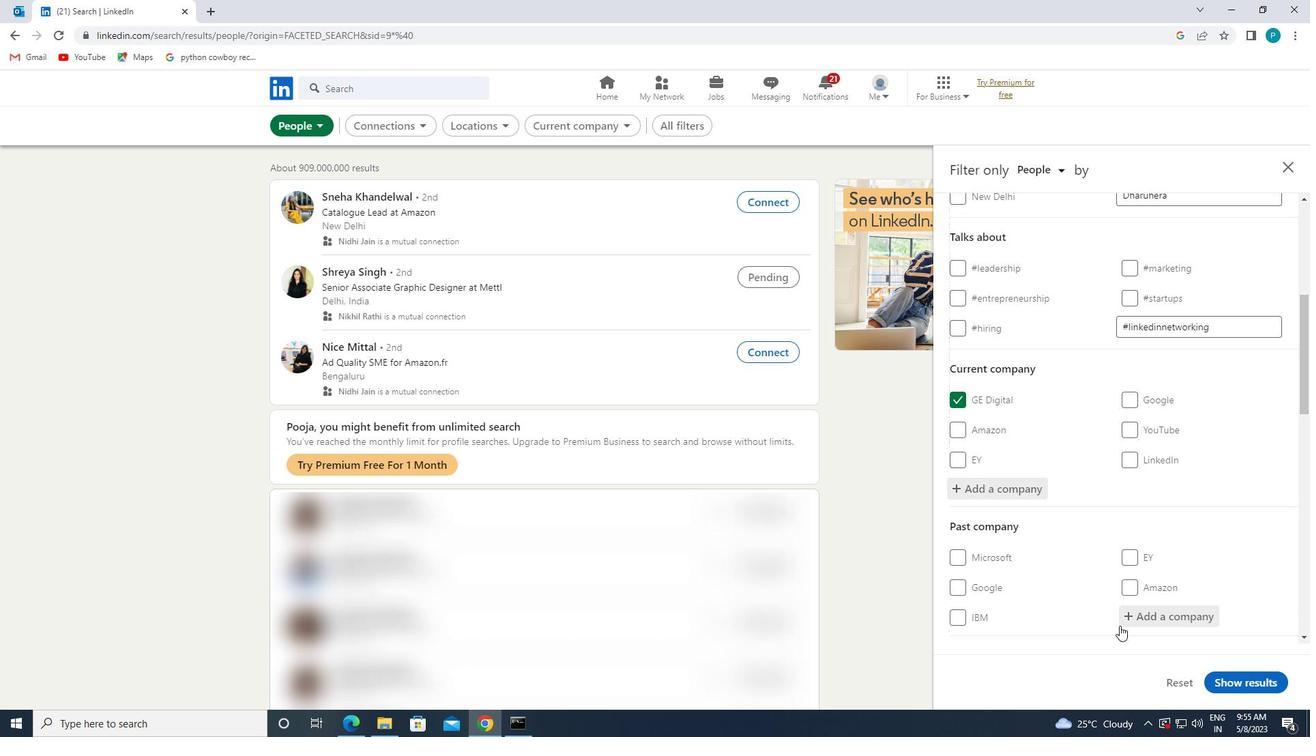 
Action: Mouse moved to (1174, 555)
Screenshot: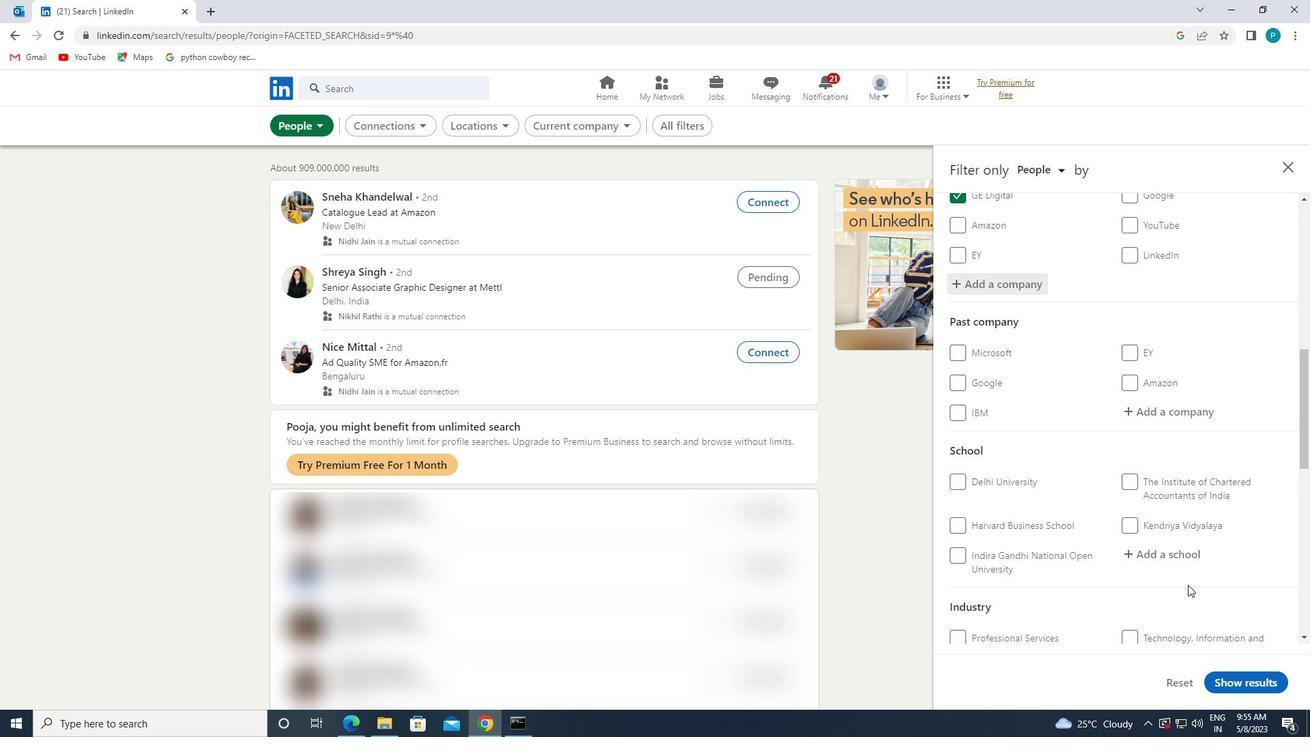 
Action: Mouse pressed left at (1174, 555)
Screenshot: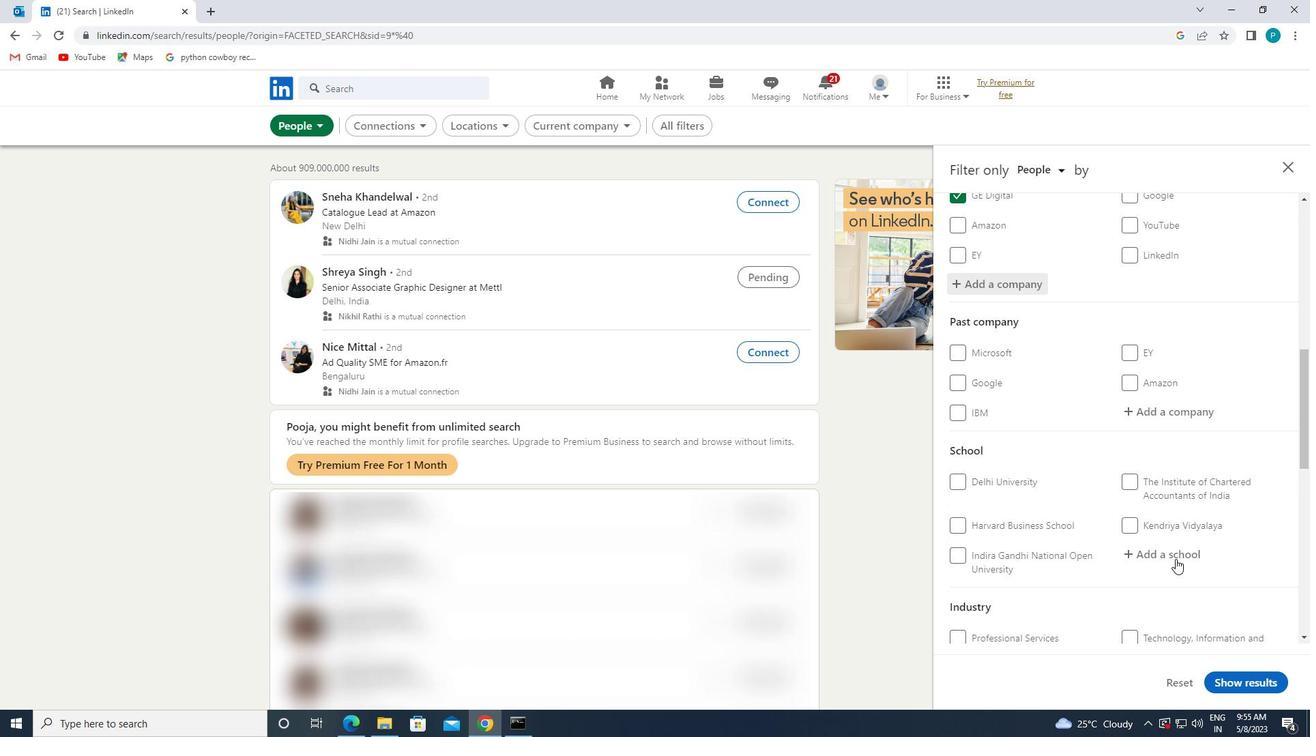 
Action: Key pressed A<Key.caps_lock>SSAM
Screenshot: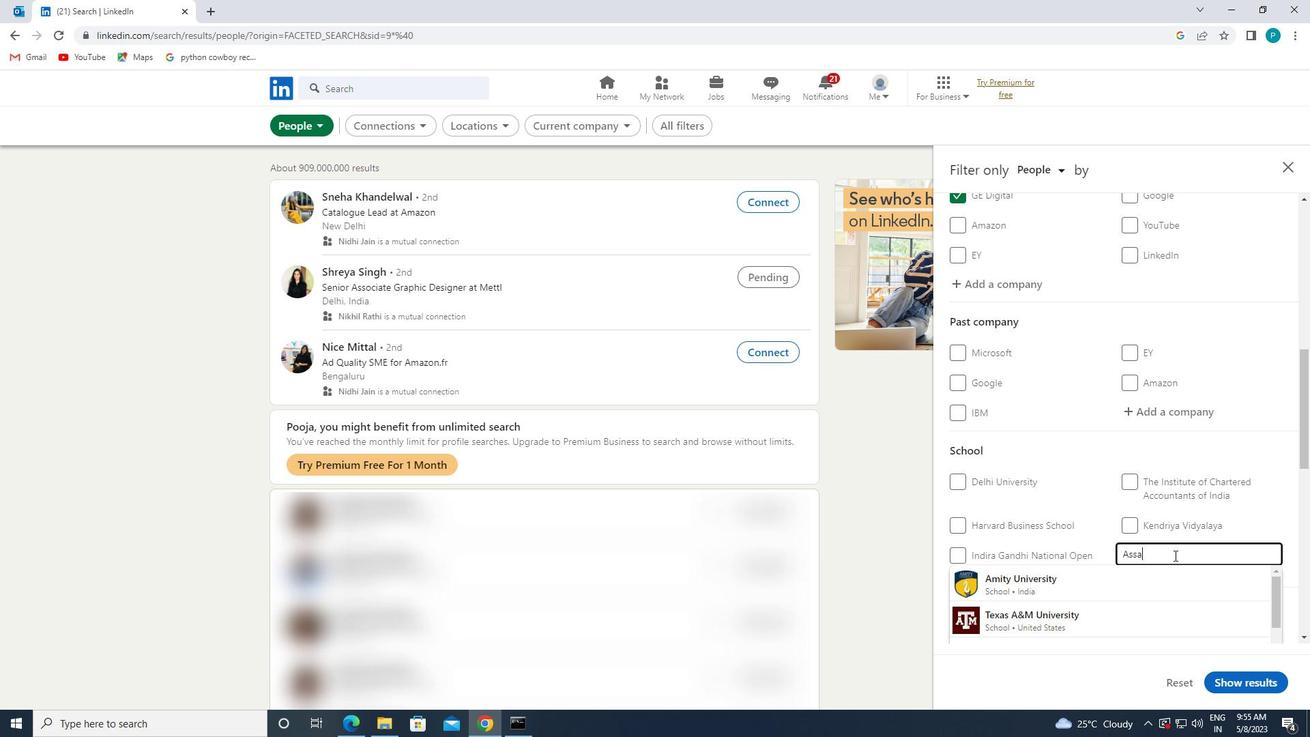 
Action: Mouse moved to (1130, 497)
Screenshot: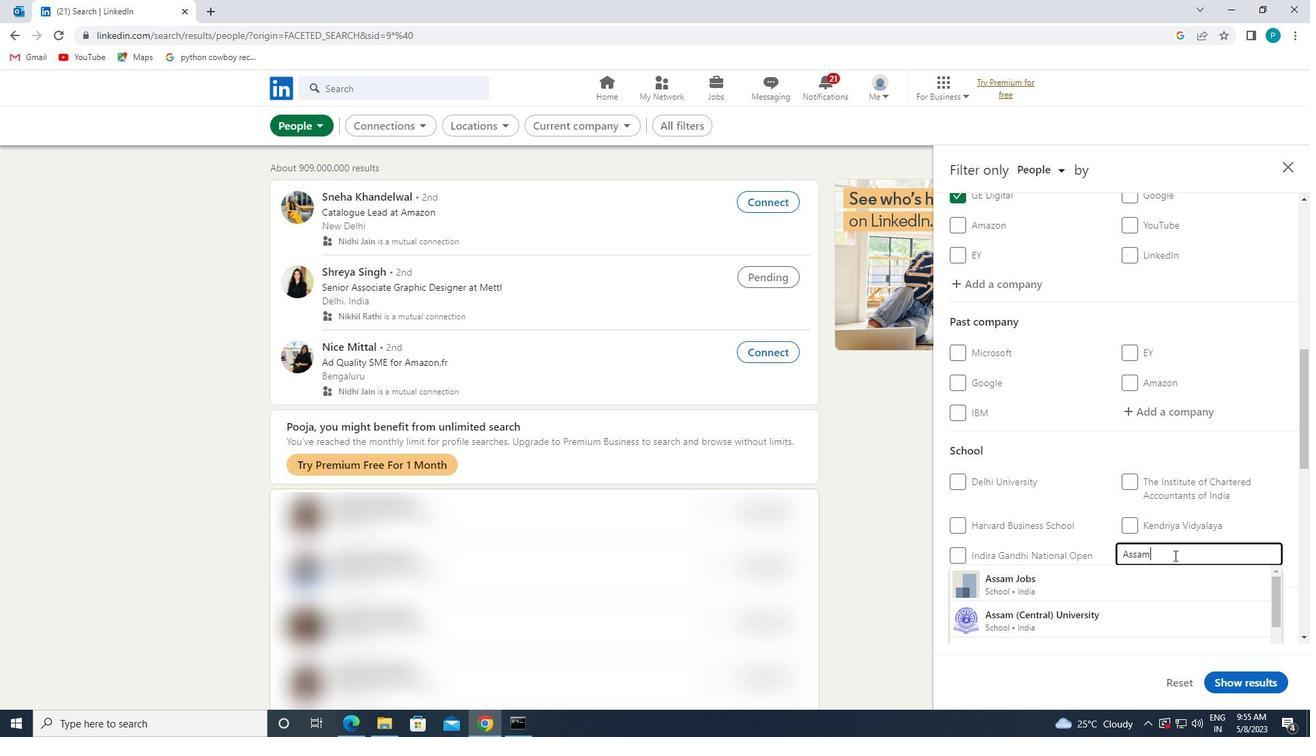 
Action: Mouse scrolled (1130, 496) with delta (0, 0)
Screenshot: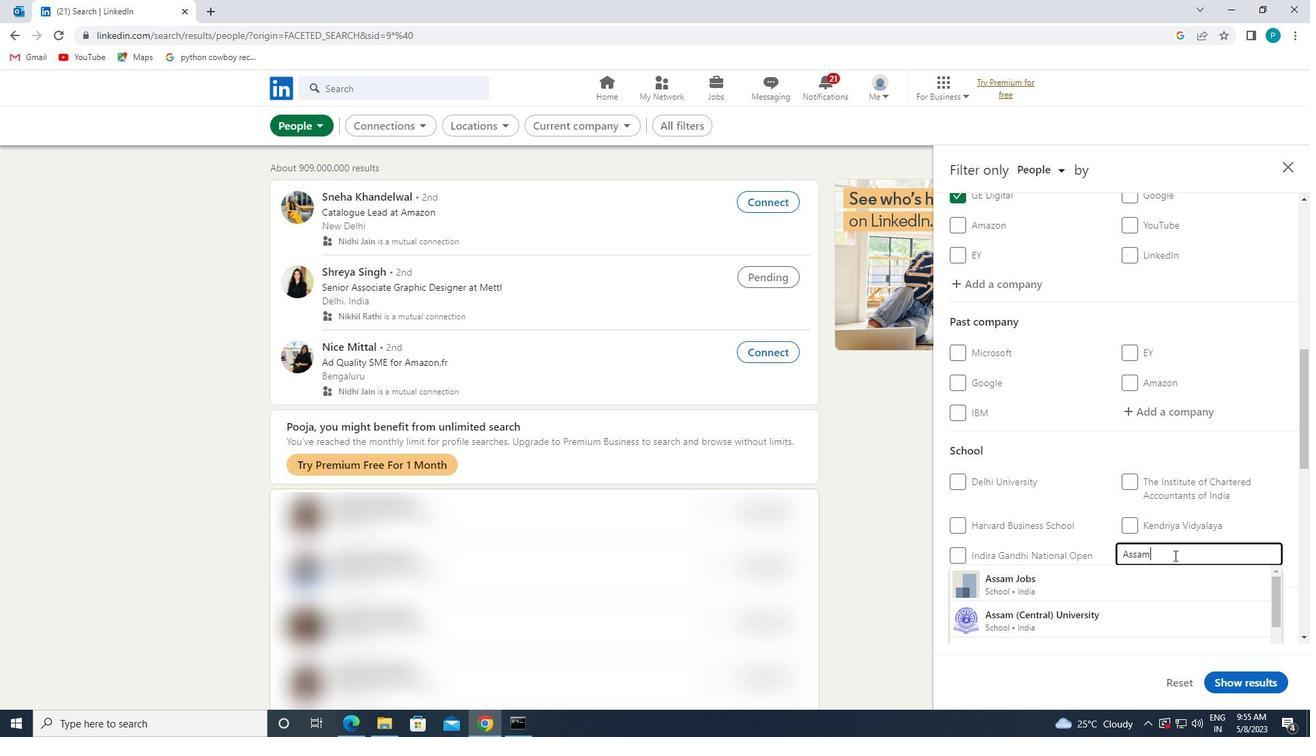 
Action: Mouse moved to (1112, 546)
Screenshot: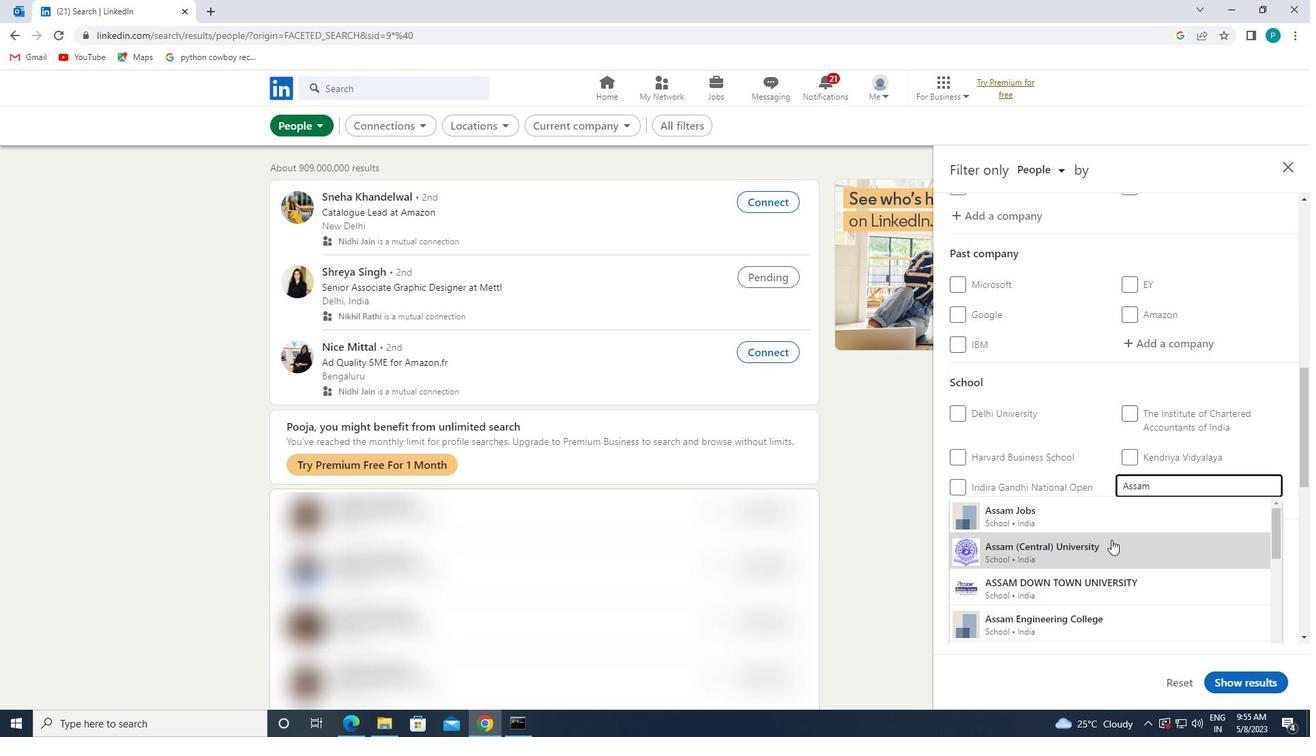 
Action: Mouse pressed left at (1112, 546)
Screenshot: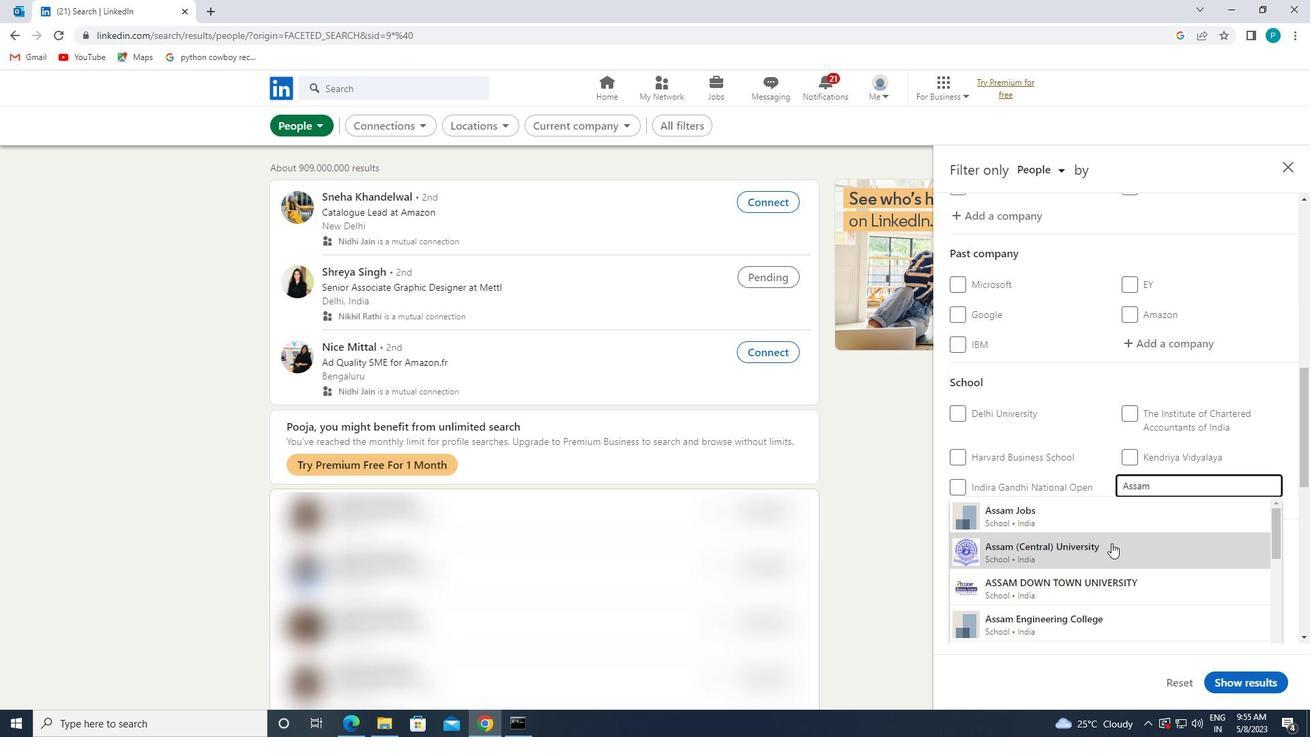 
Action: Mouse scrolled (1112, 546) with delta (0, 0)
Screenshot: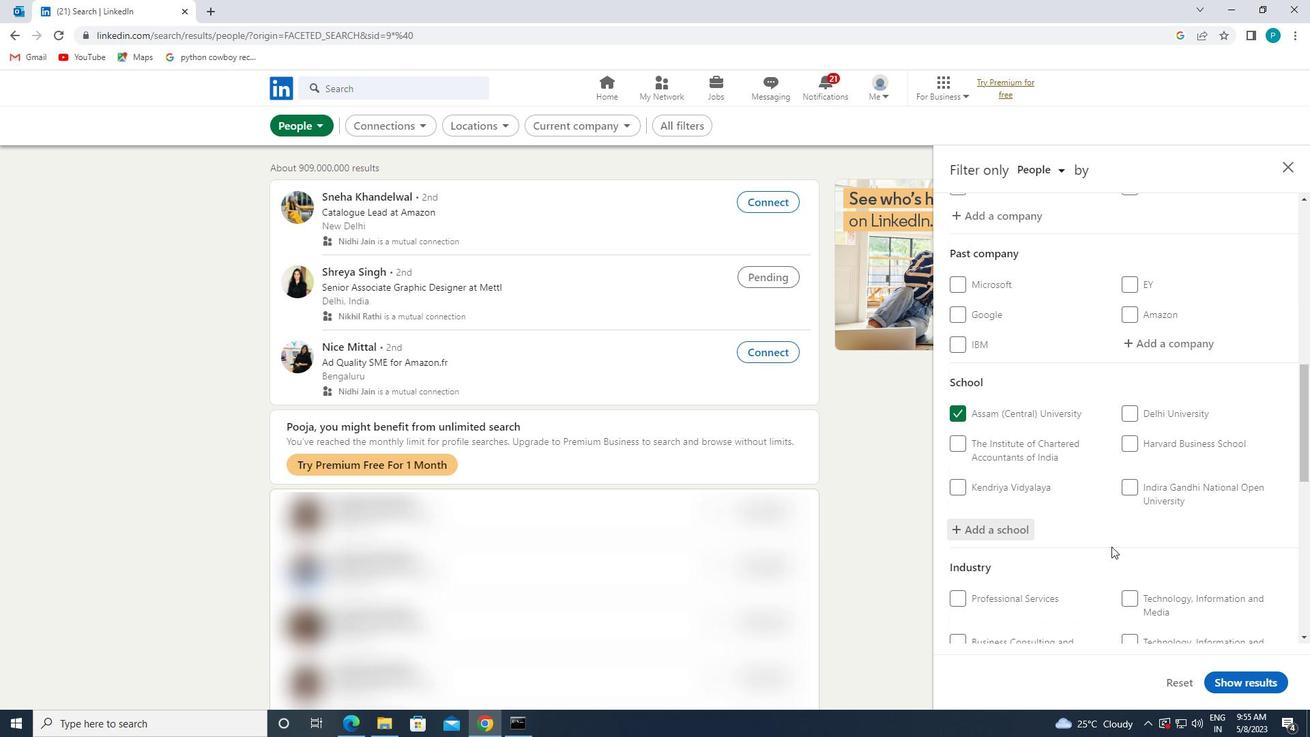 
Action: Mouse scrolled (1112, 546) with delta (0, 0)
Screenshot: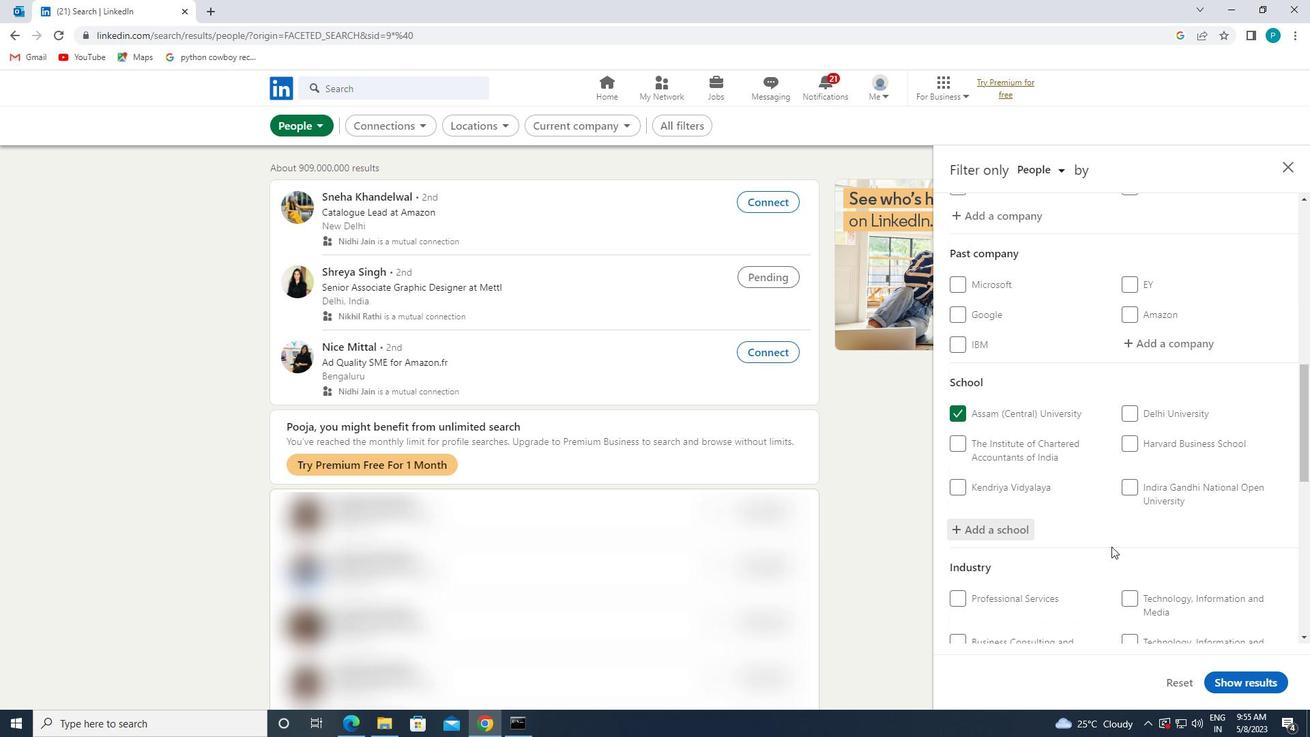 
Action: Mouse scrolled (1112, 546) with delta (0, 0)
Screenshot: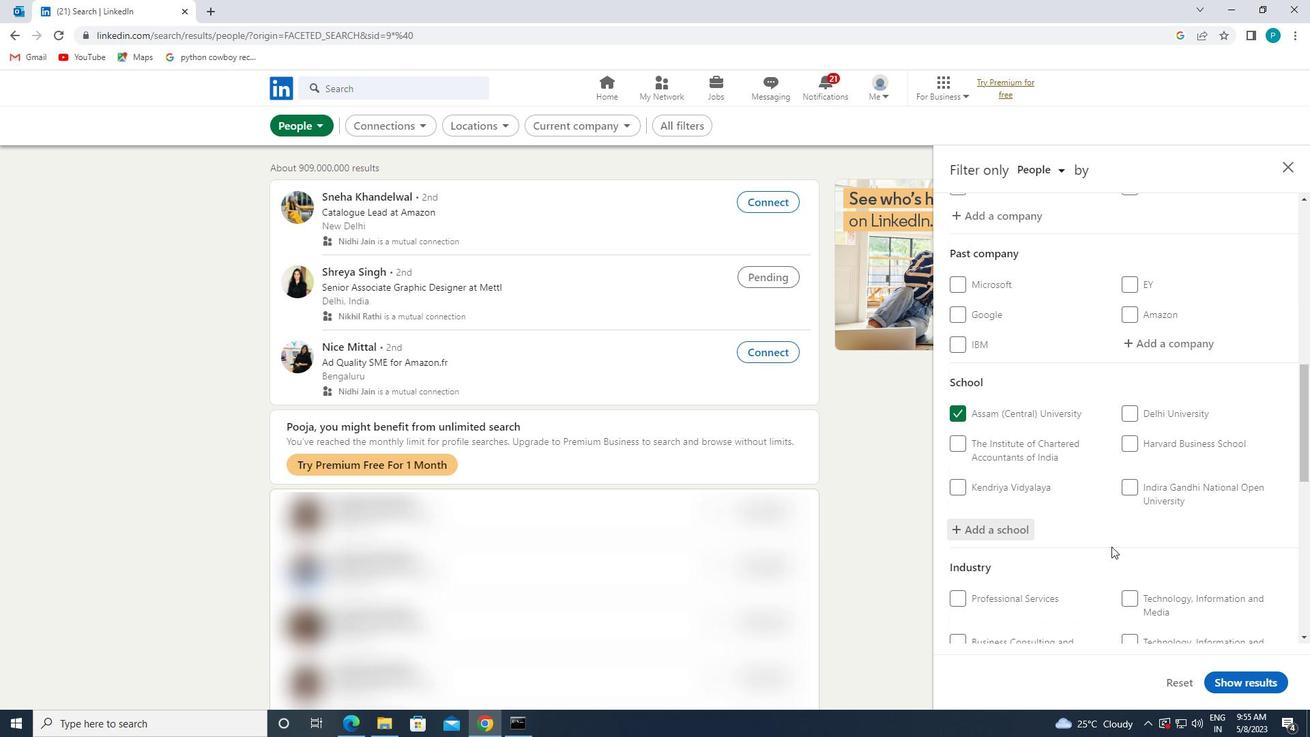 
Action: Mouse moved to (1135, 478)
Screenshot: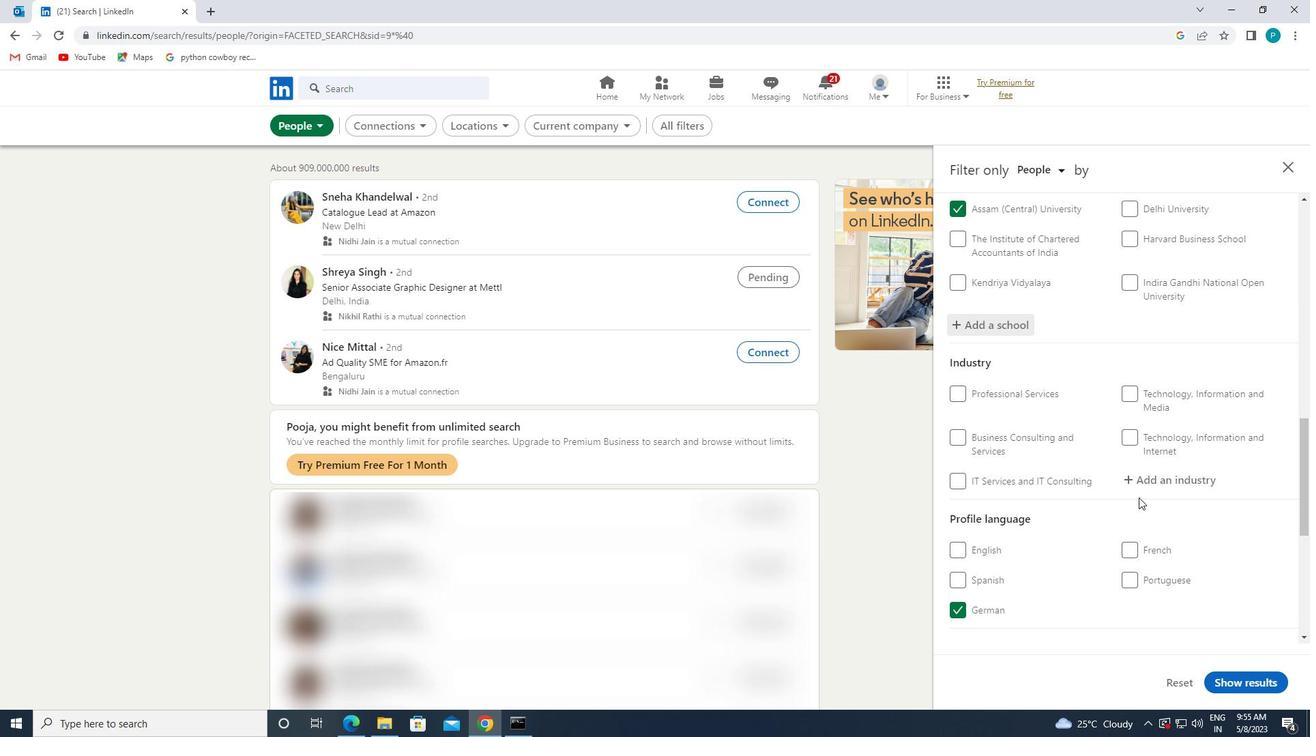 
Action: Mouse pressed left at (1135, 478)
Screenshot: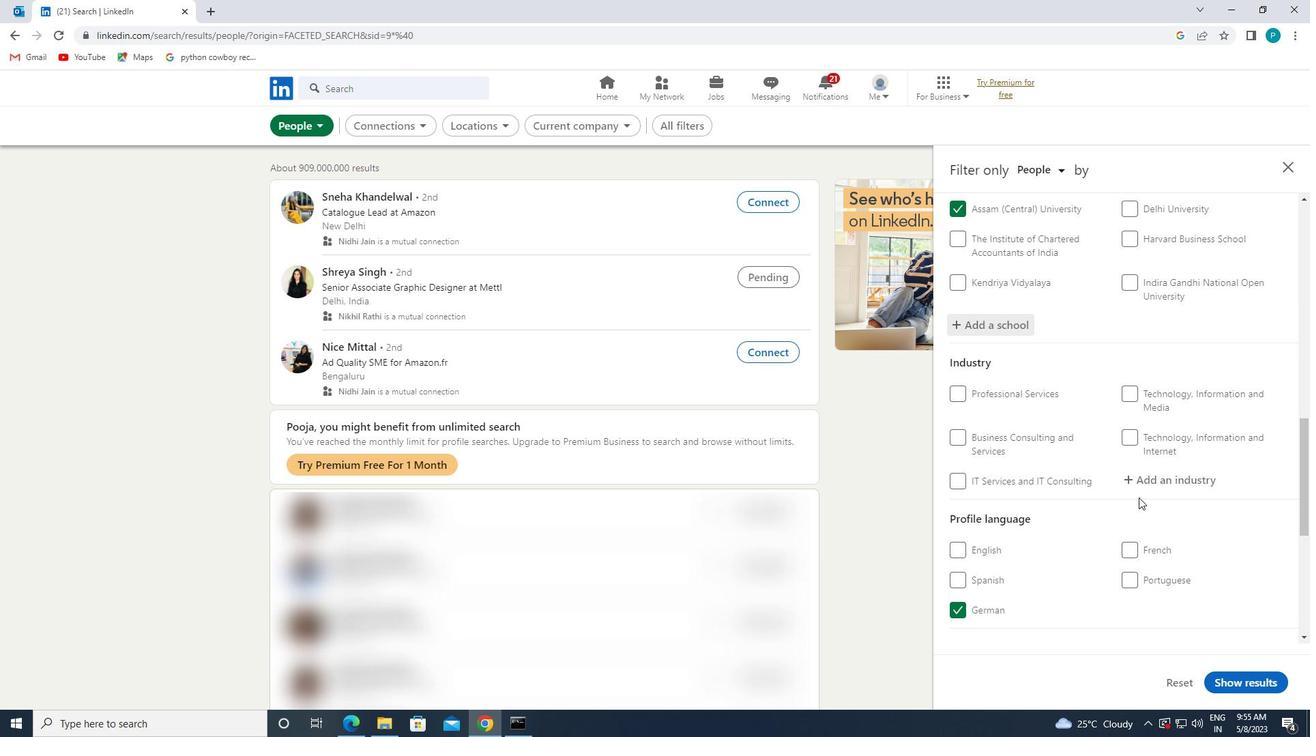 
Action: Key pressed <Key.caps_lock>I<Key.caps_lock>NDUS
Screenshot: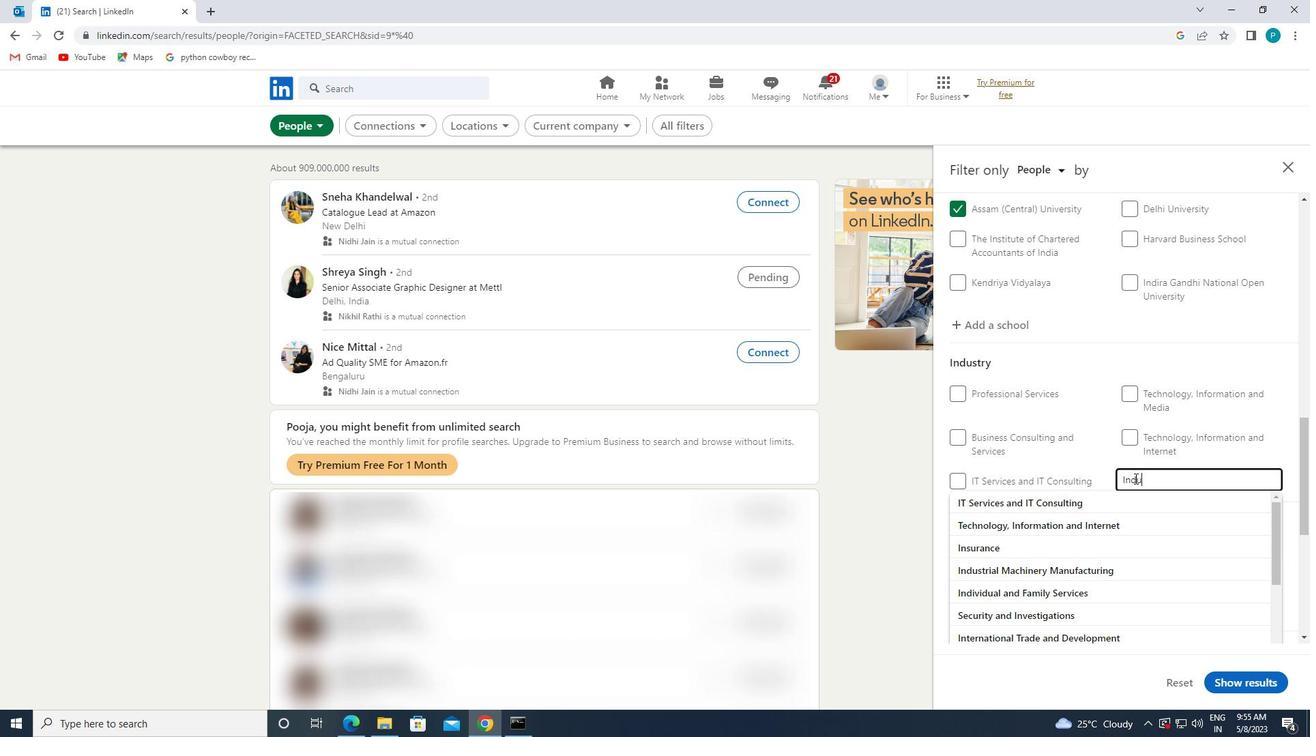 
Action: Mouse moved to (1149, 501)
Screenshot: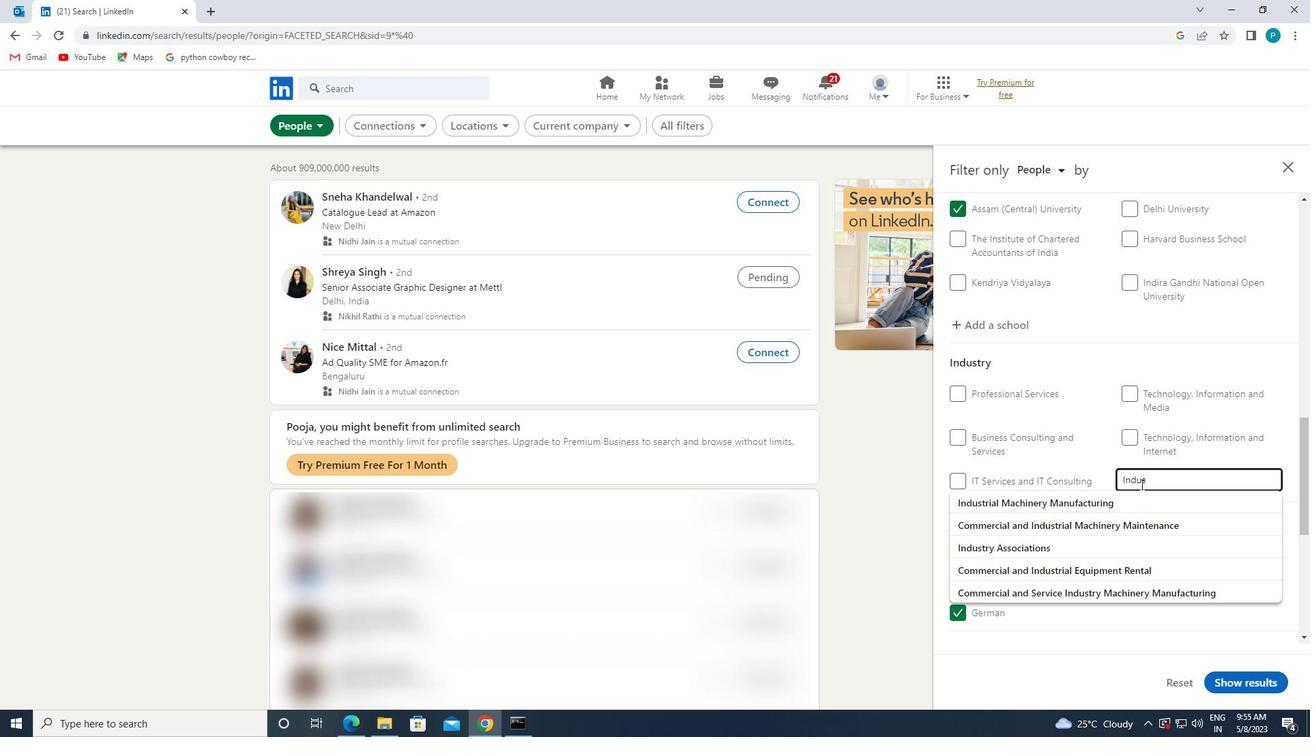 
Action: Mouse pressed left at (1149, 501)
Screenshot: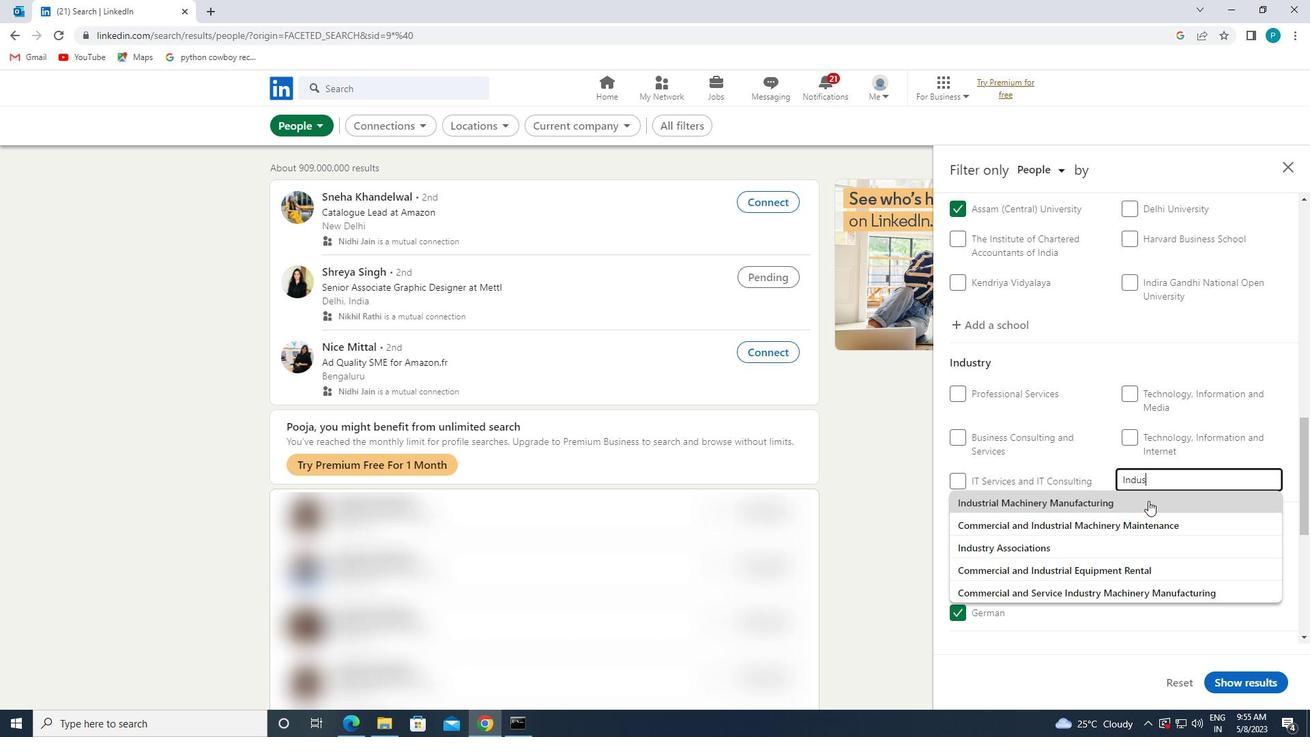 
Action: Mouse moved to (1151, 502)
Screenshot: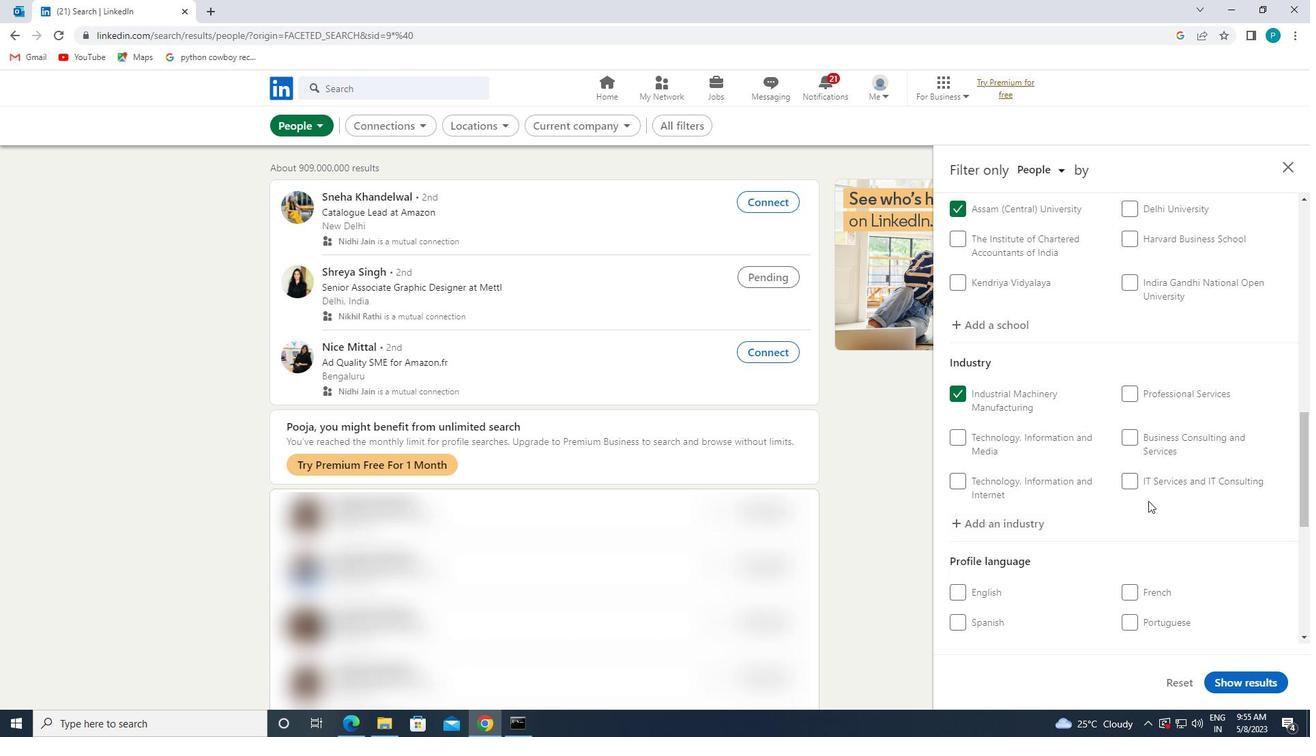 
Action: Mouse scrolled (1151, 501) with delta (0, 0)
Screenshot: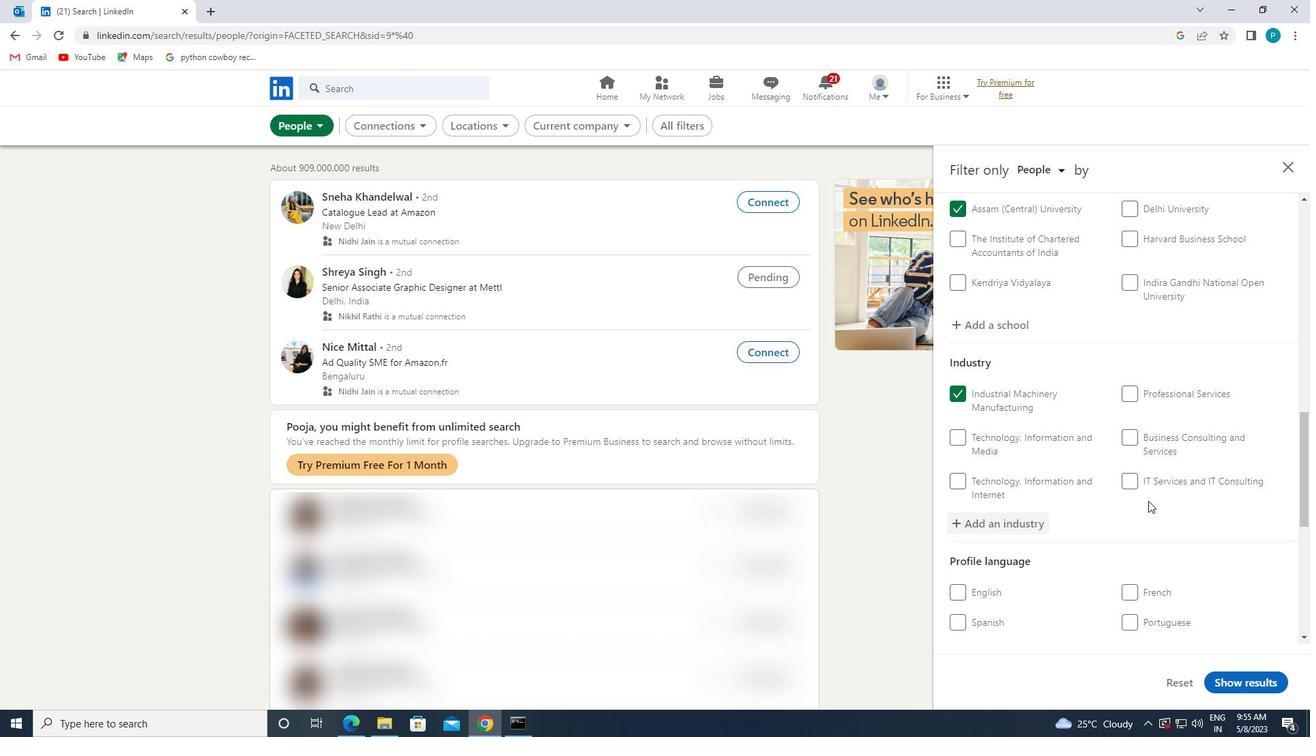 
Action: Mouse moved to (1151, 502)
Screenshot: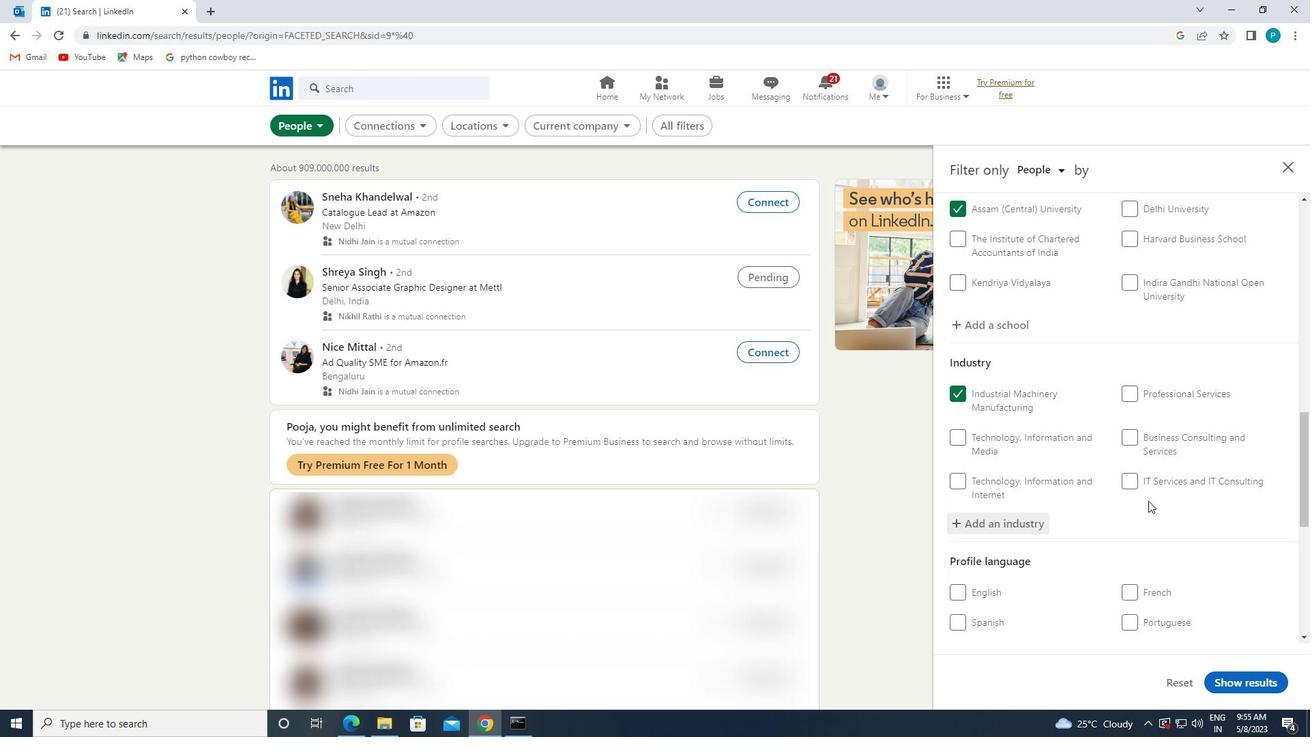 
Action: Mouse scrolled (1151, 501) with delta (0, 0)
Screenshot: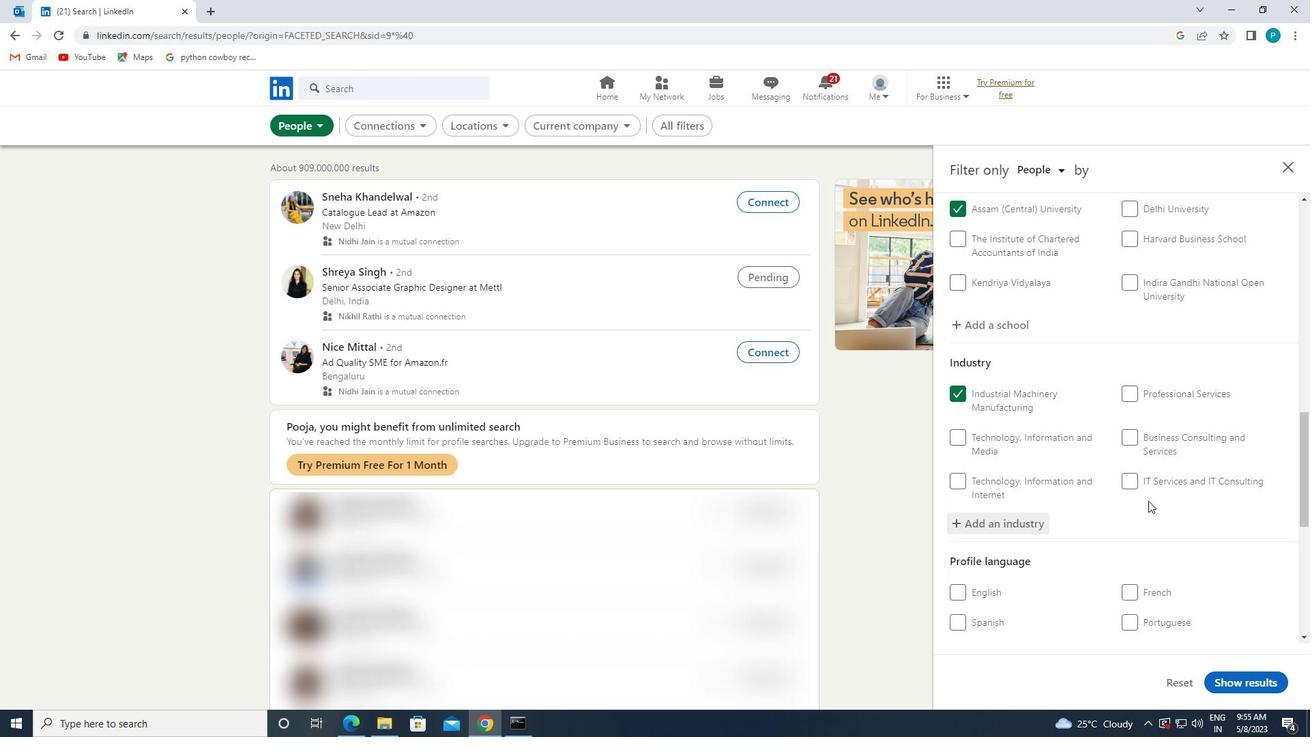 
Action: Mouse scrolled (1151, 501) with delta (0, 0)
Screenshot: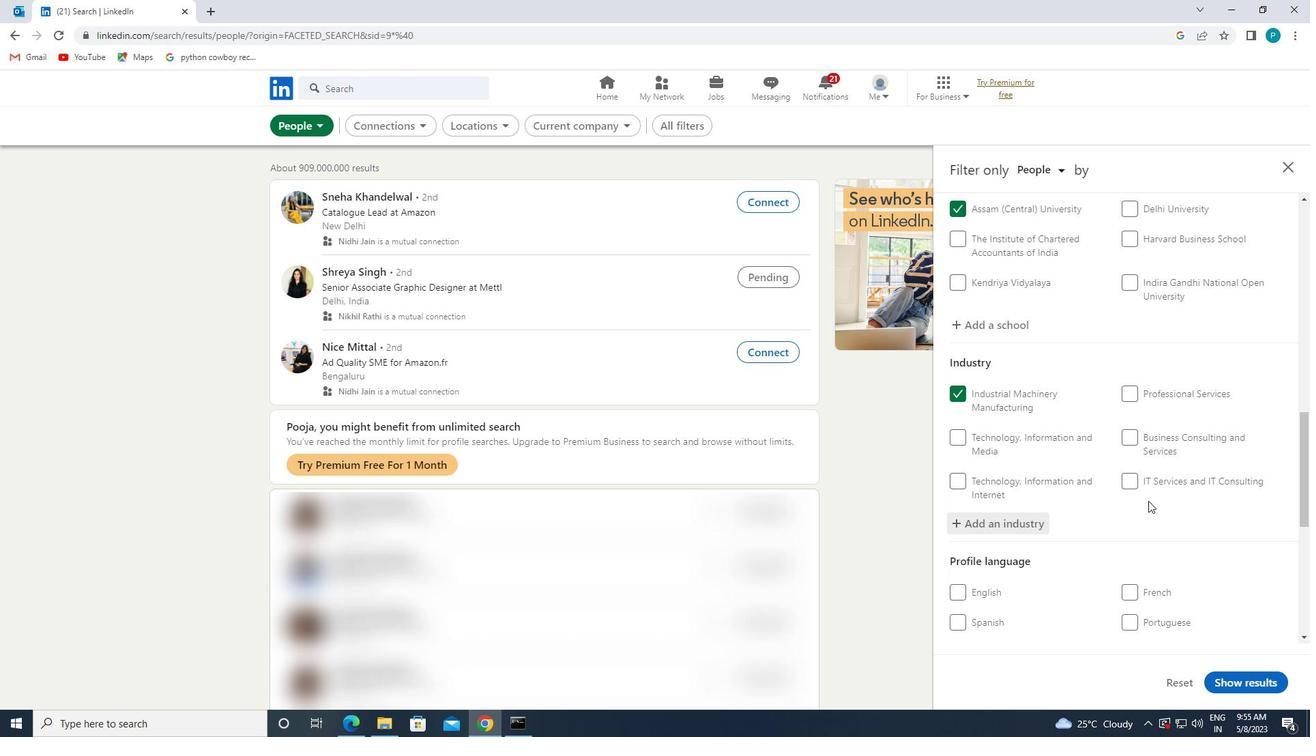 
Action: Mouse moved to (1158, 516)
Screenshot: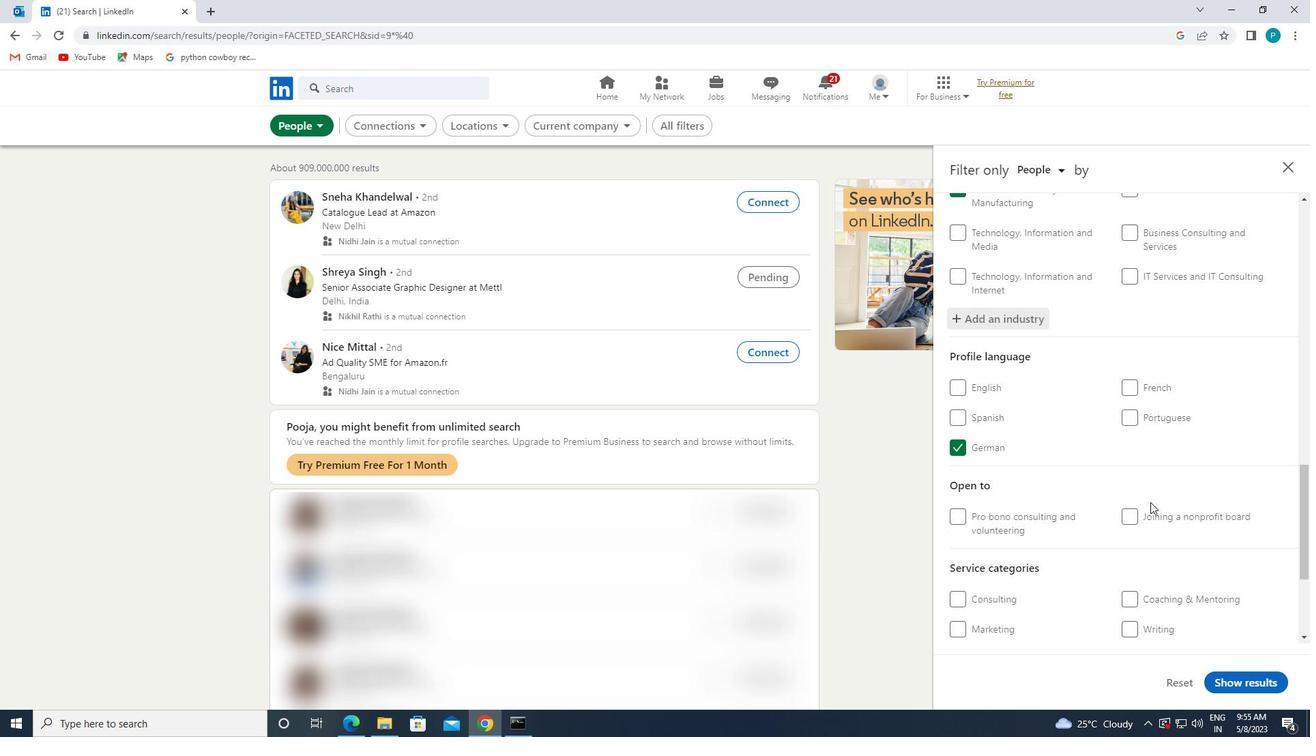 
Action: Mouse scrolled (1158, 516) with delta (0, 0)
Screenshot: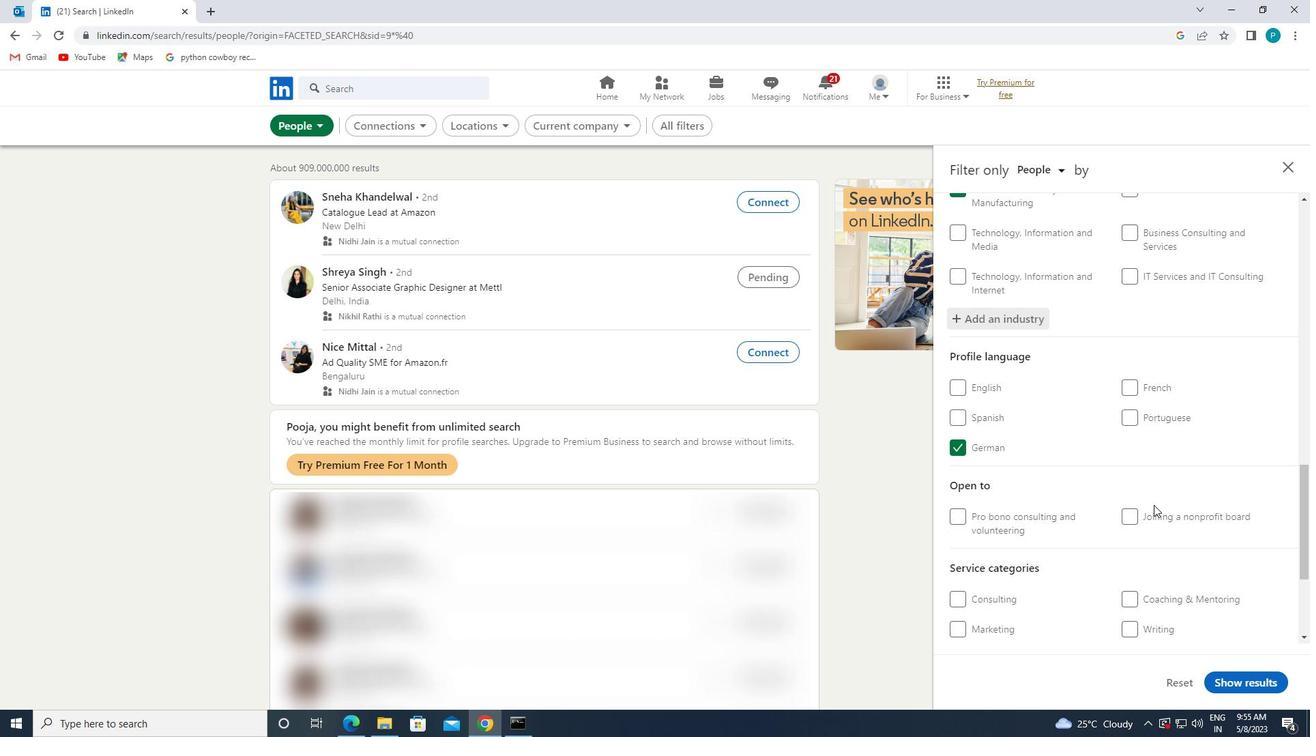
Action: Mouse scrolled (1158, 516) with delta (0, 0)
Screenshot: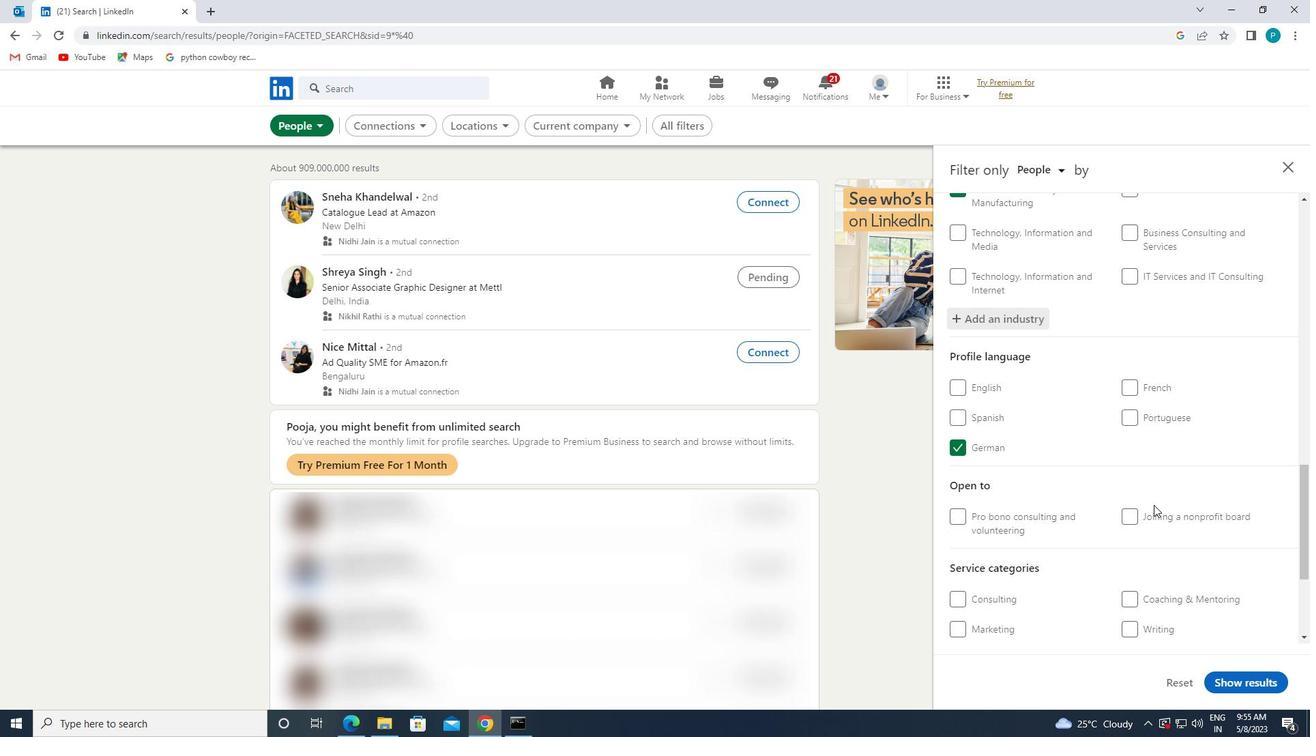 
Action: Mouse moved to (1157, 511)
Screenshot: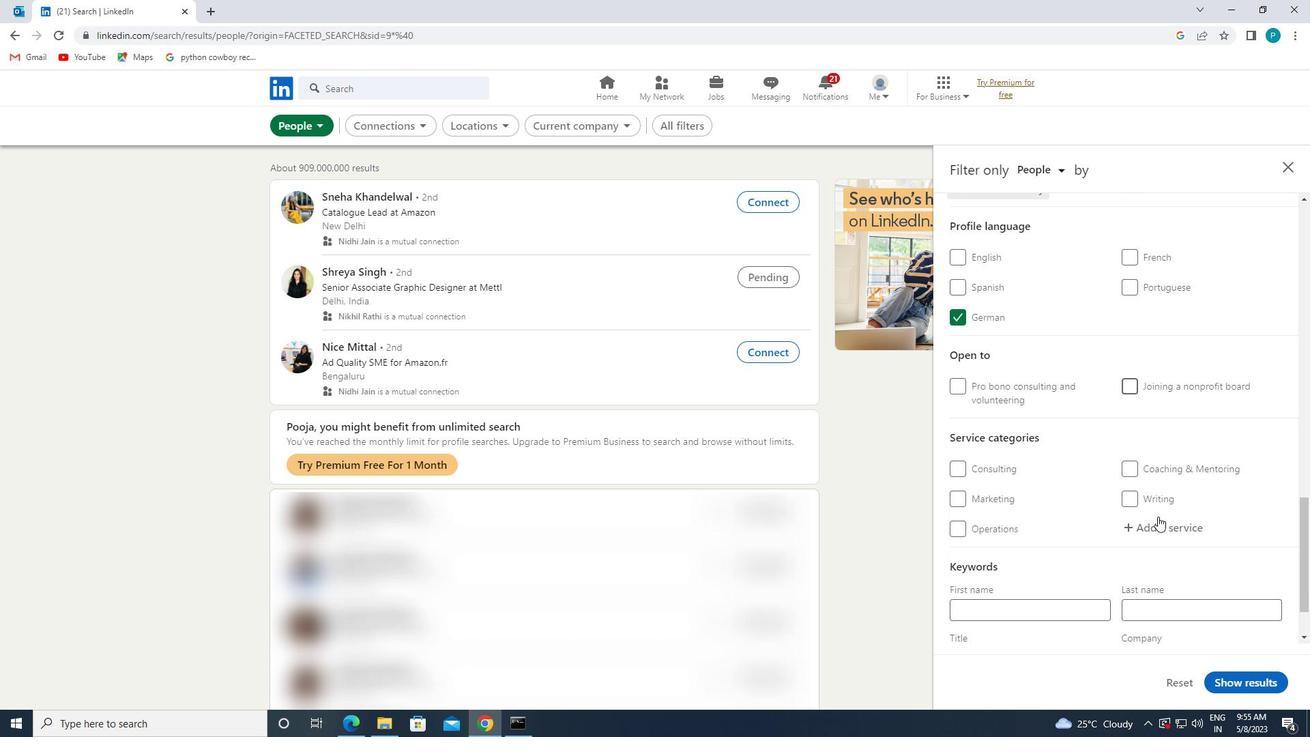 
Action: Mouse pressed left at (1157, 511)
Screenshot: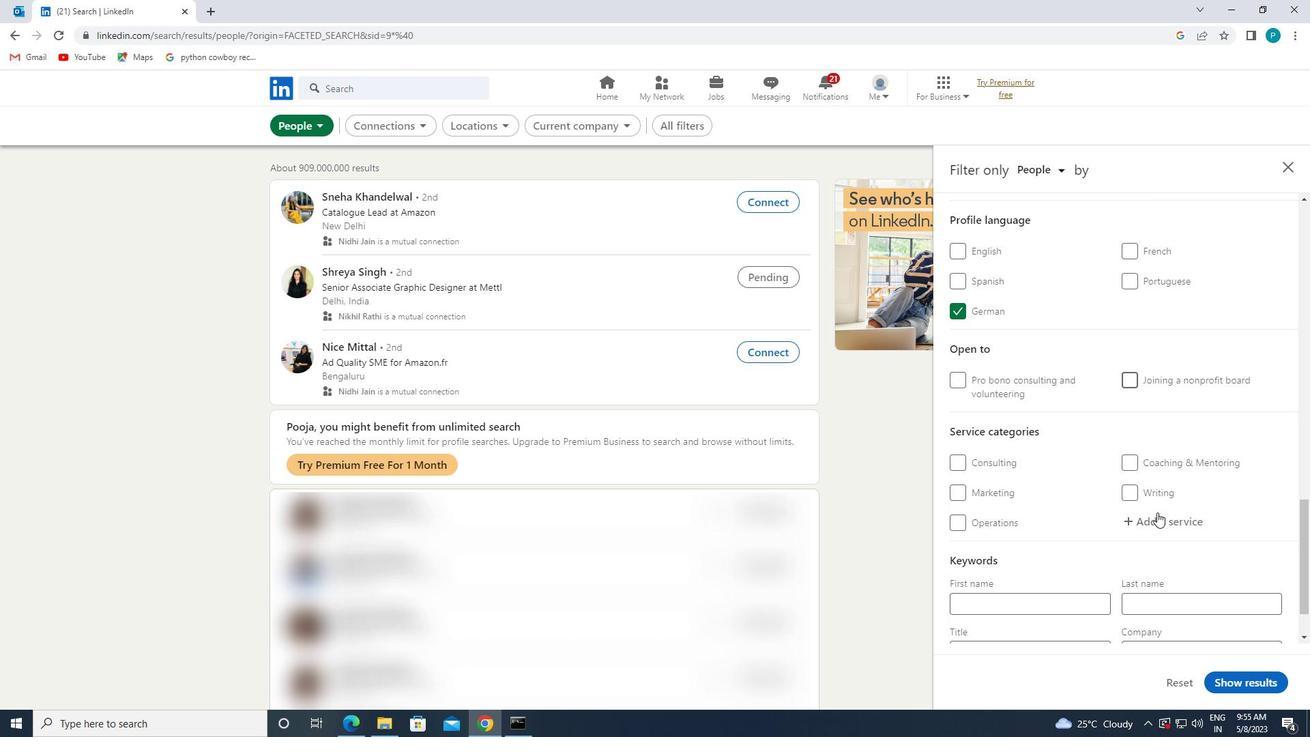 
Action: Key pressed <Key.caps_lock>G<Key.caps_lock>HOSTW
Screenshot: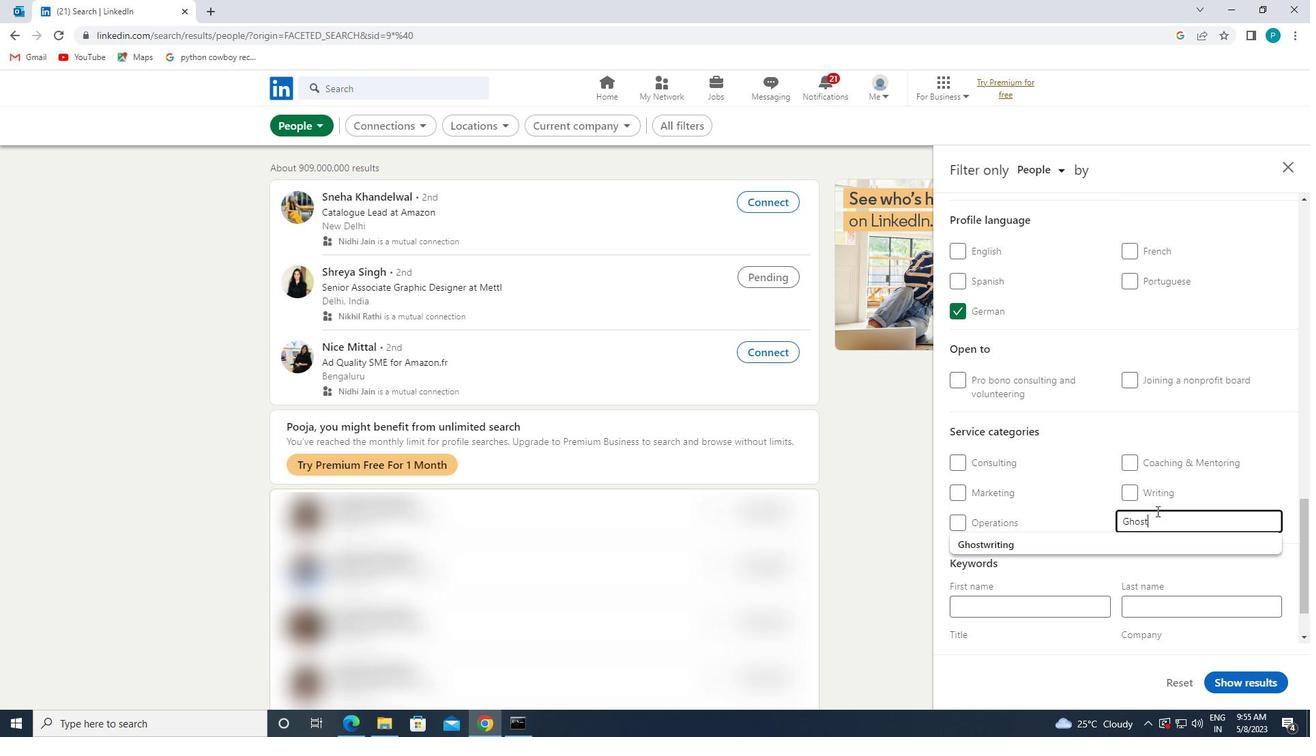 
Action: Mouse moved to (1105, 548)
Screenshot: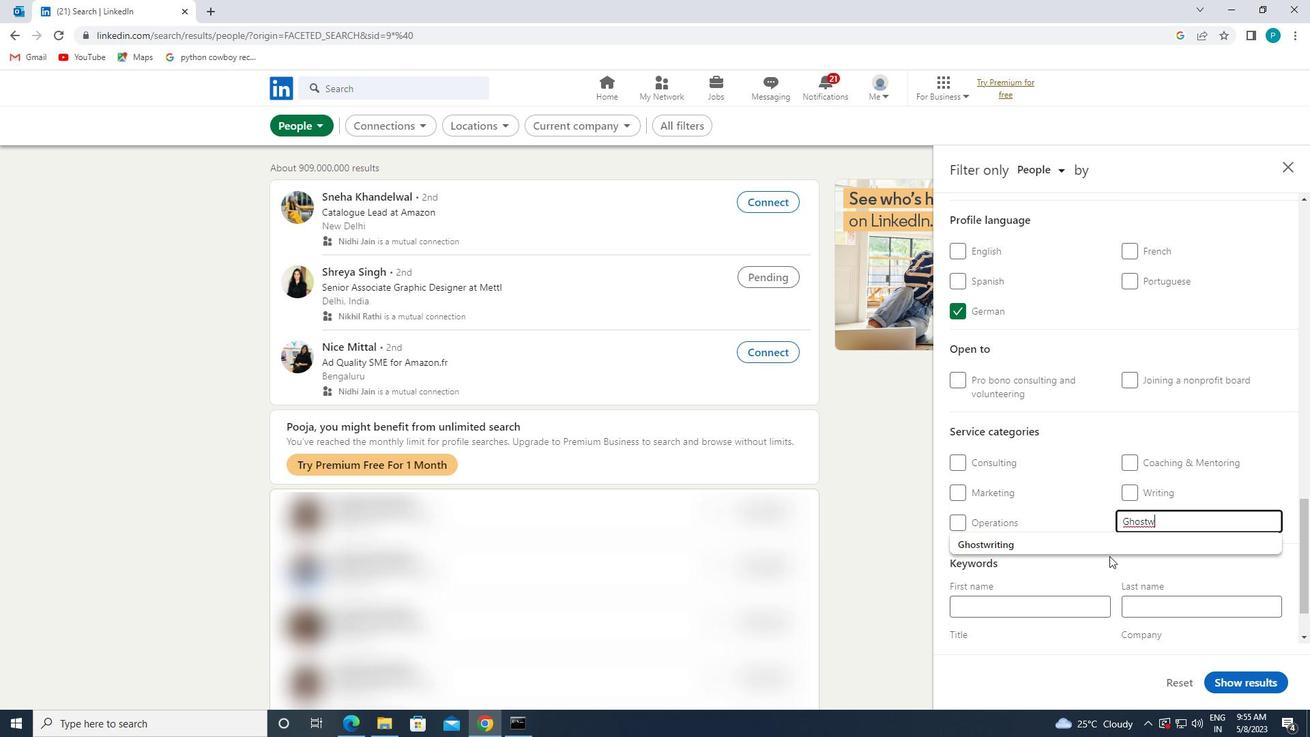 
Action: Mouse pressed left at (1105, 548)
Screenshot: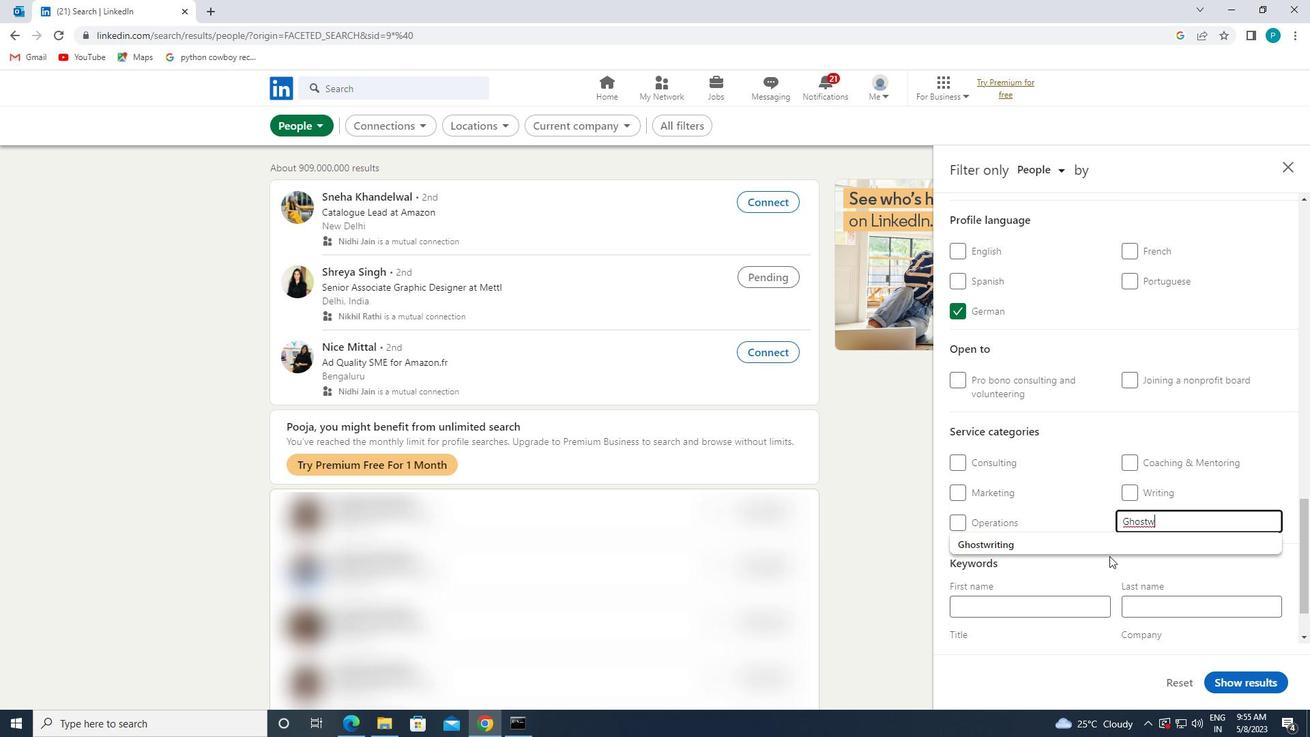 
Action: Mouse moved to (1088, 548)
Screenshot: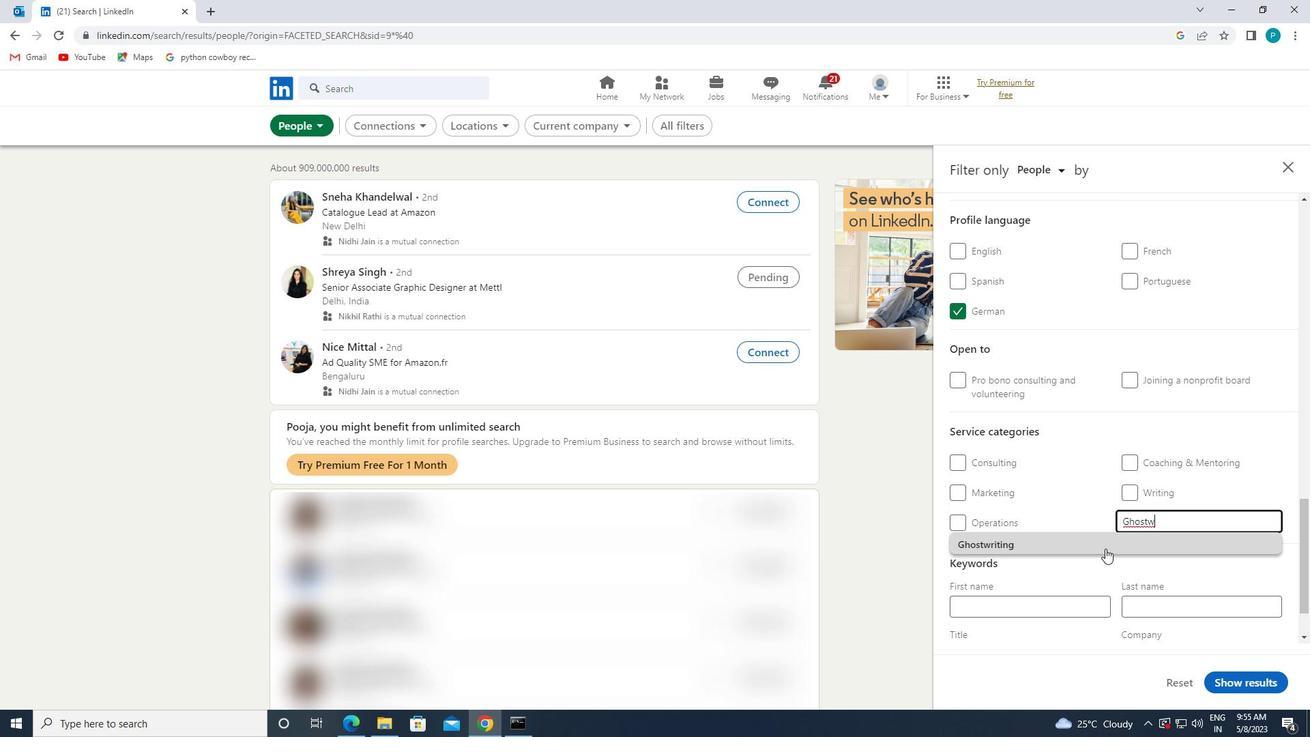 
Action: Mouse scrolled (1088, 548) with delta (0, 0)
Screenshot: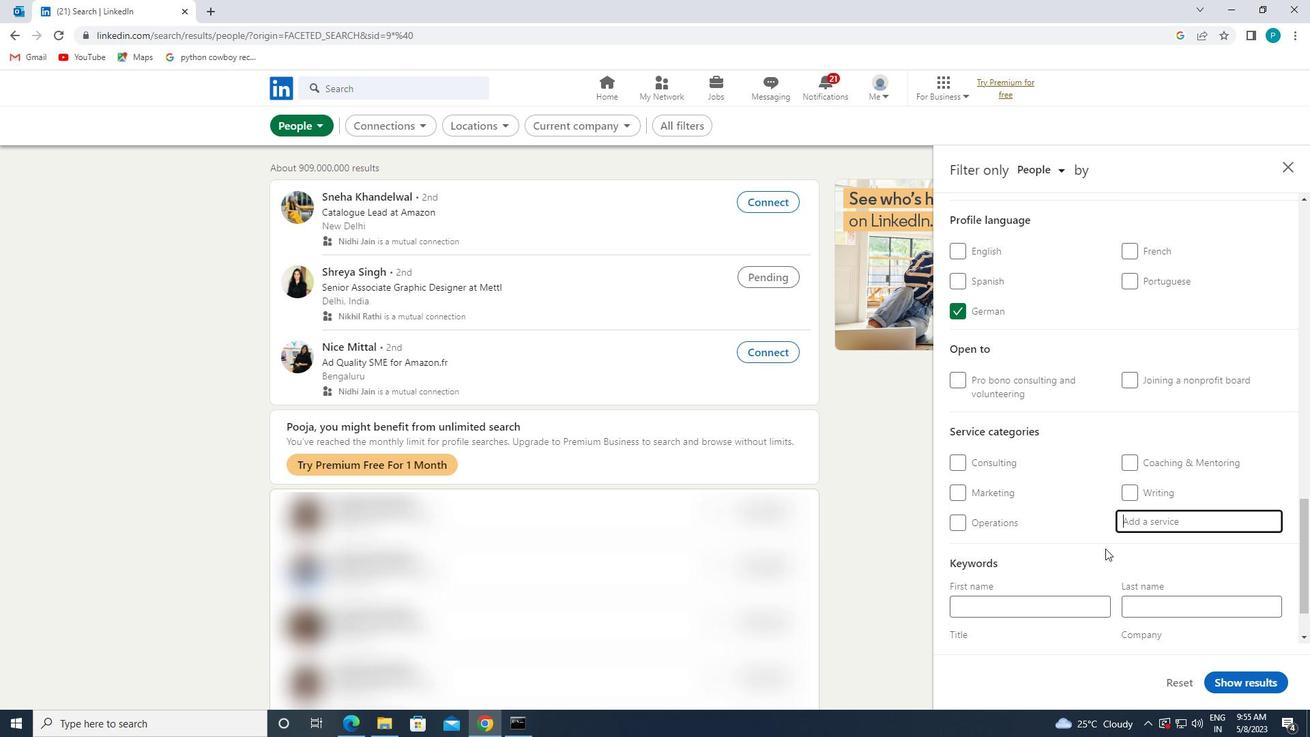 
Action: Mouse scrolled (1088, 548) with delta (0, 0)
Screenshot: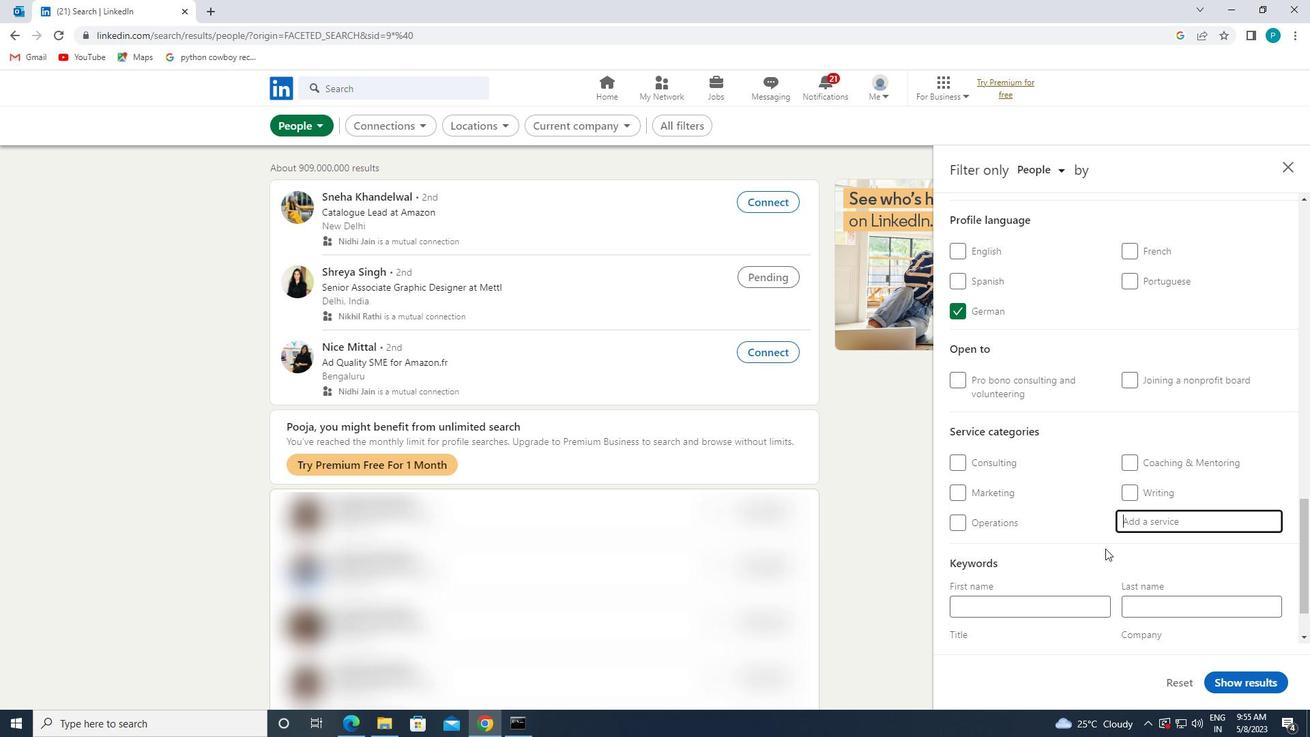 
Action: Mouse scrolled (1088, 548) with delta (0, 0)
Screenshot: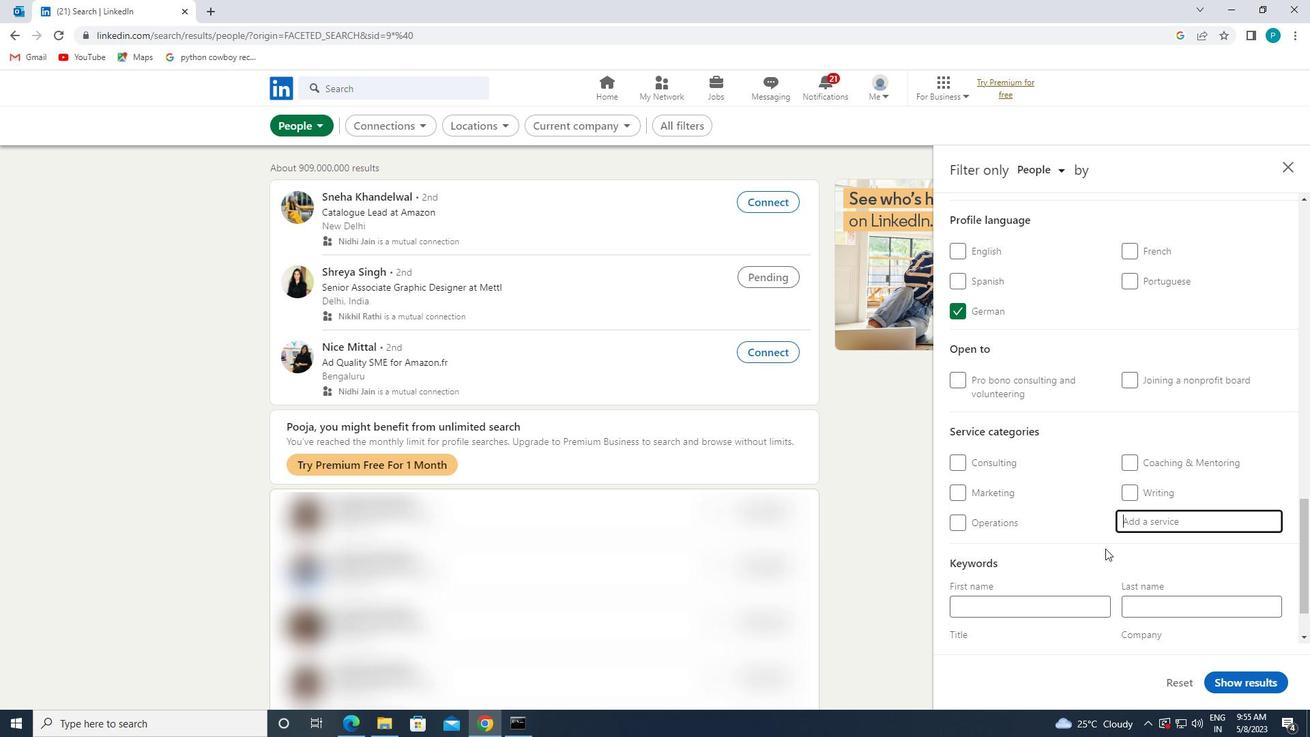 
Action: Mouse scrolled (1088, 548) with delta (0, 0)
Screenshot: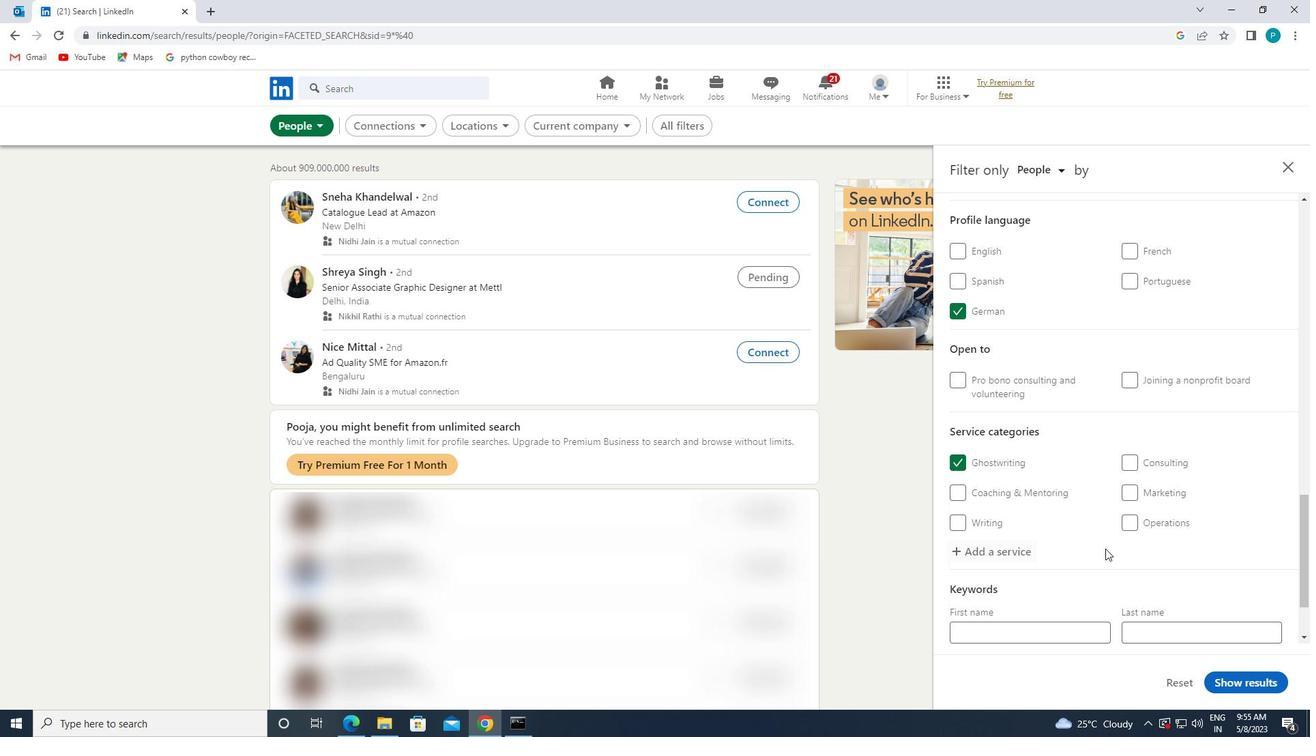 
Action: Mouse moved to (1019, 584)
Screenshot: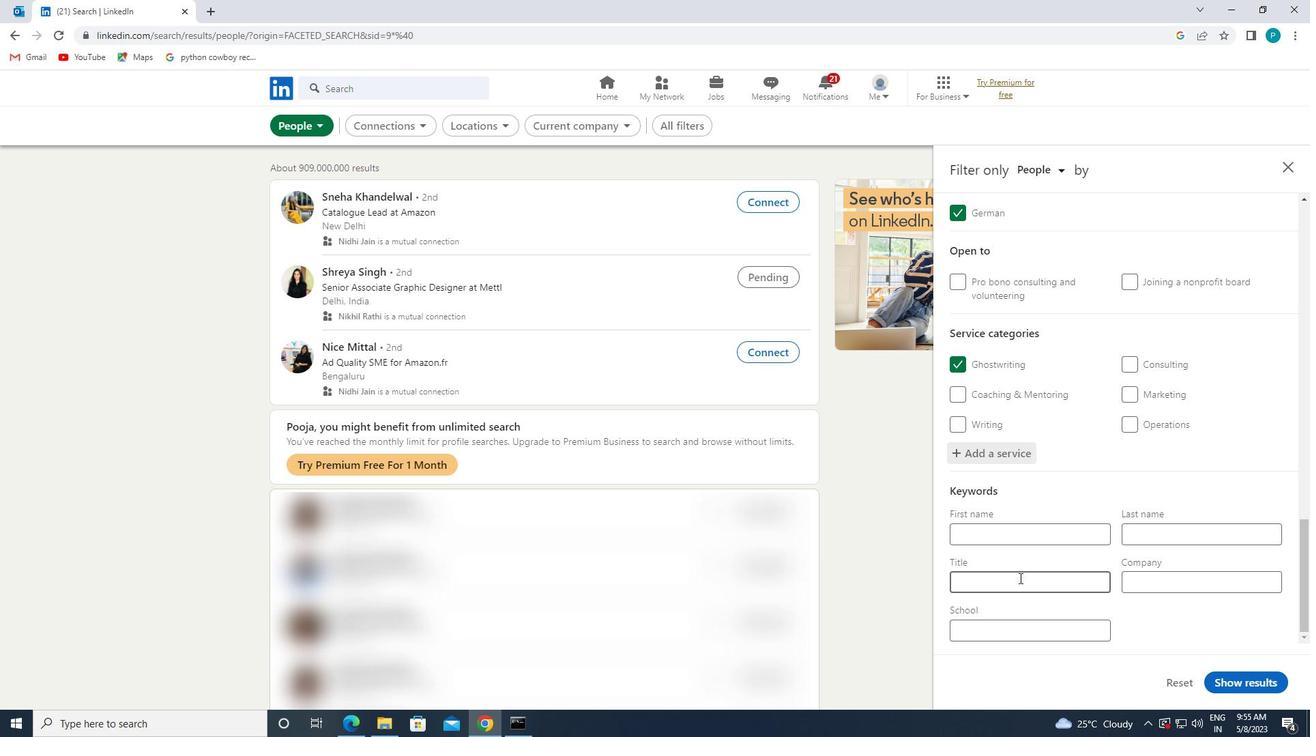 
Action: Mouse pressed left at (1019, 584)
Screenshot: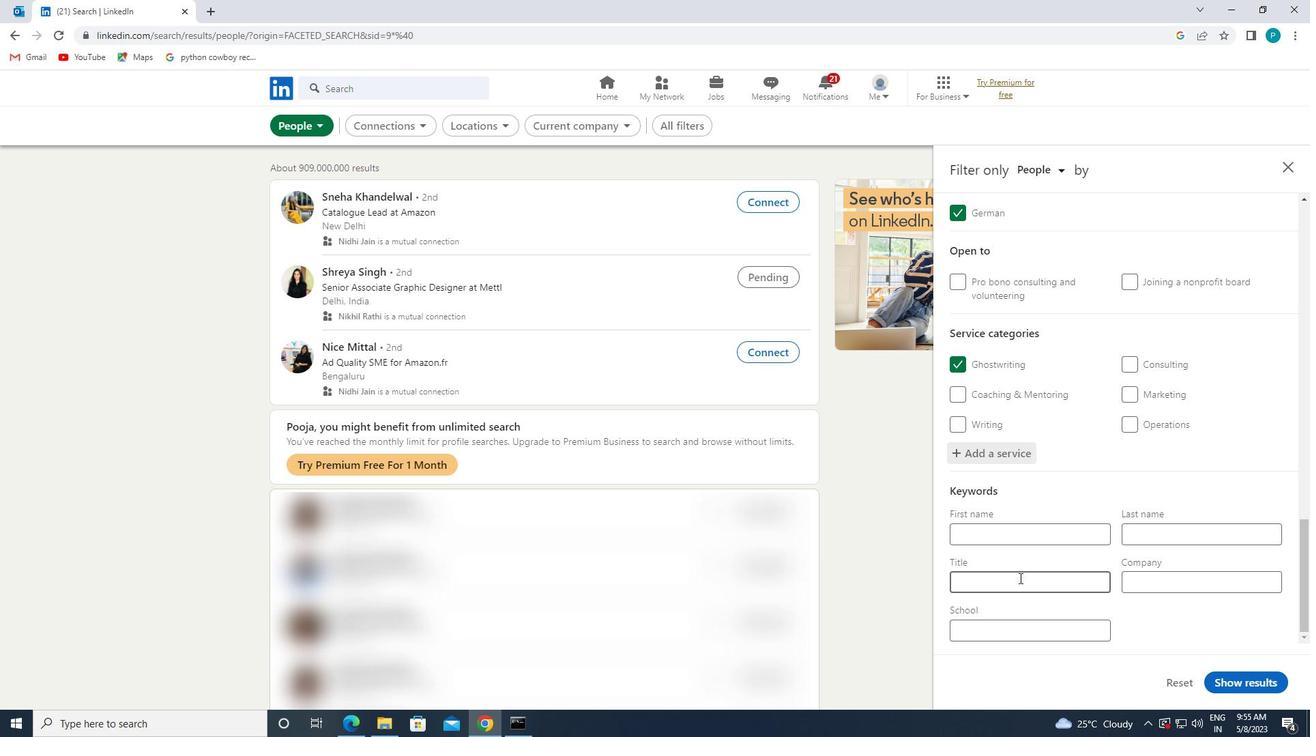 
Action: Mouse moved to (1018, 584)
Screenshot: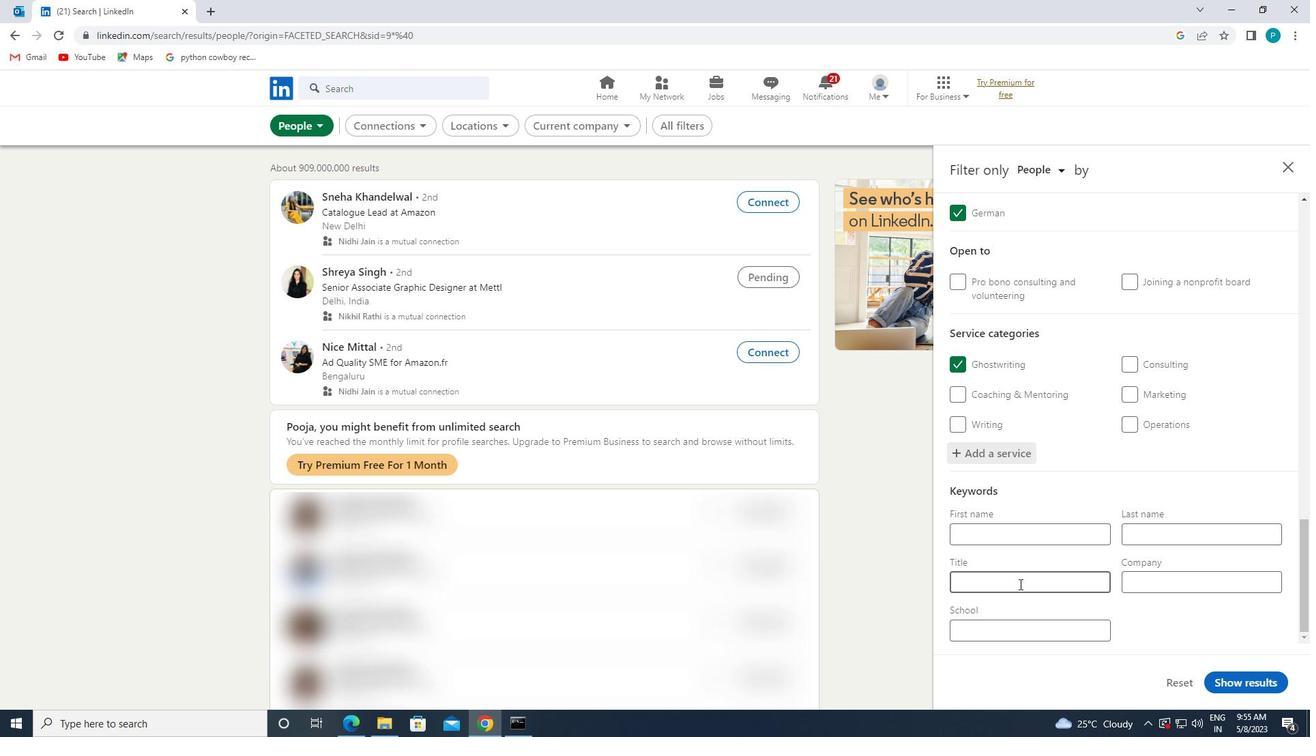 
Action: Key pressed <Key.caps_lock>C<Key.caps_lock>ONTROLLER
Screenshot: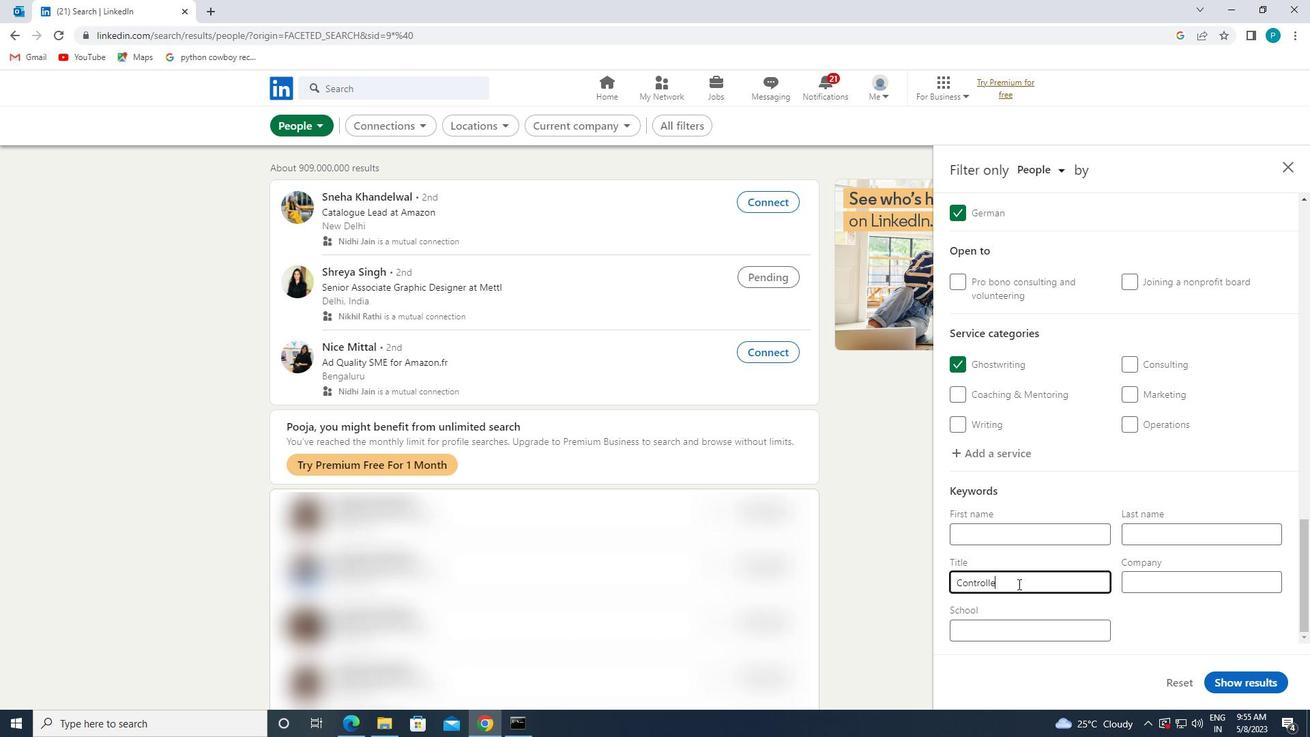 
Action: Mouse moved to (1268, 685)
Screenshot: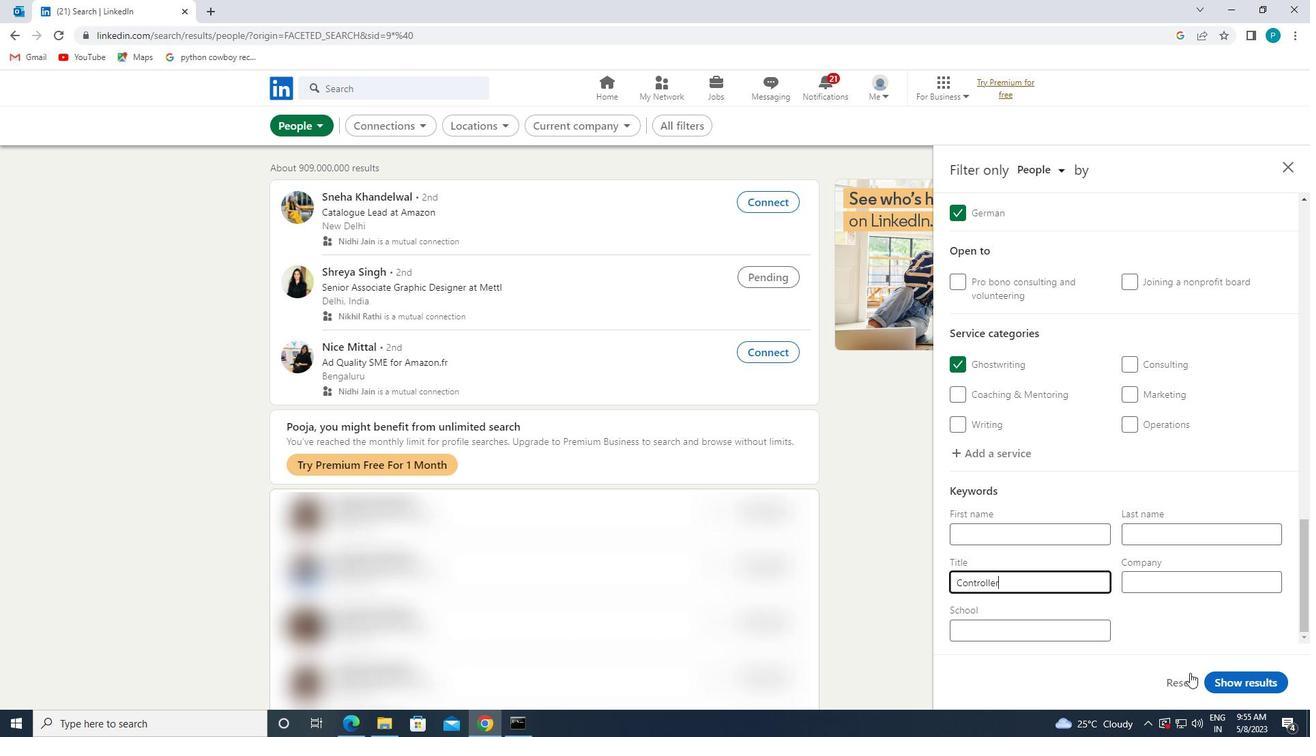 
Action: Mouse pressed left at (1268, 685)
Screenshot: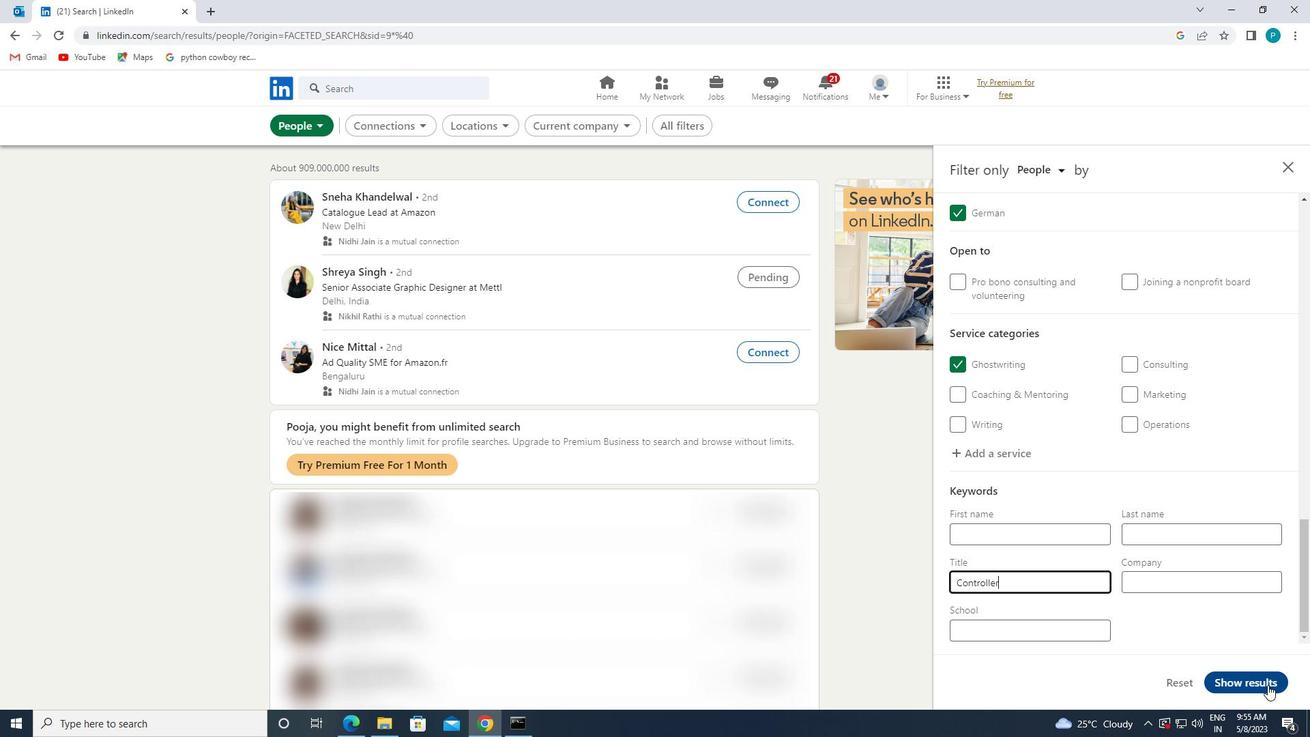 
